 Task: Find connections with filter location Gandu with filter topic #linkedinprofileswith filter profile language English with filter current company Canon India with filter school School of India with filter industry Architecture and Planning with filter service category Web Development with filter keywords title Payroll Clerk
Action: Mouse moved to (695, 128)
Screenshot: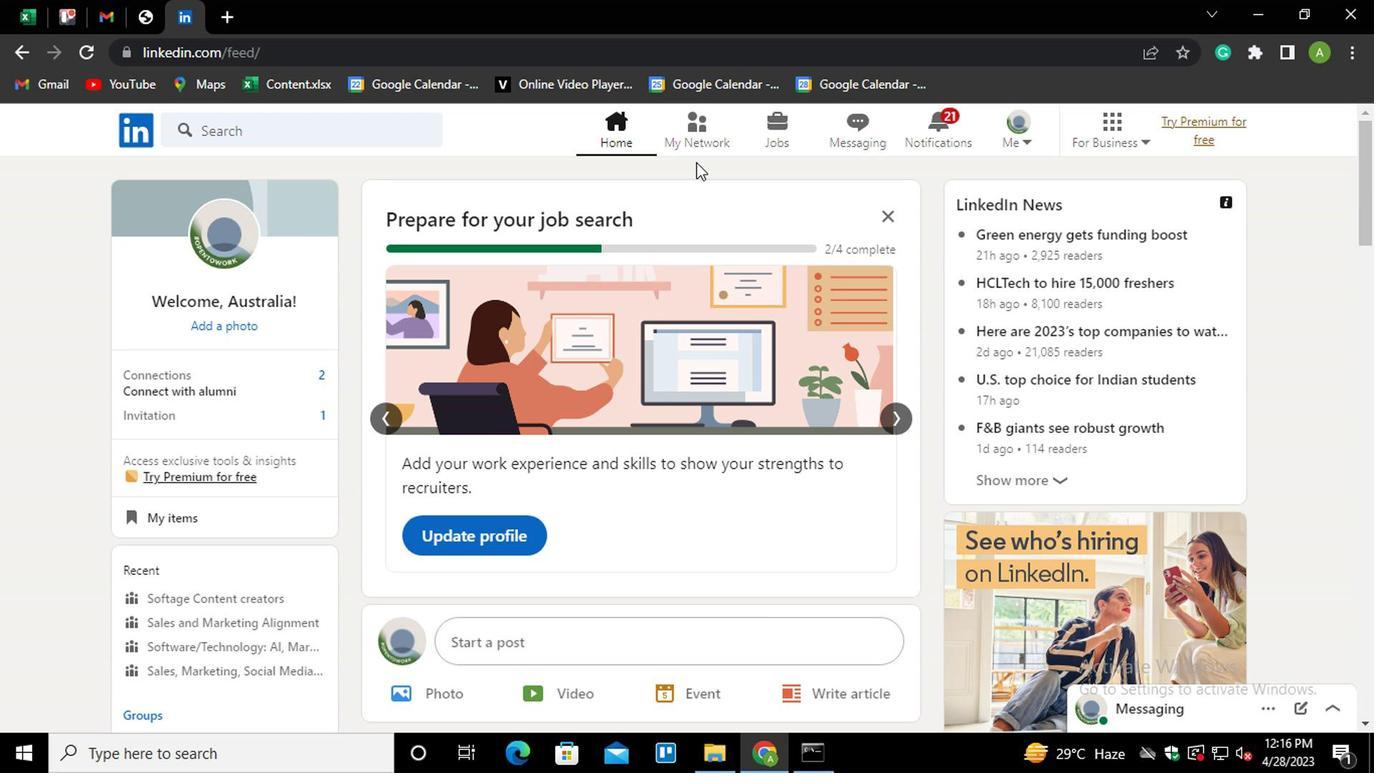 
Action: Mouse pressed left at (695, 128)
Screenshot: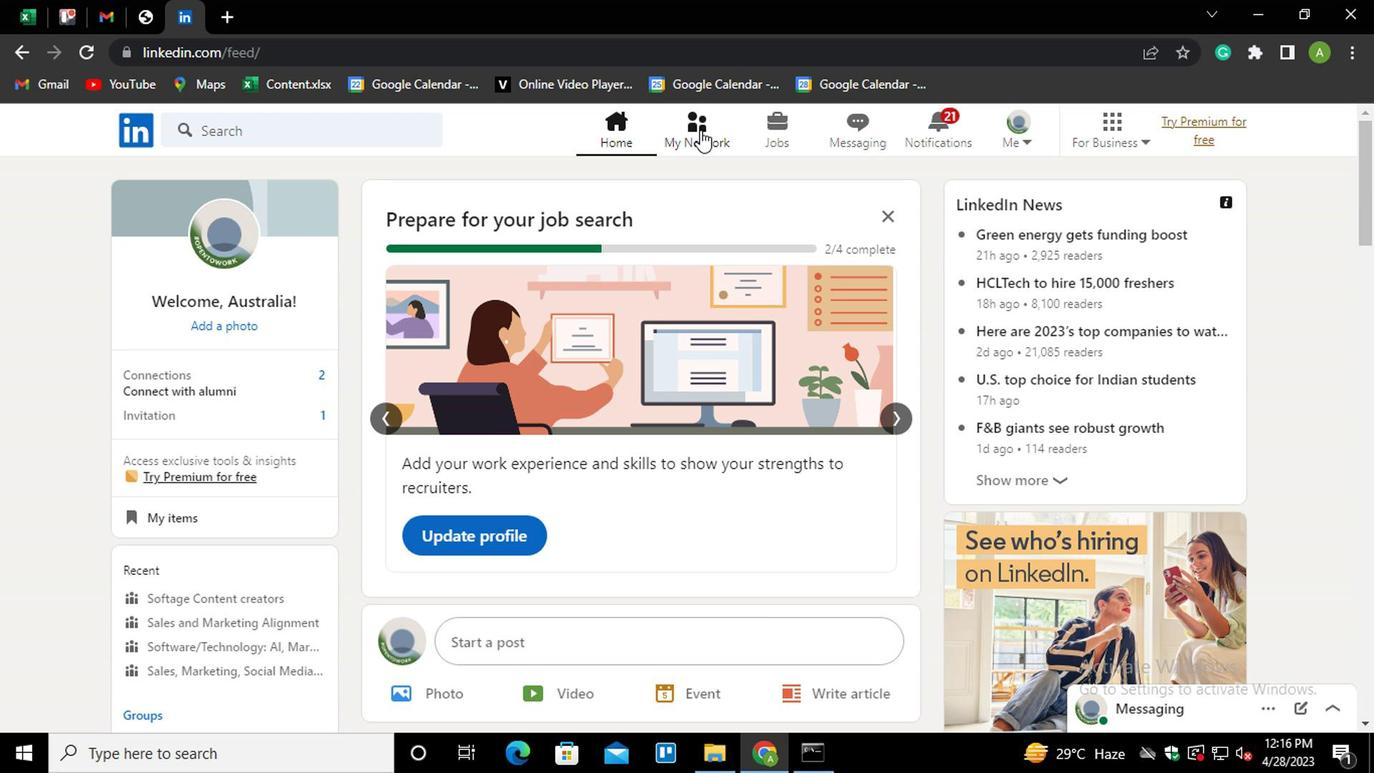
Action: Mouse moved to (204, 232)
Screenshot: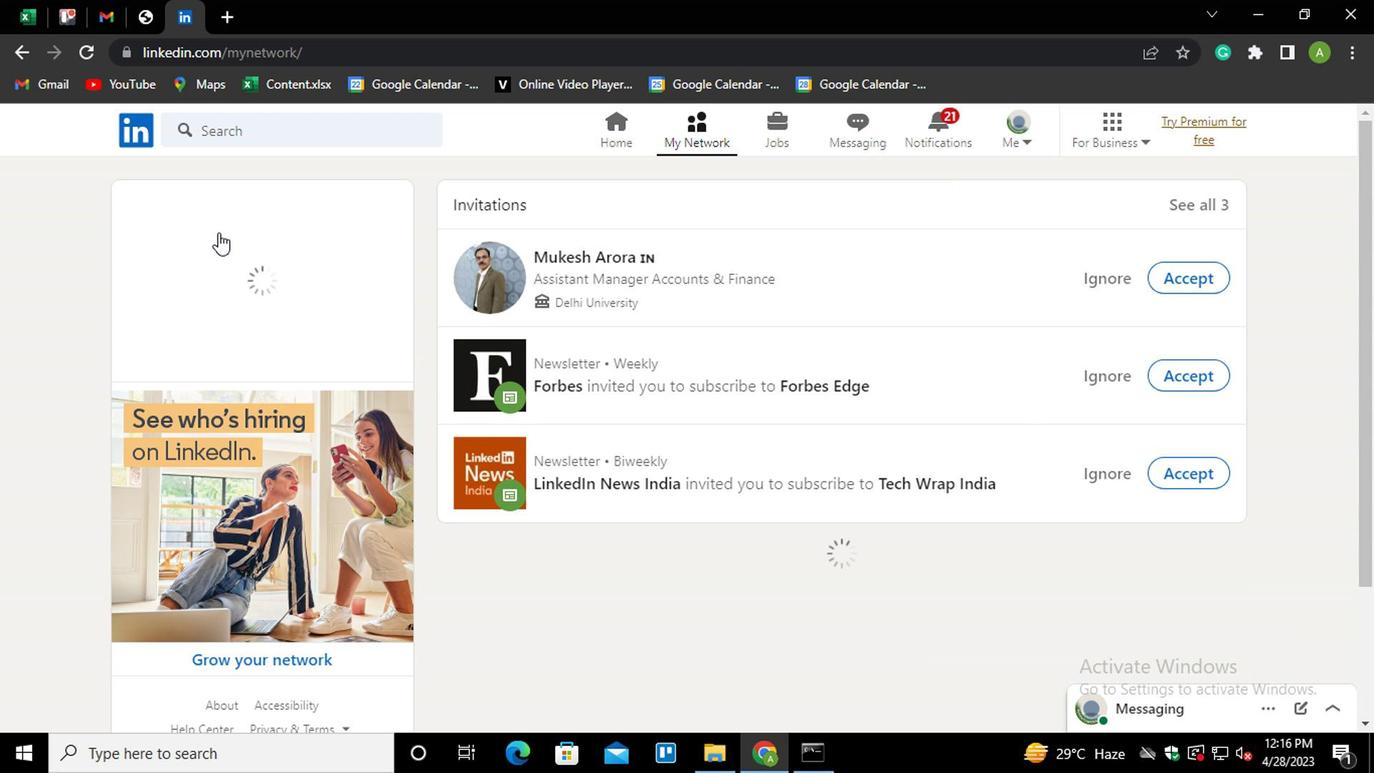 
Action: Mouse pressed left at (204, 232)
Screenshot: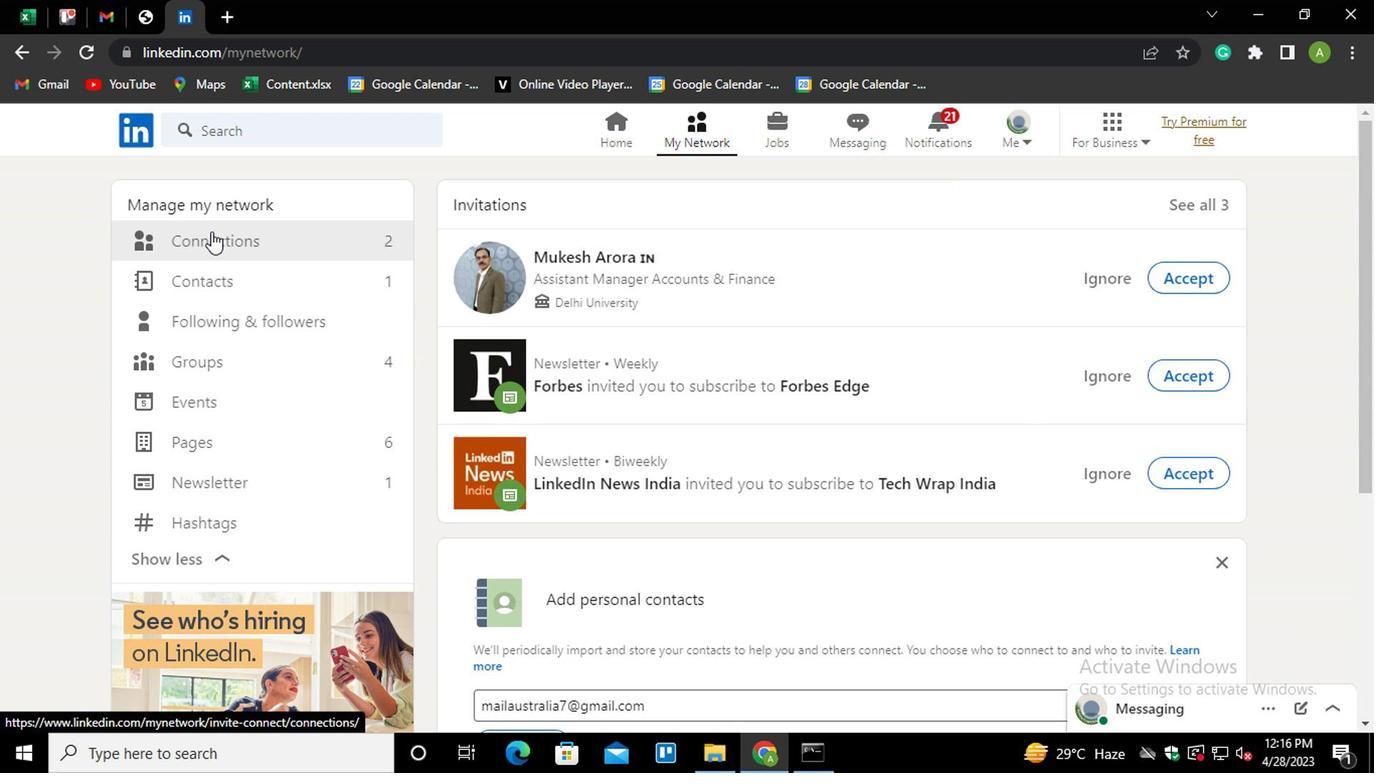 
Action: Mouse moved to (815, 247)
Screenshot: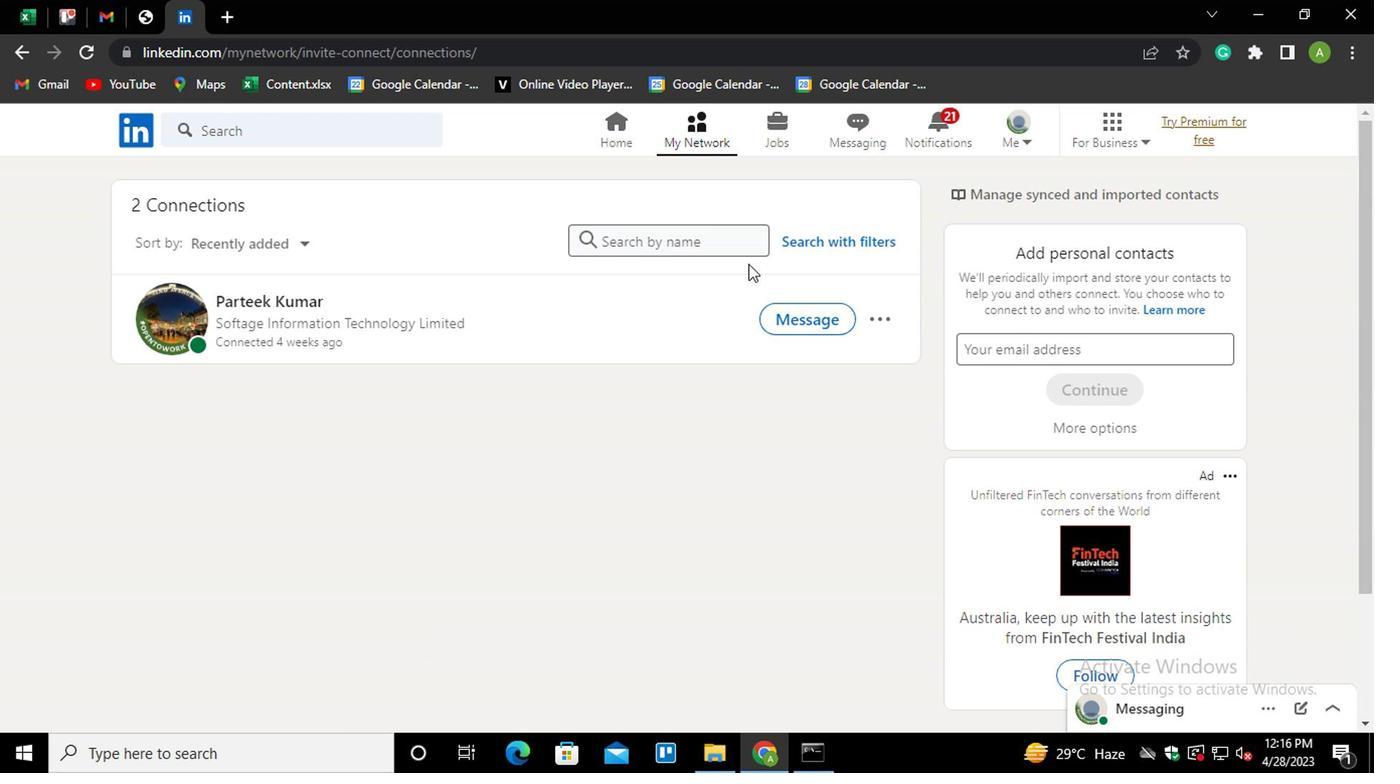 
Action: Mouse pressed left at (815, 247)
Screenshot: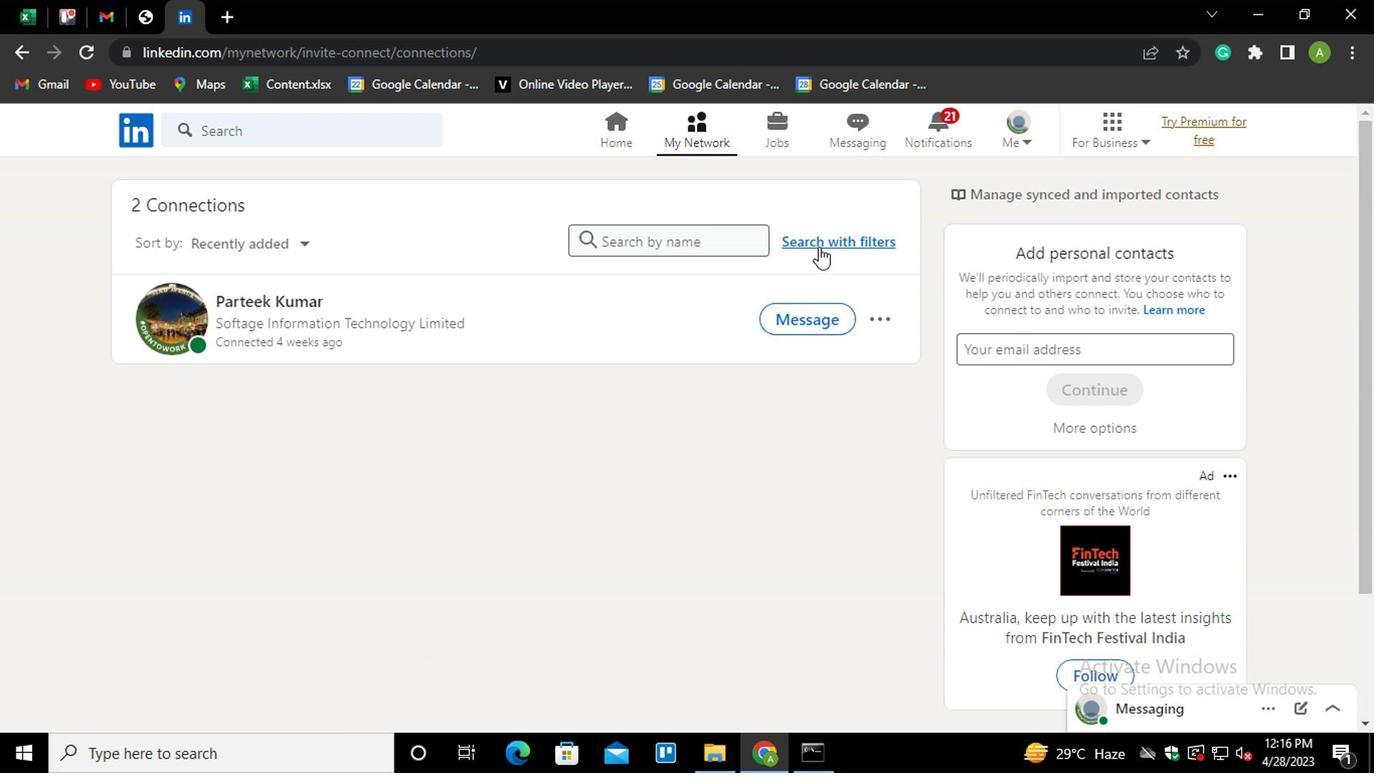 
Action: Mouse moved to (735, 181)
Screenshot: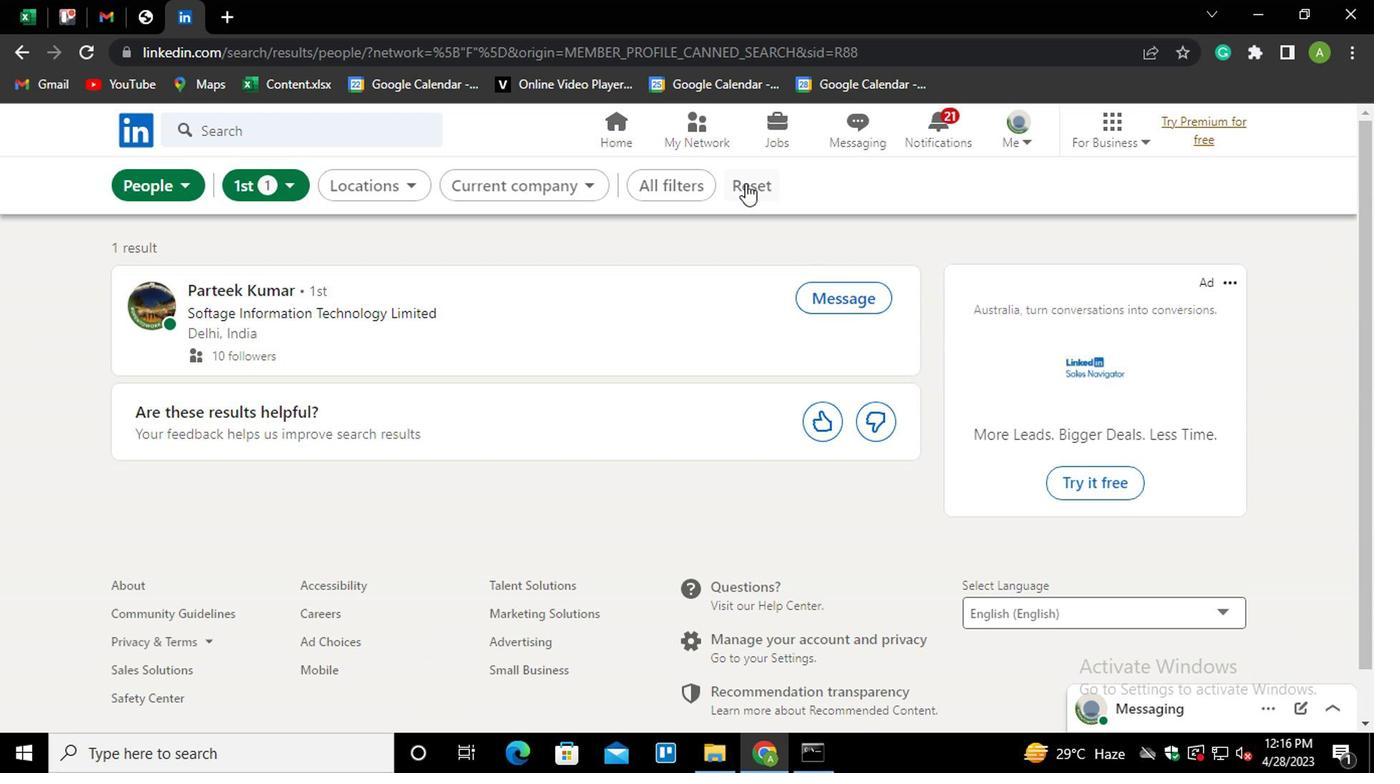 
Action: Mouse pressed left at (735, 181)
Screenshot: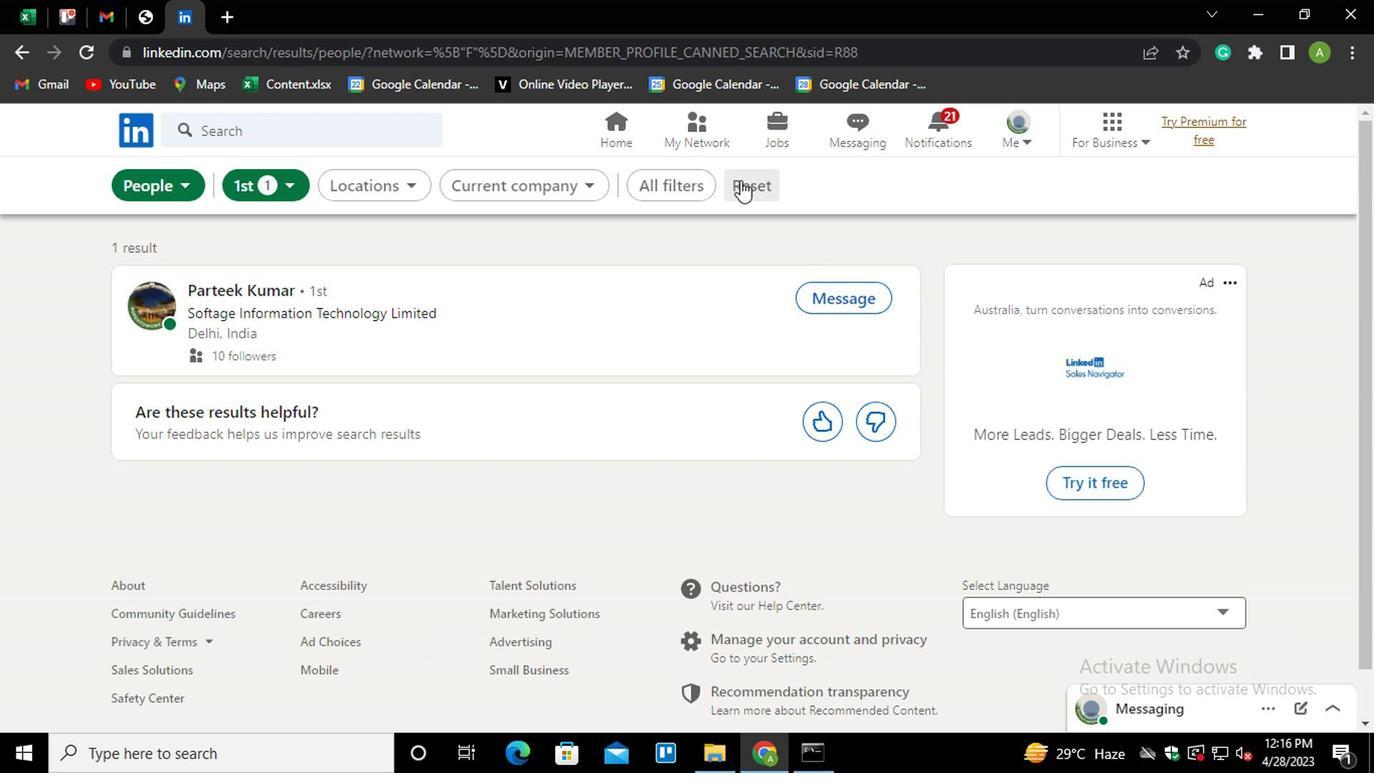 
Action: Mouse moved to (720, 189)
Screenshot: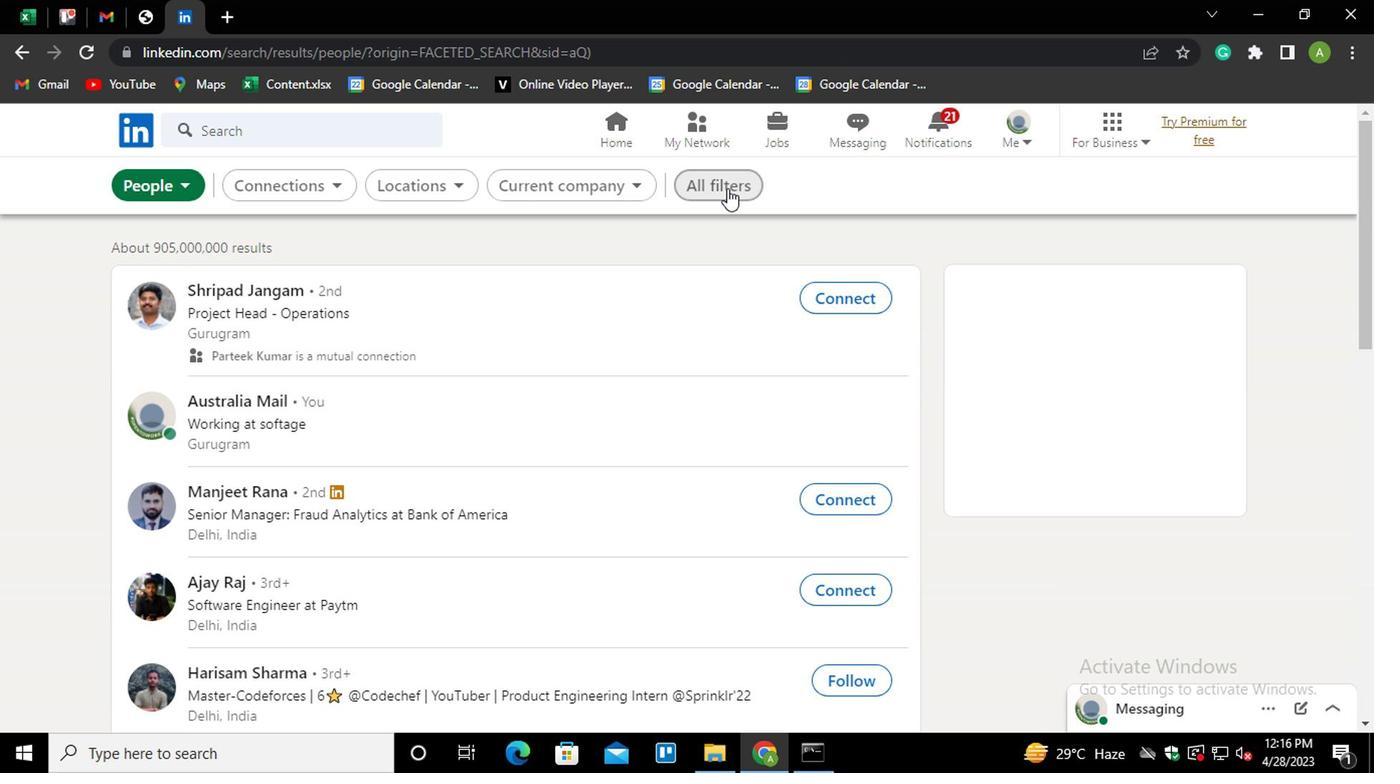 
Action: Mouse pressed left at (720, 189)
Screenshot: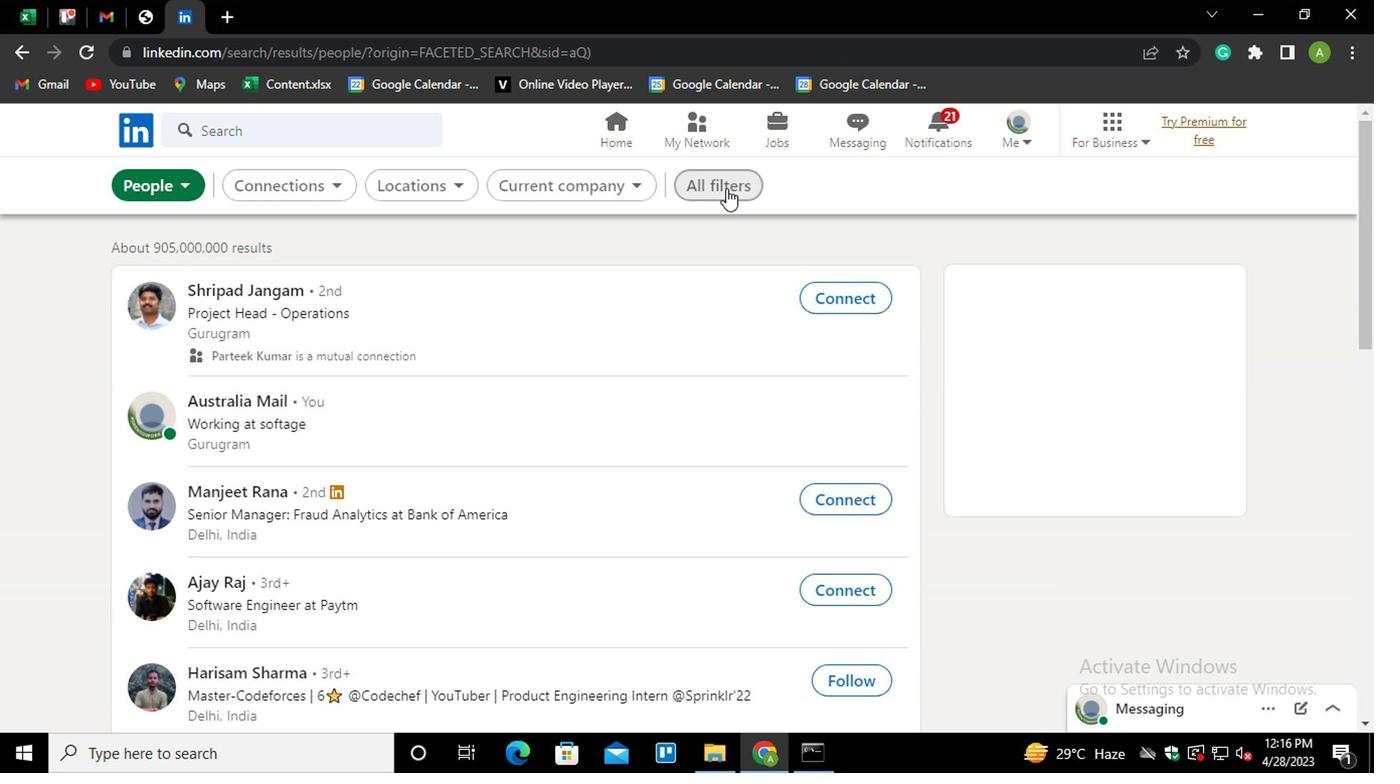 
Action: Mouse moved to (1213, 573)
Screenshot: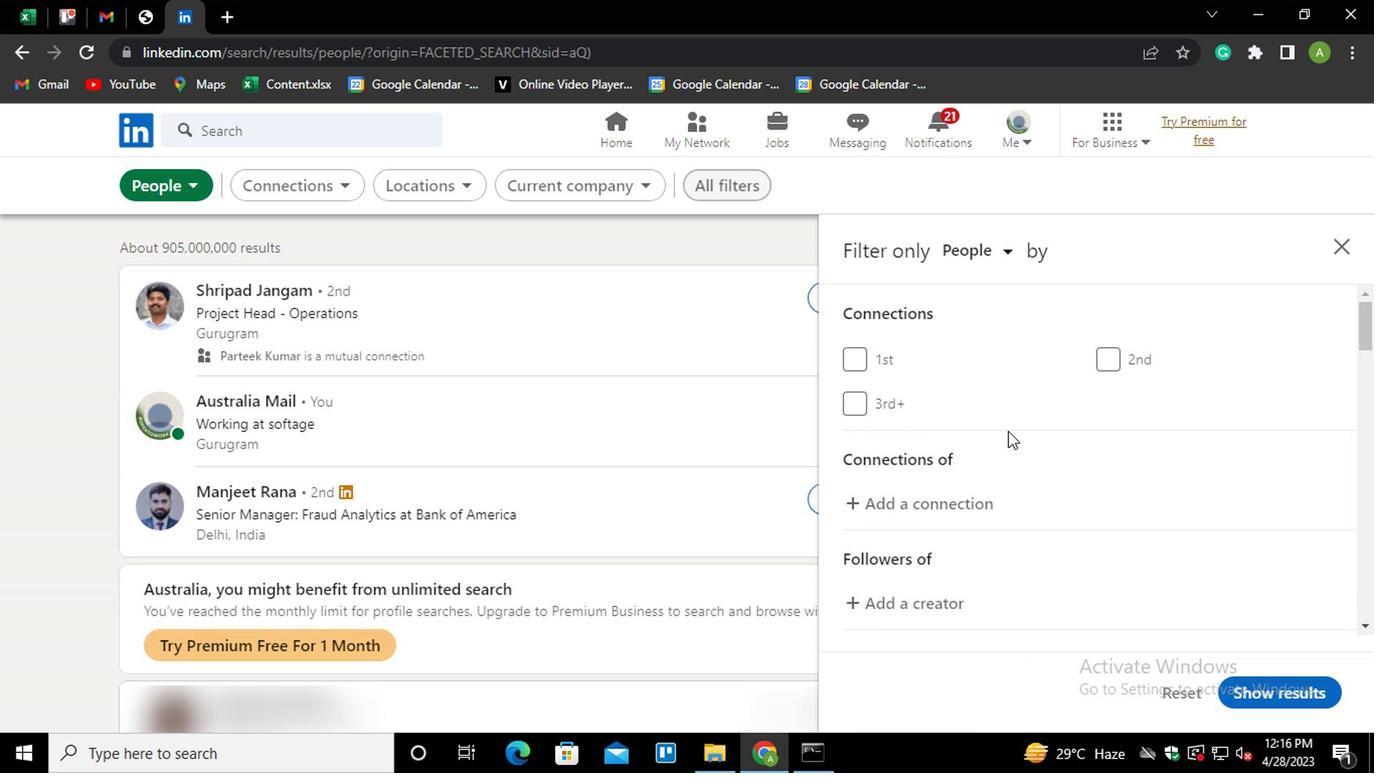
Action: Mouse scrolled (1213, 572) with delta (0, 0)
Screenshot: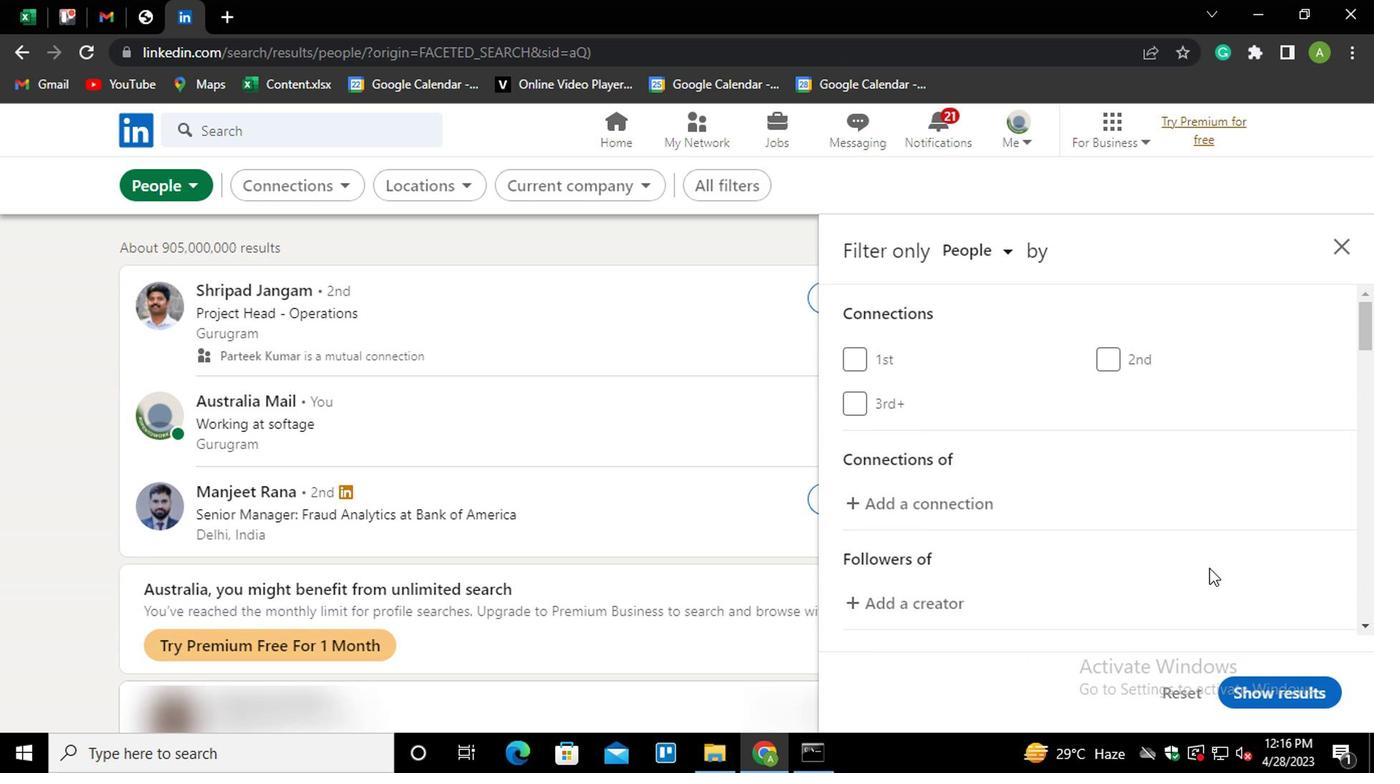 
Action: Mouse scrolled (1213, 572) with delta (0, 0)
Screenshot: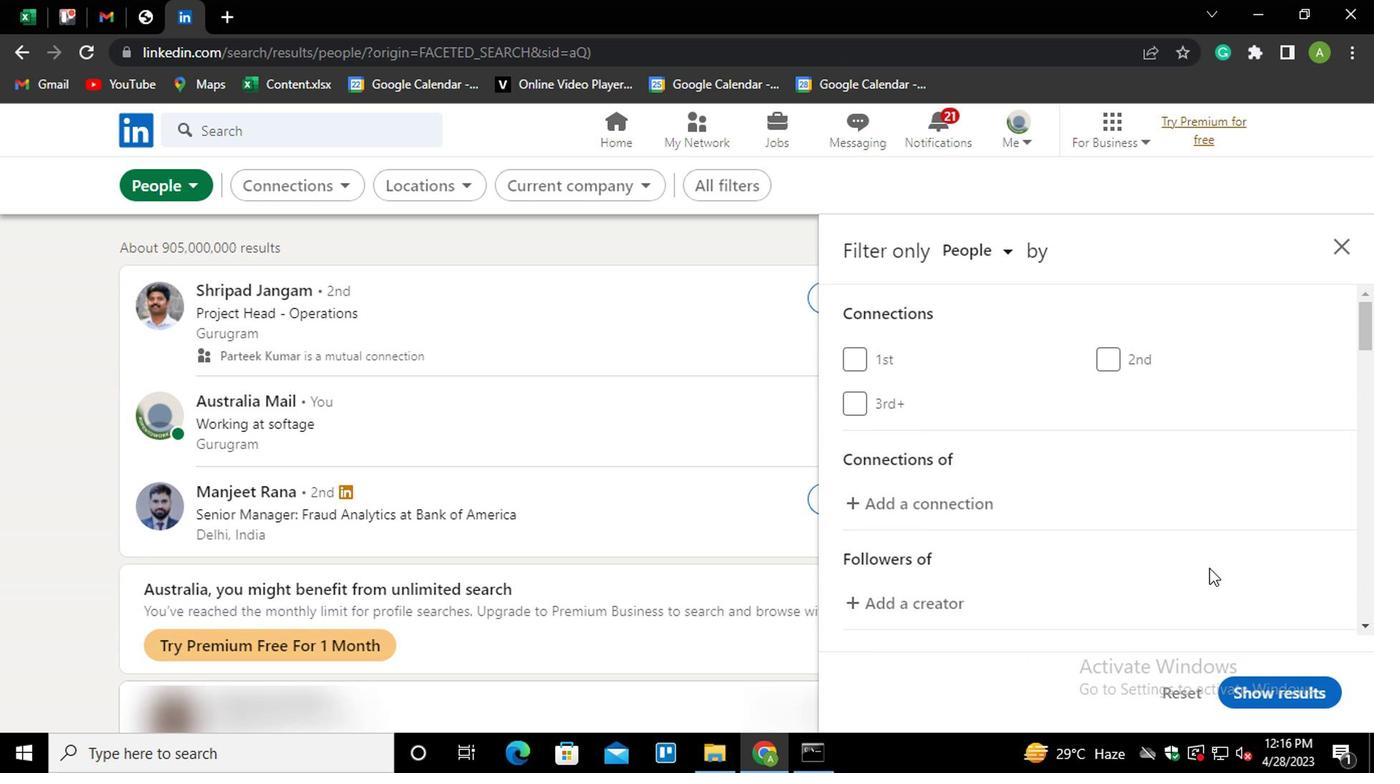 
Action: Mouse scrolled (1213, 572) with delta (0, 0)
Screenshot: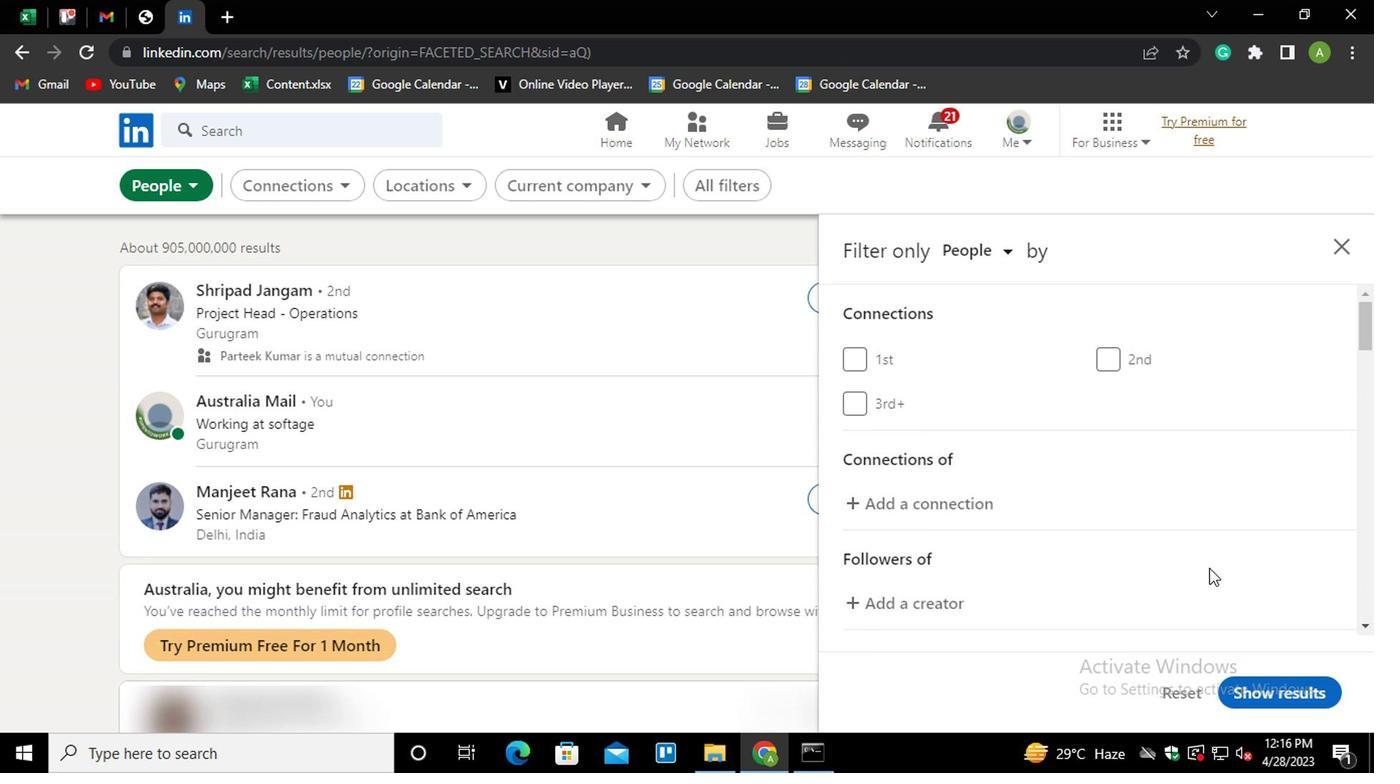 
Action: Mouse moved to (1142, 501)
Screenshot: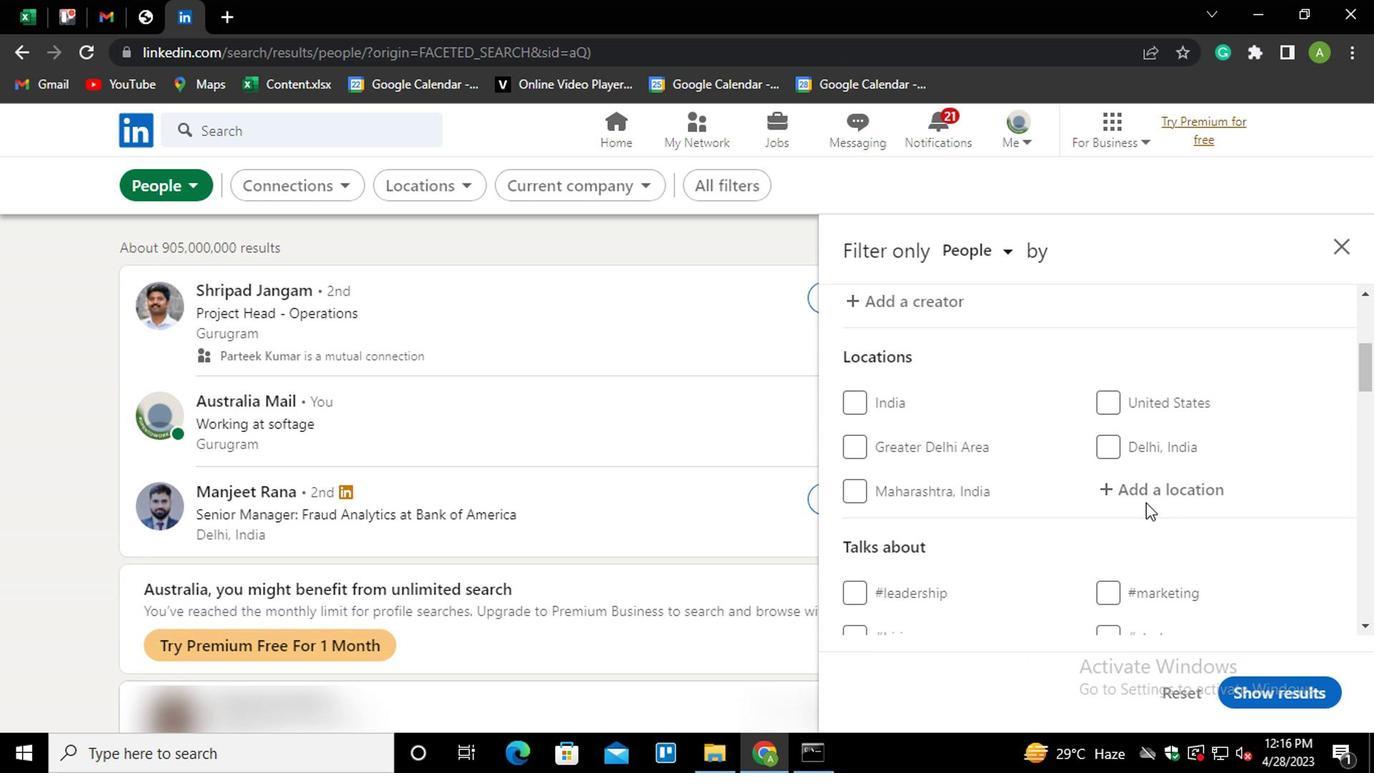 
Action: Mouse pressed left at (1142, 501)
Screenshot: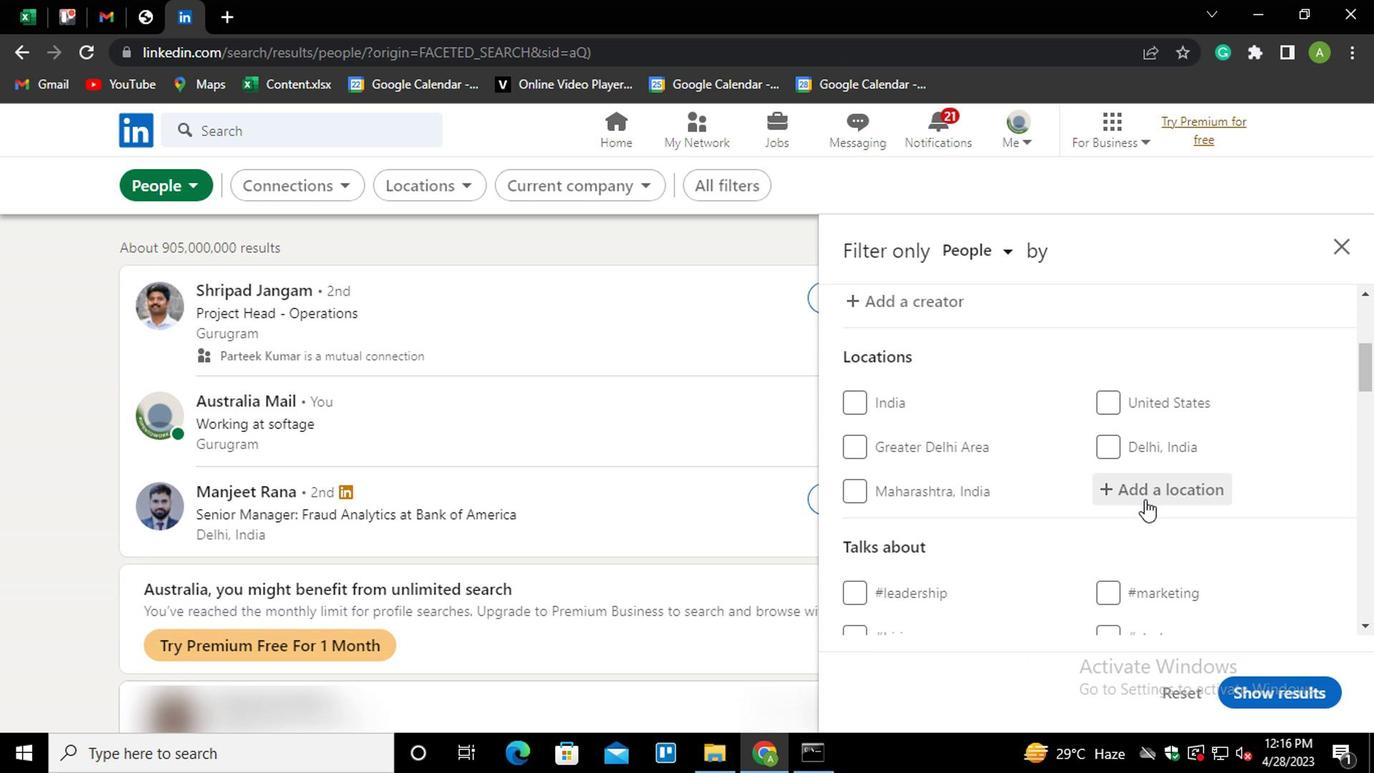 
Action: Mouse moved to (1149, 488)
Screenshot: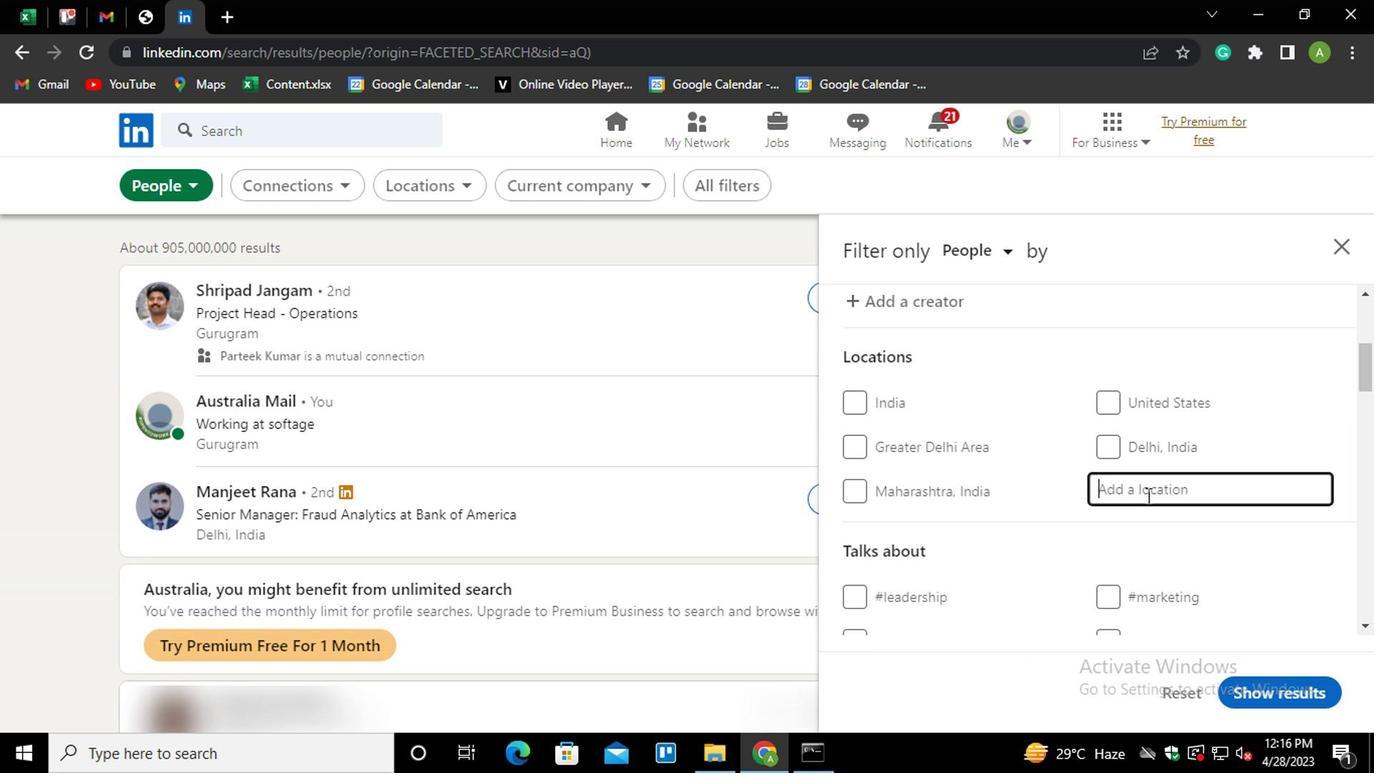 
Action: Mouse pressed left at (1149, 488)
Screenshot: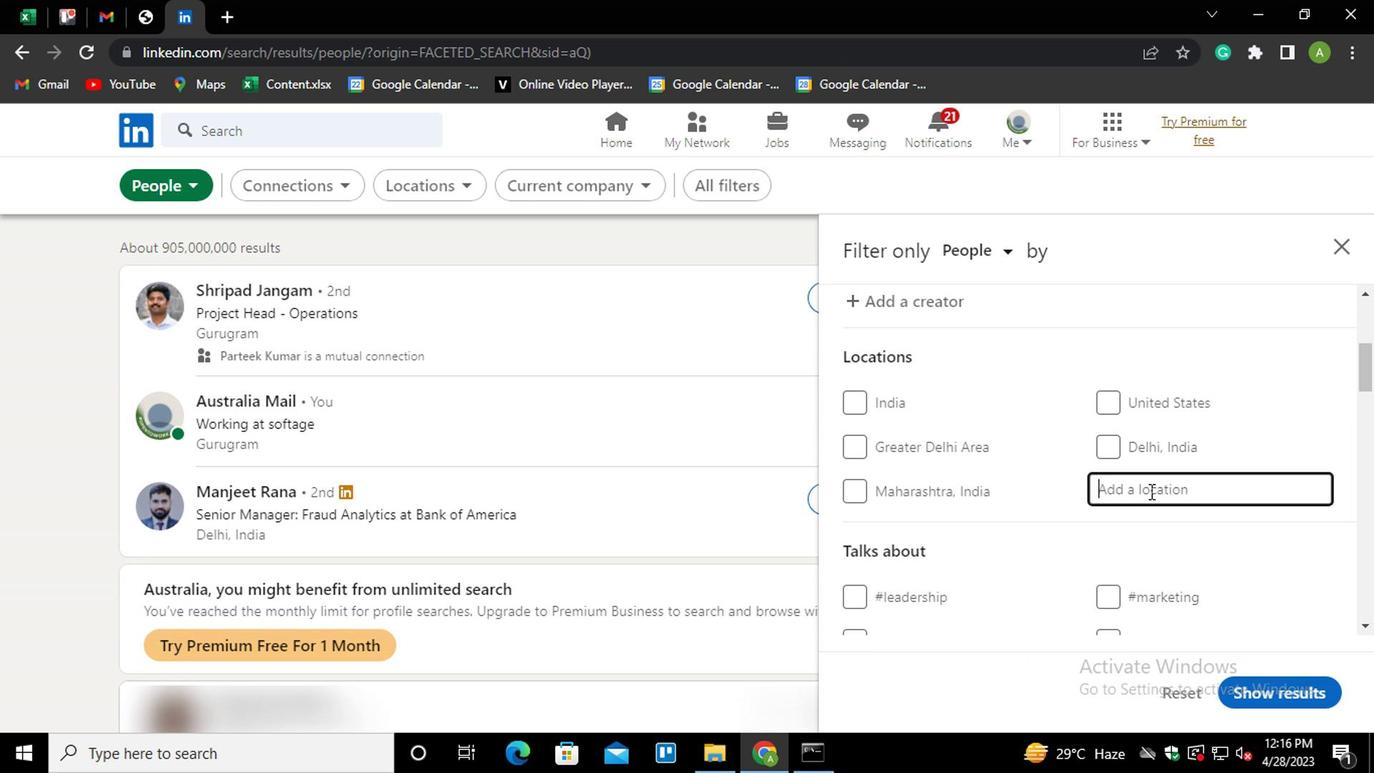 
Action: Key pressed <Key.shift>G
Screenshot: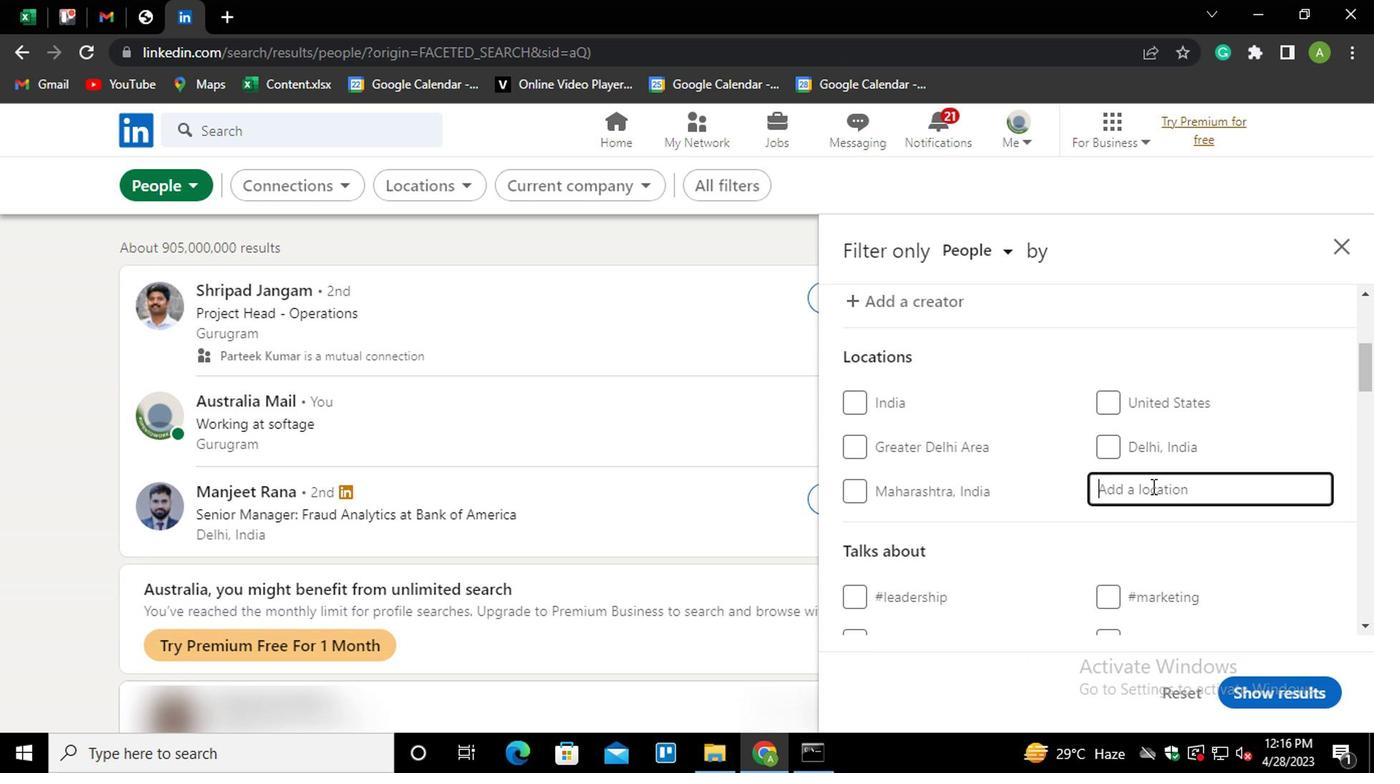 
Action: Mouse moved to (1147, 488)
Screenshot: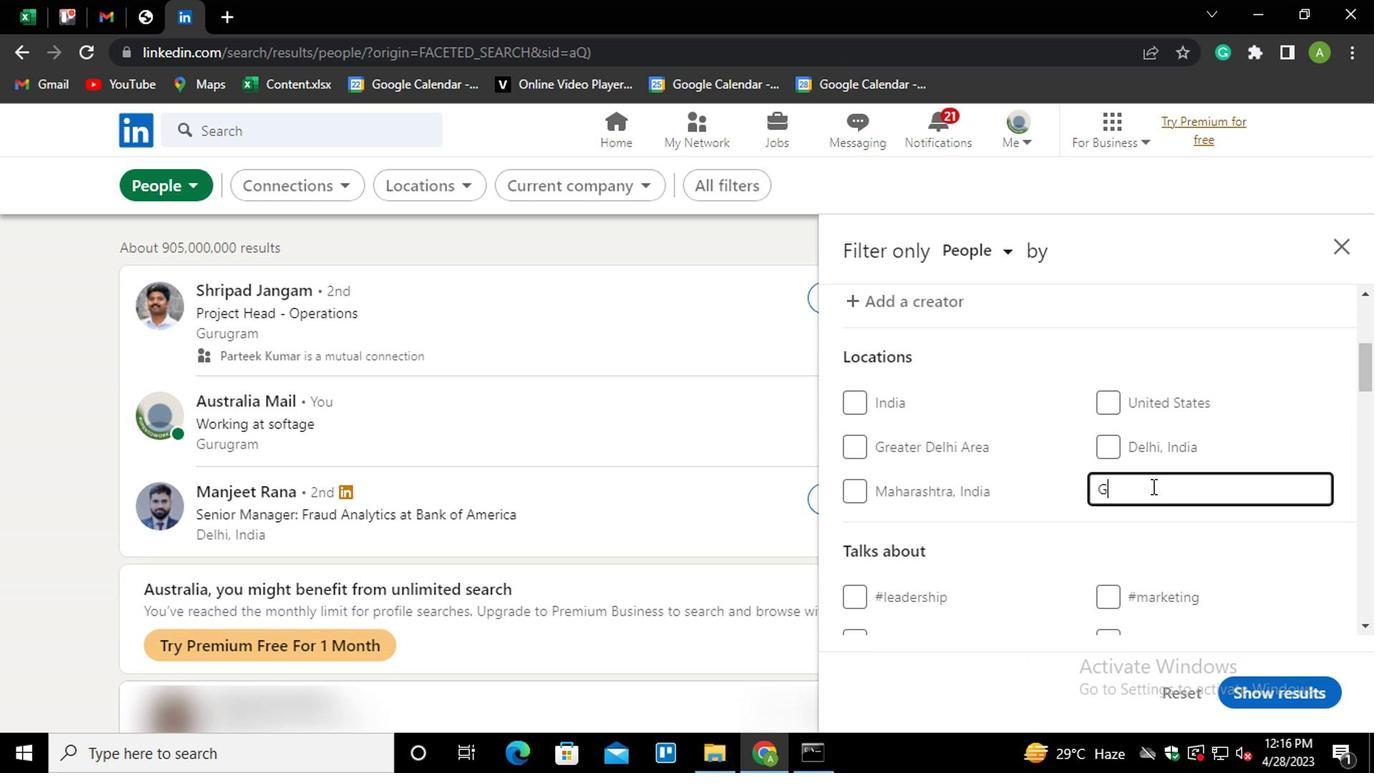 
Action: Key pressed ANDU<Key.down><Key.enter>
Screenshot: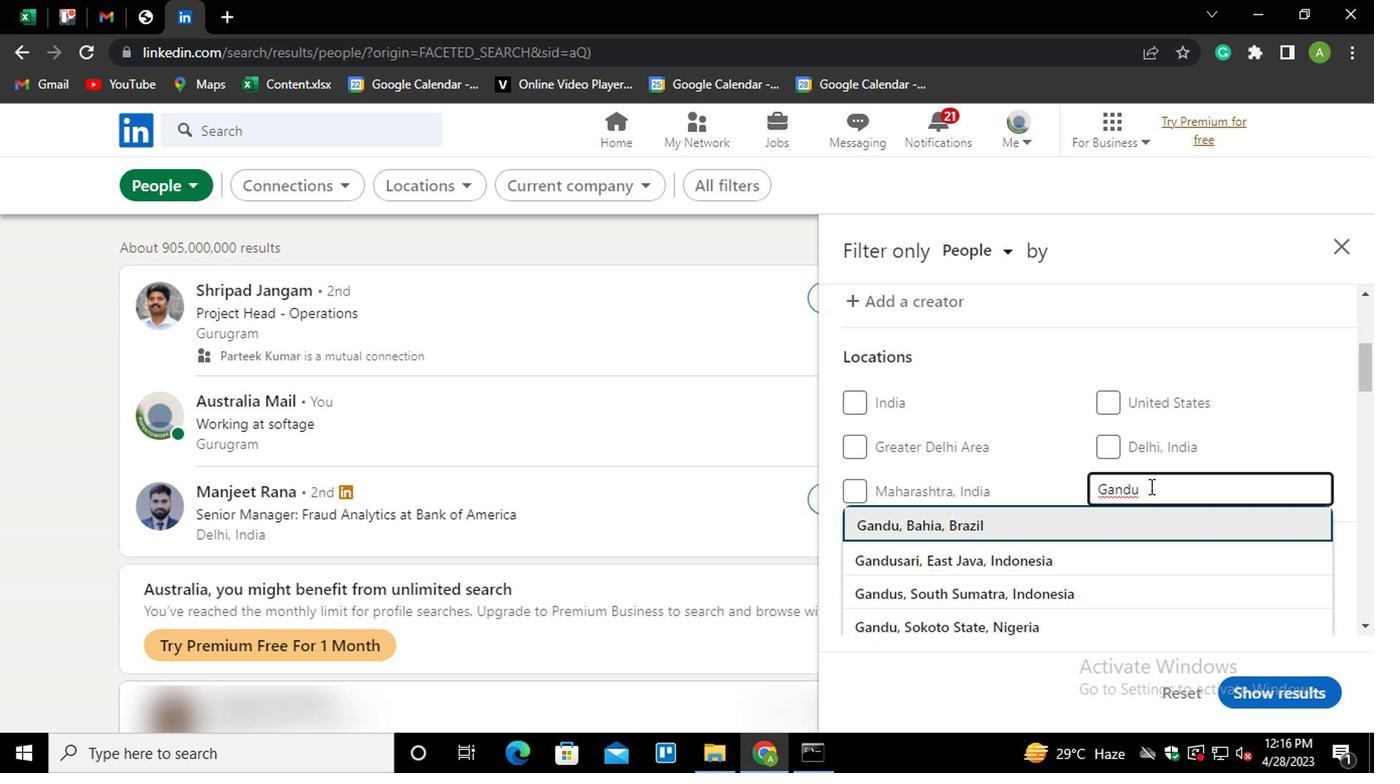 
Action: Mouse moved to (1147, 488)
Screenshot: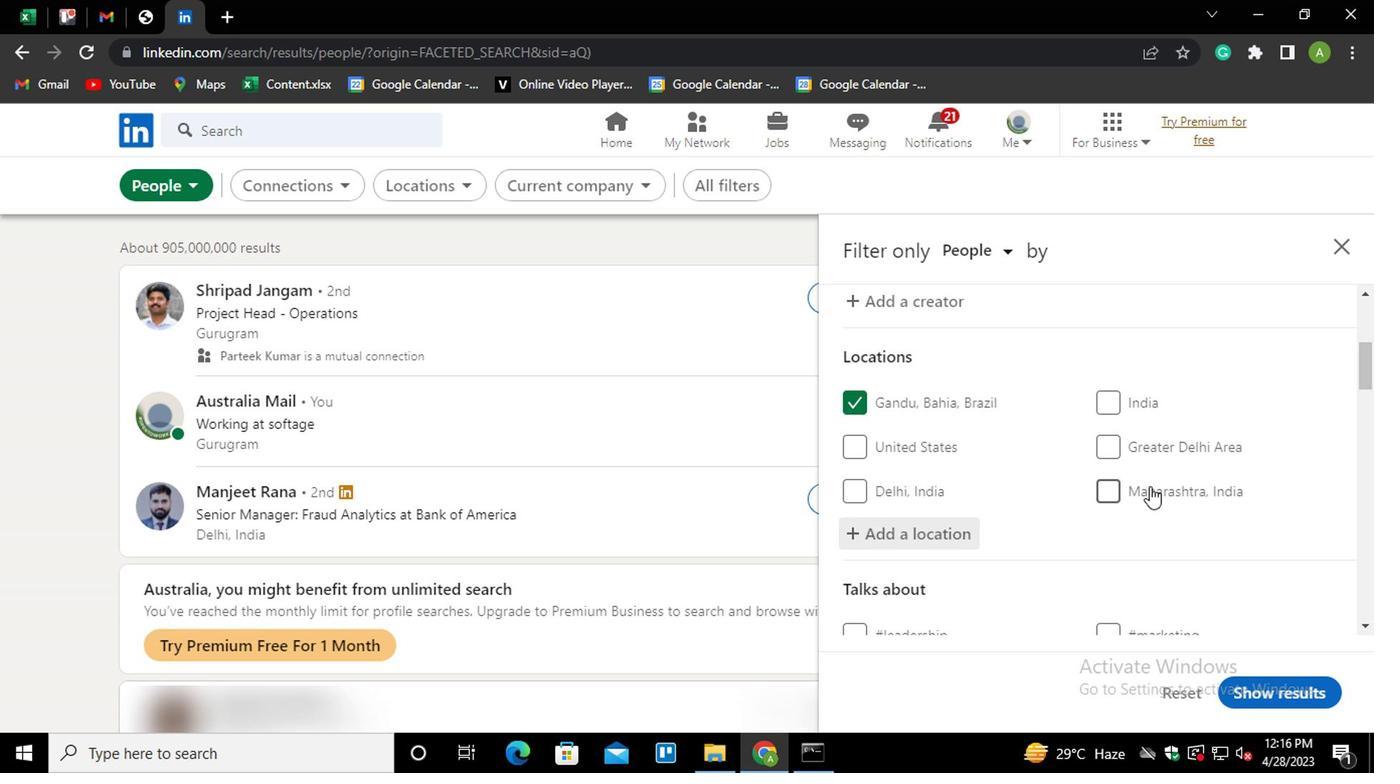 
Action: Mouse scrolled (1147, 486) with delta (0, -1)
Screenshot: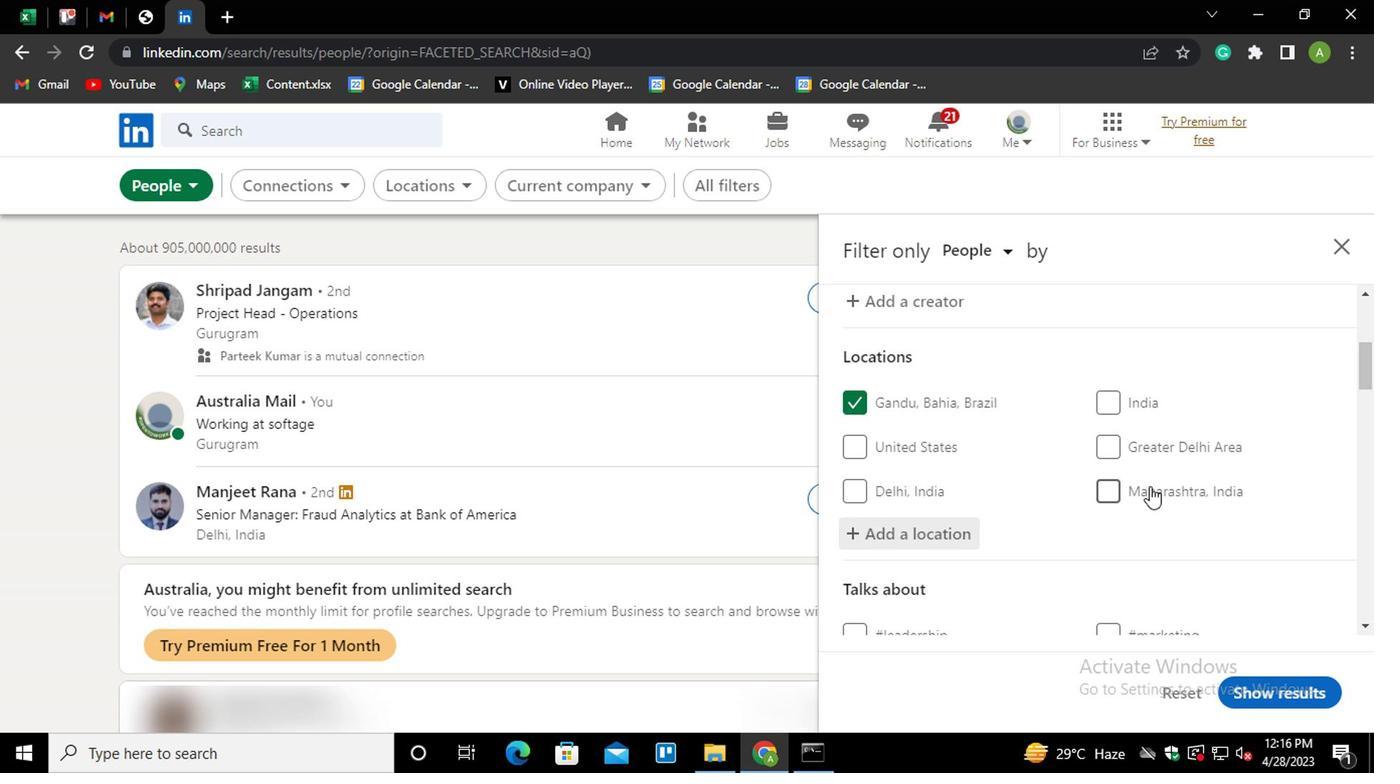 
Action: Mouse scrolled (1147, 486) with delta (0, -1)
Screenshot: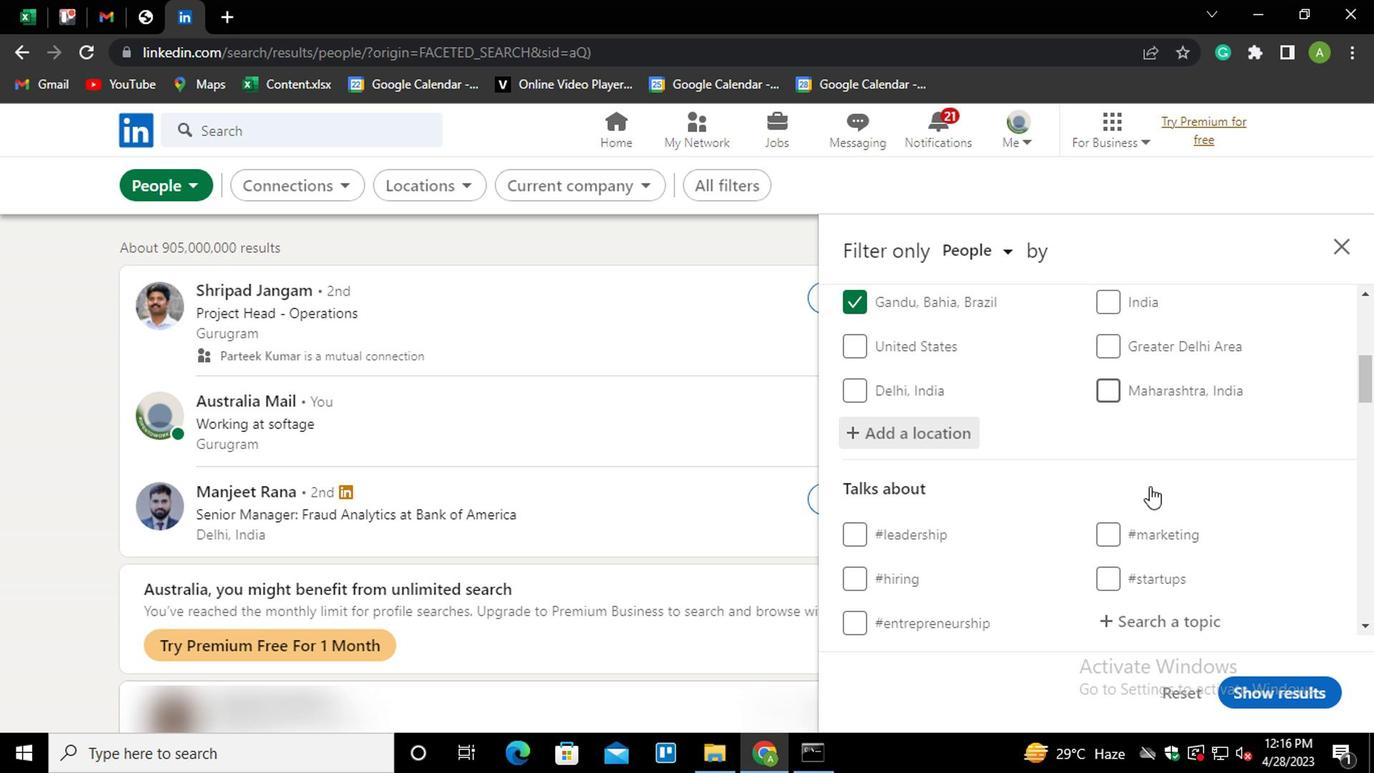 
Action: Mouse moved to (1142, 516)
Screenshot: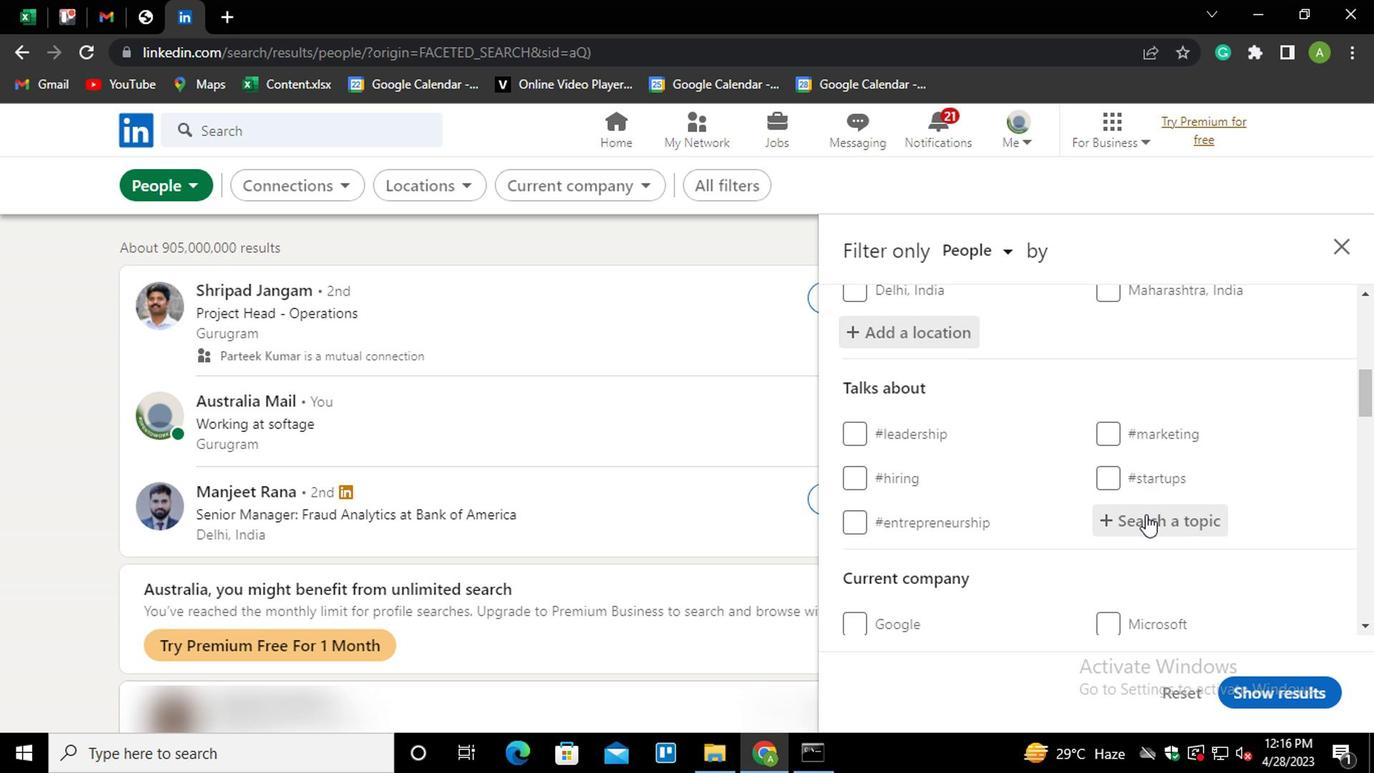 
Action: Mouse pressed left at (1142, 516)
Screenshot: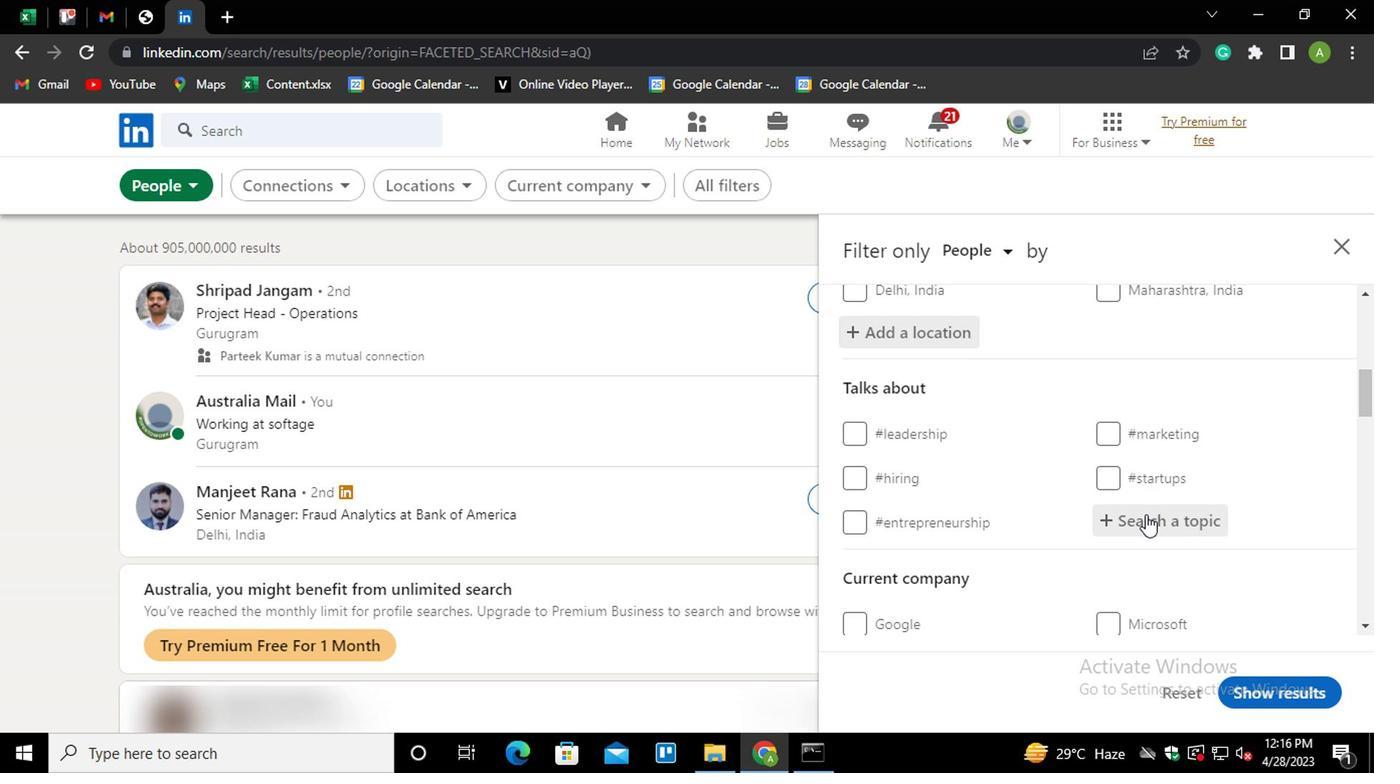 
Action: Key pressed LINKD<Key.backspace>EDINPROFILE<Key.down><Key.down><Key.enter>
Screenshot: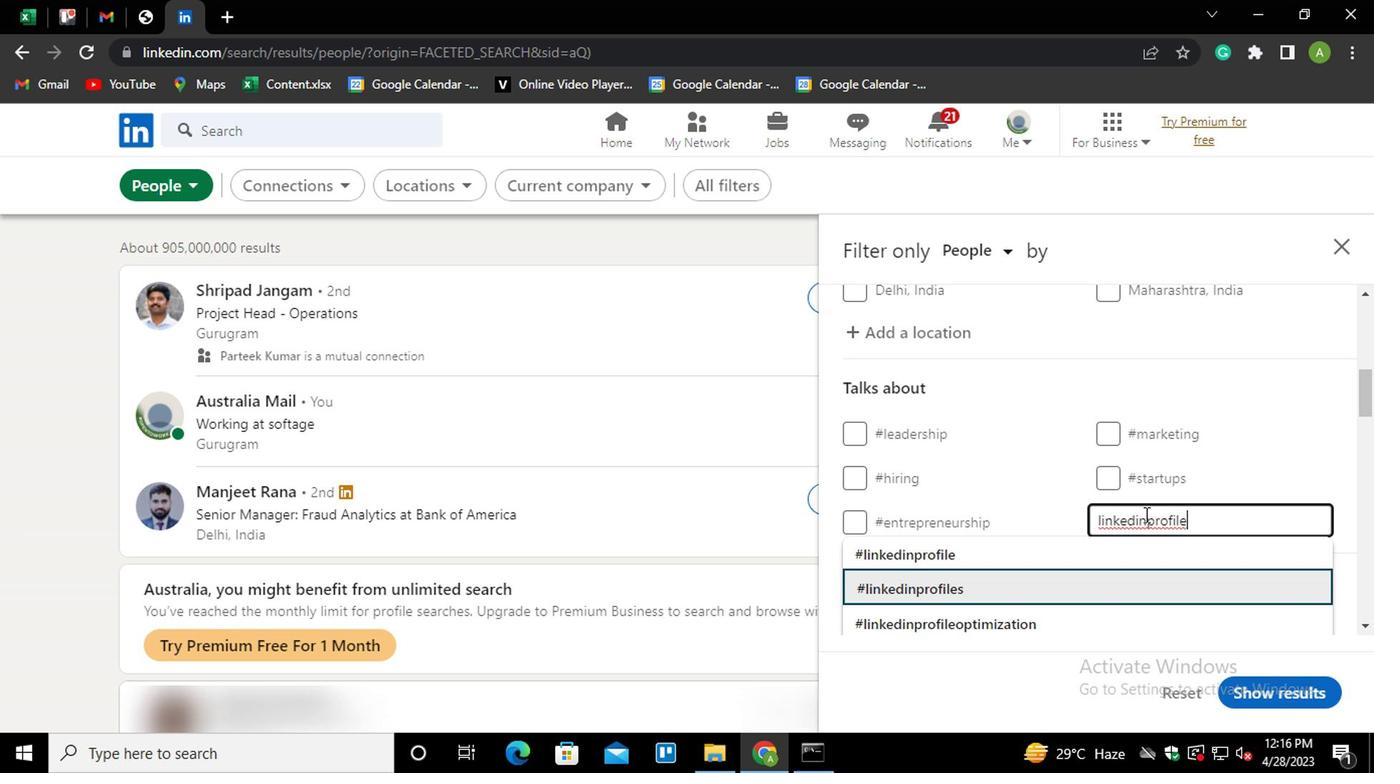 
Action: Mouse scrolled (1142, 515) with delta (0, 0)
Screenshot: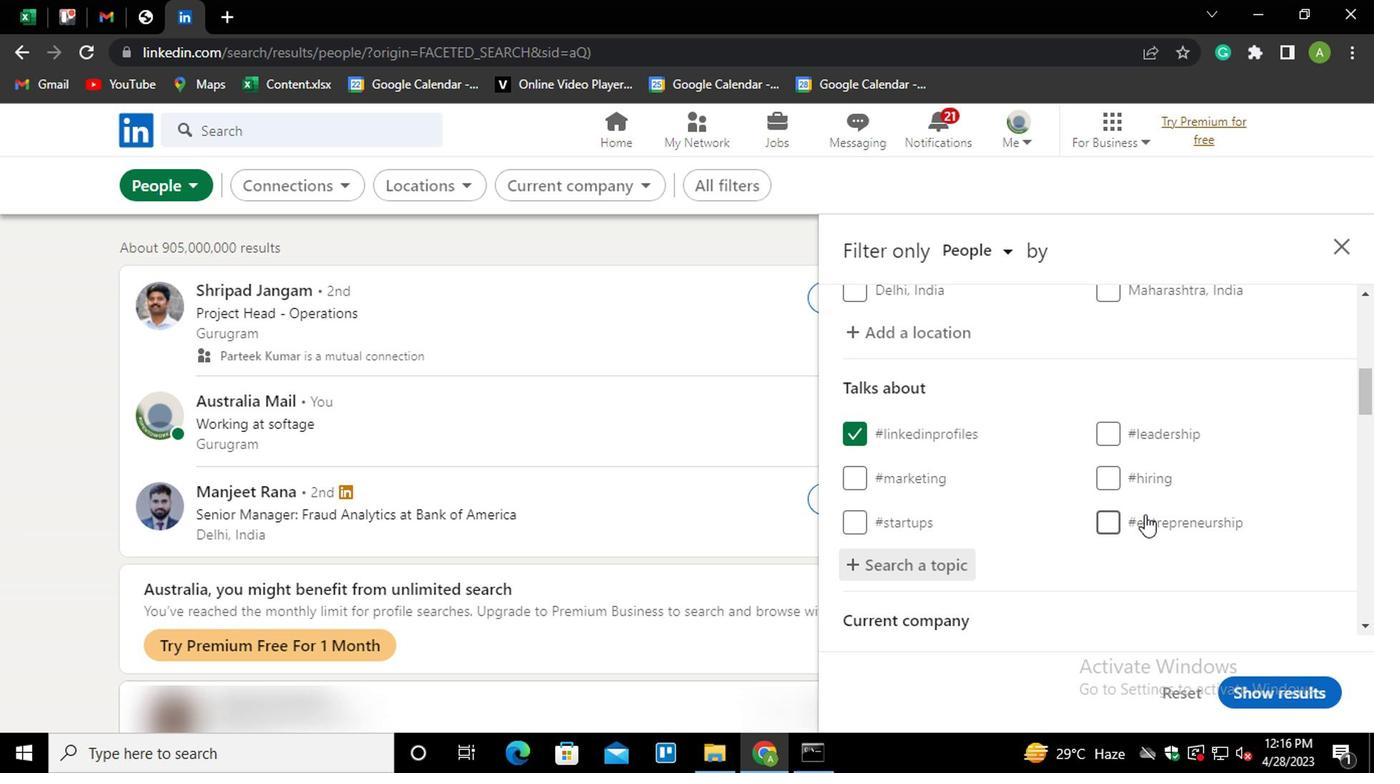 
Action: Mouse scrolled (1142, 515) with delta (0, 0)
Screenshot: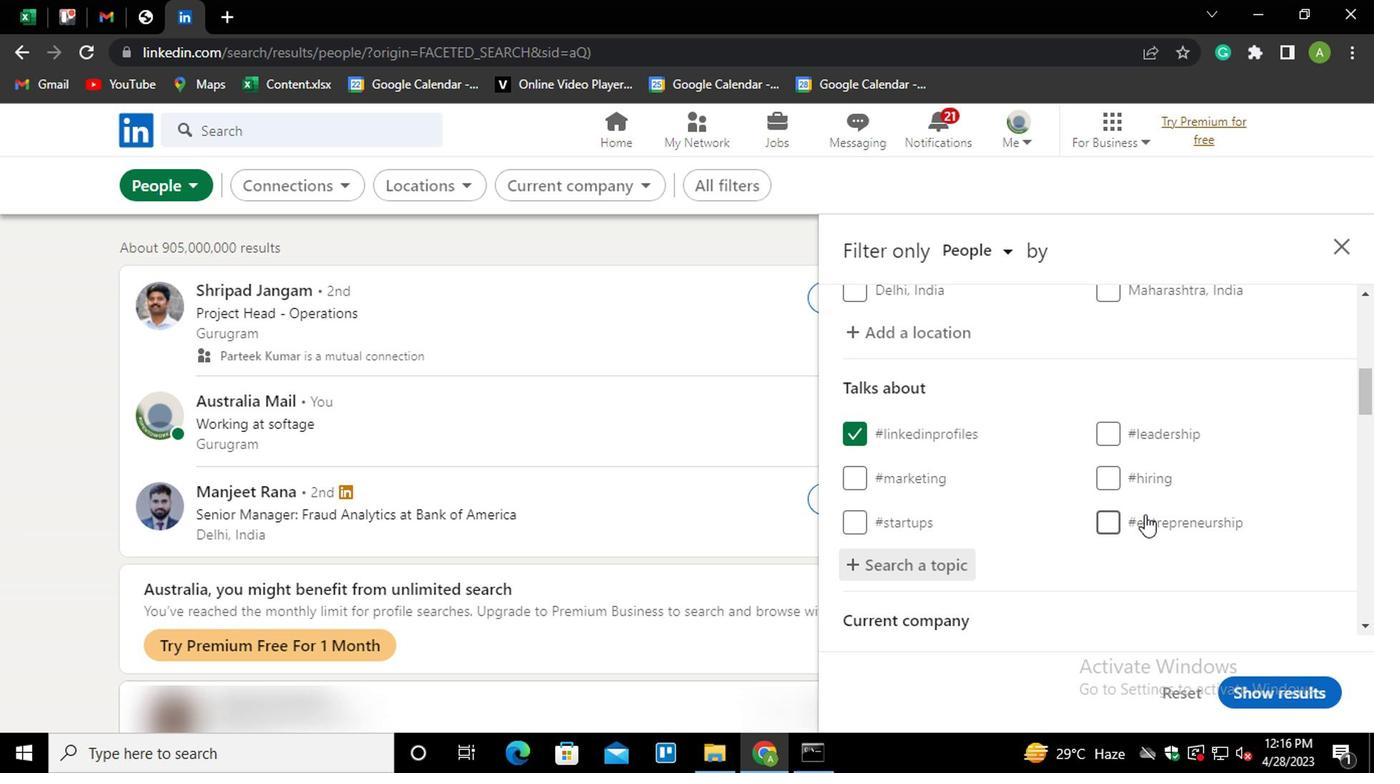 
Action: Mouse scrolled (1142, 515) with delta (0, 0)
Screenshot: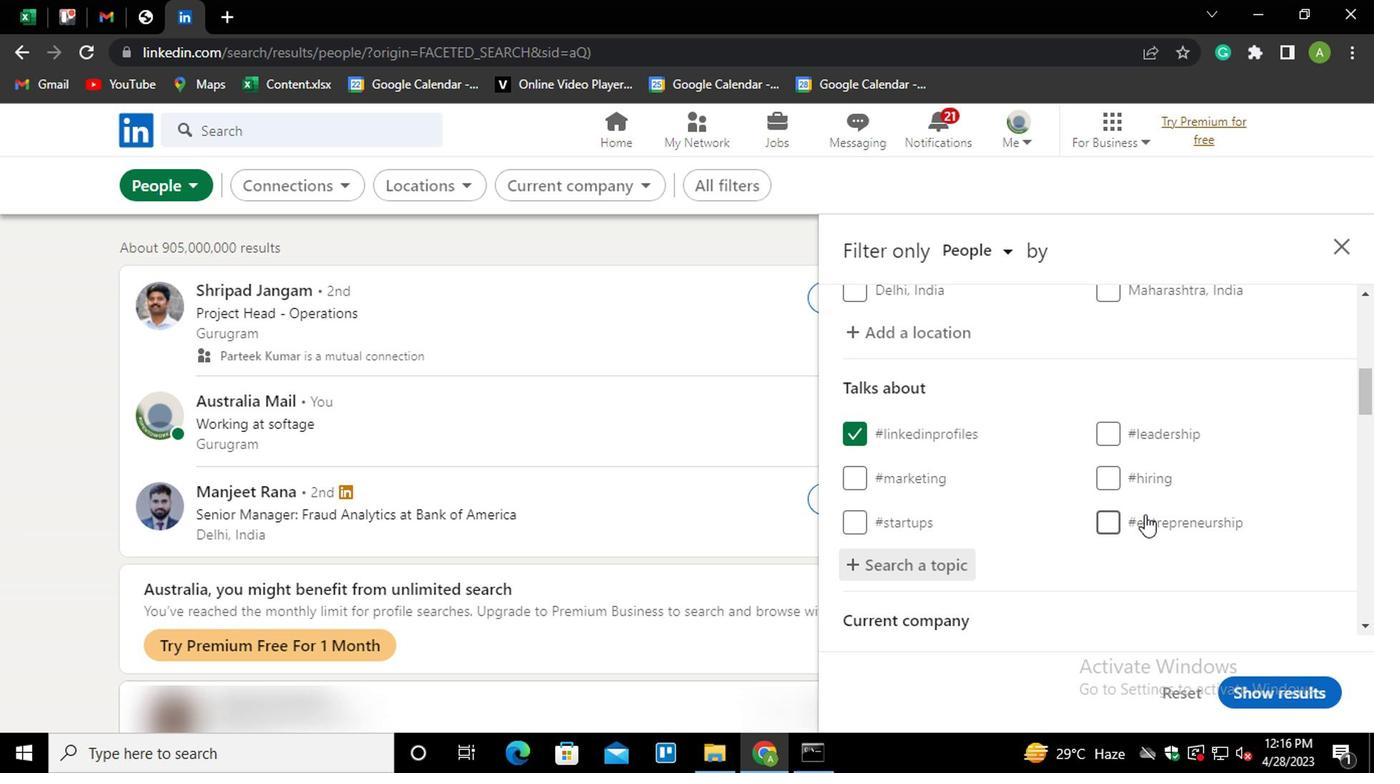 
Action: Mouse scrolled (1142, 515) with delta (0, 0)
Screenshot: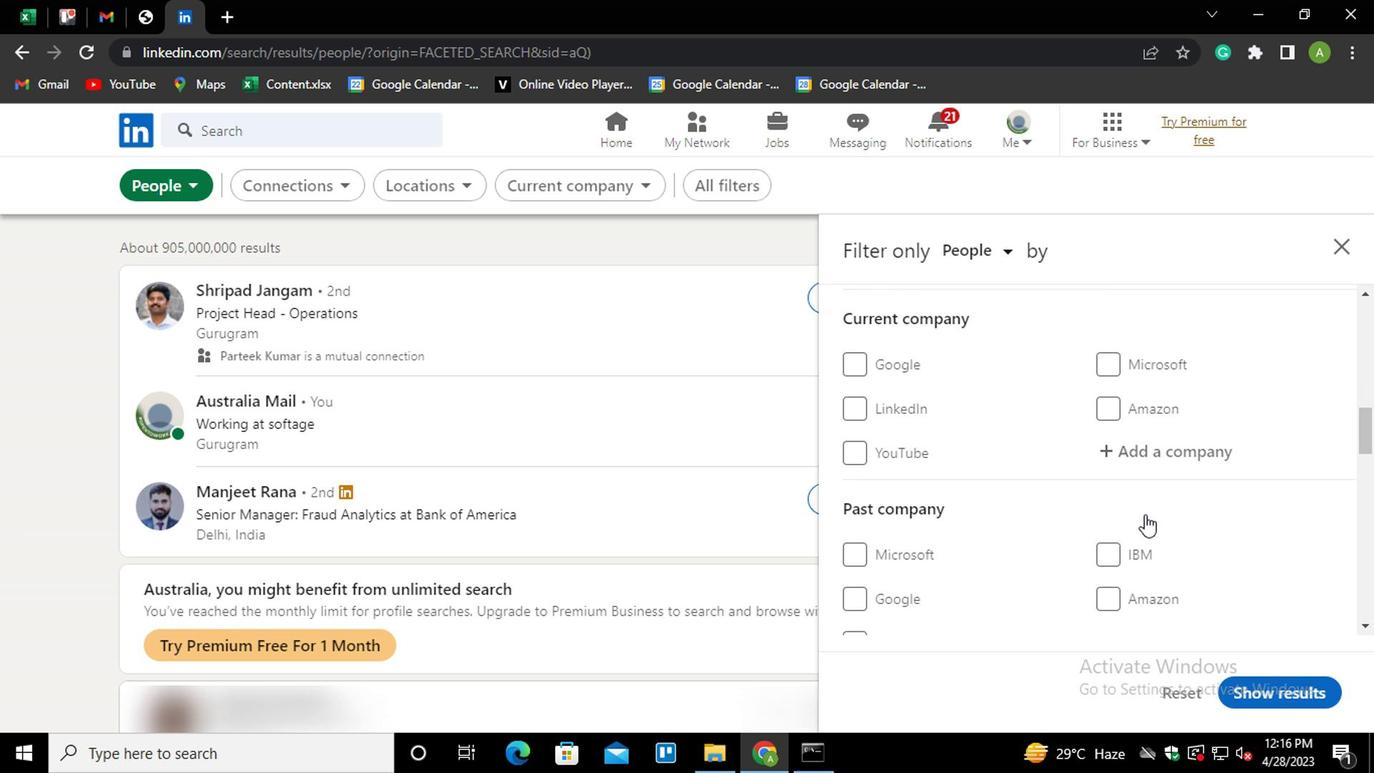 
Action: Mouse scrolled (1142, 515) with delta (0, 0)
Screenshot: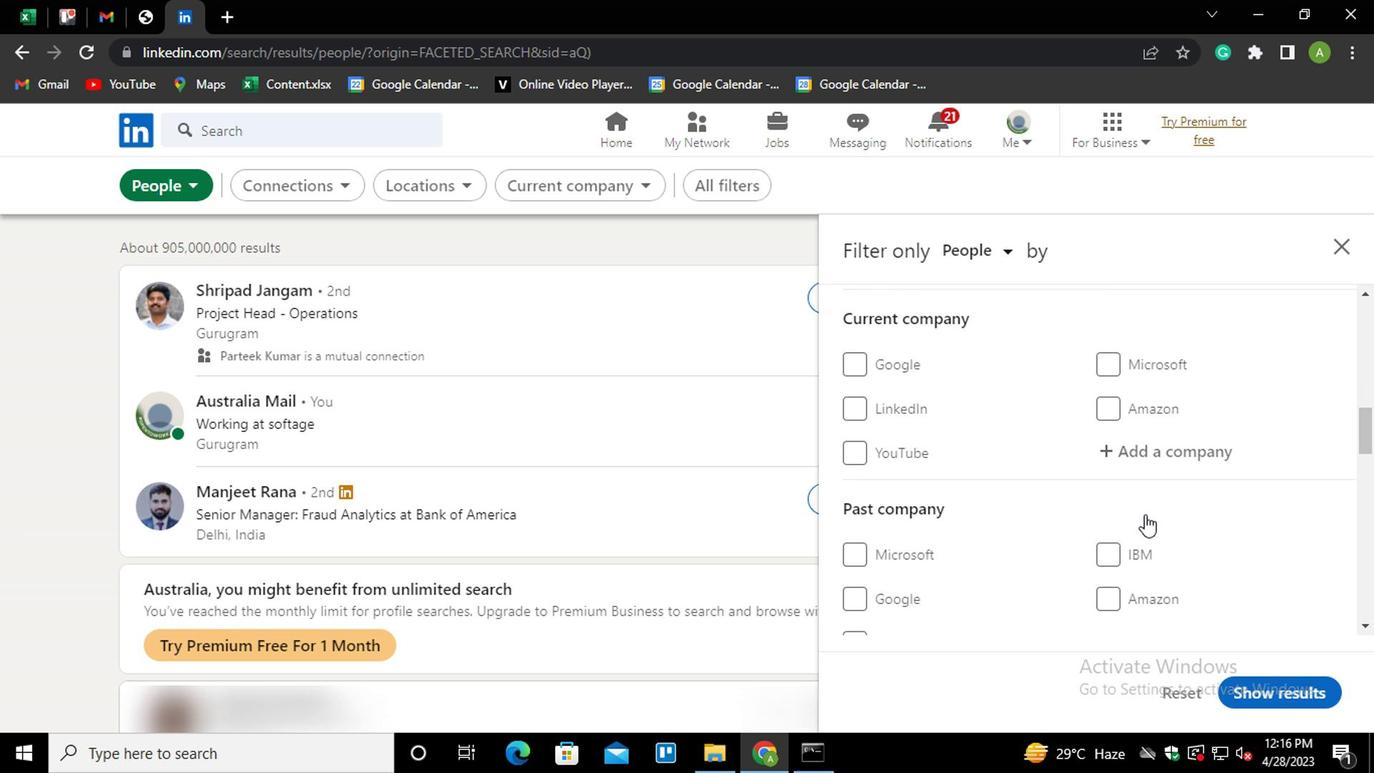 
Action: Mouse scrolled (1142, 515) with delta (0, 0)
Screenshot: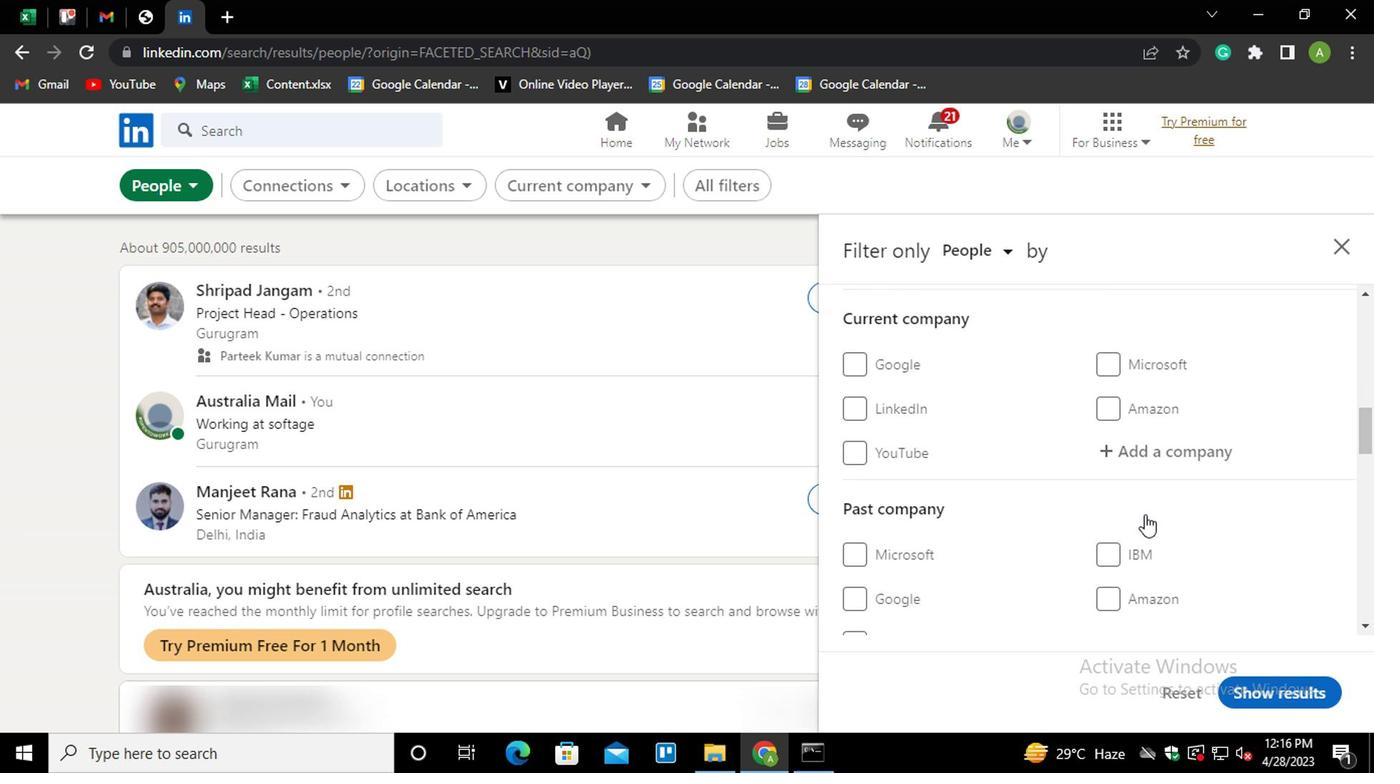 
Action: Mouse scrolled (1142, 515) with delta (0, 0)
Screenshot: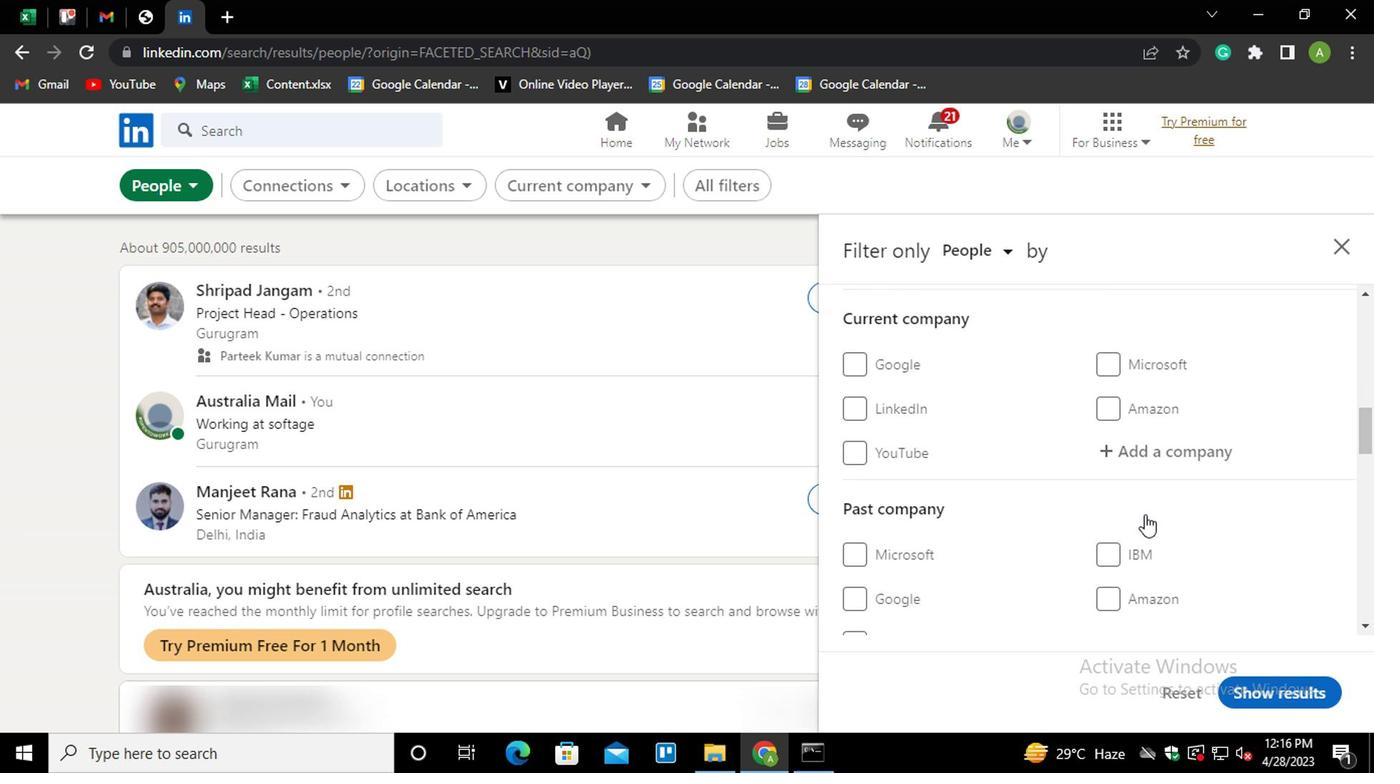 
Action: Mouse scrolled (1142, 515) with delta (0, 0)
Screenshot: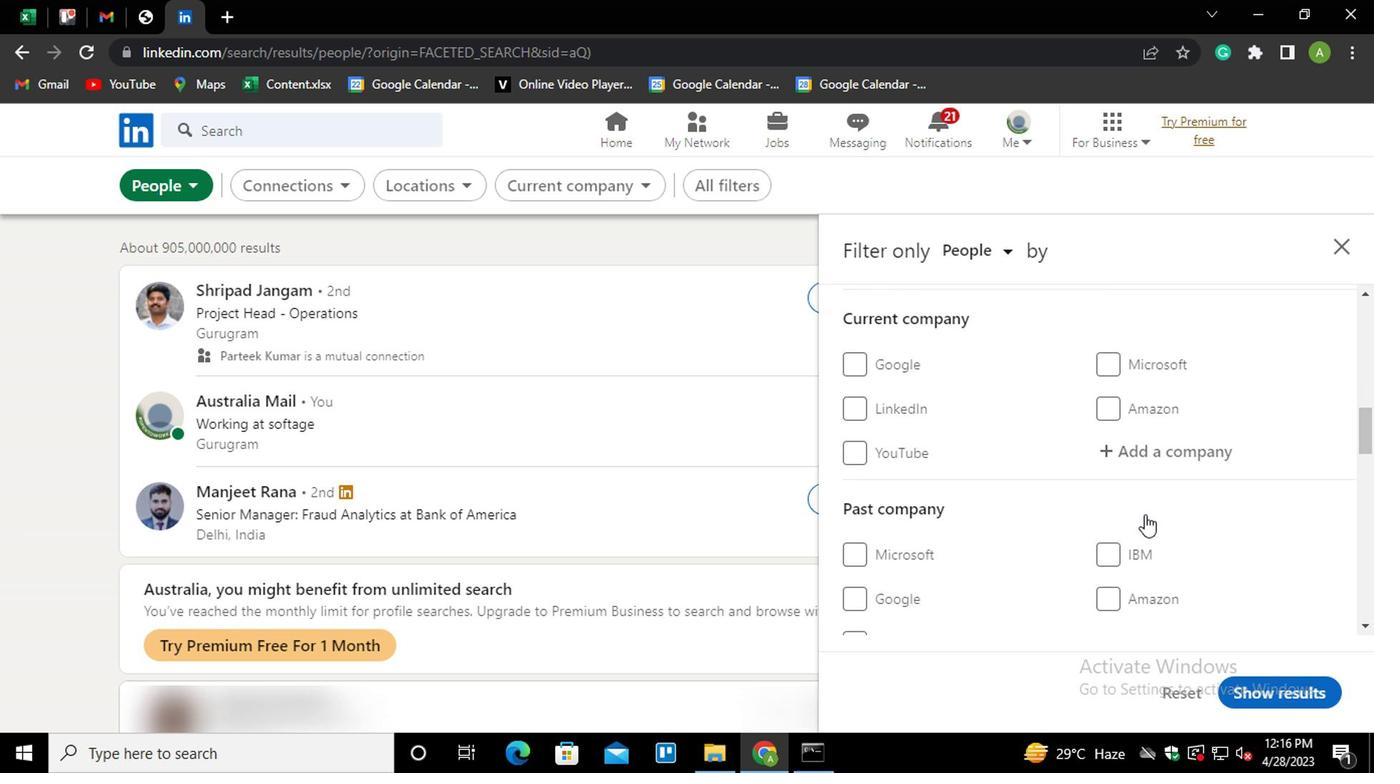 
Action: Mouse scrolled (1142, 515) with delta (0, 0)
Screenshot: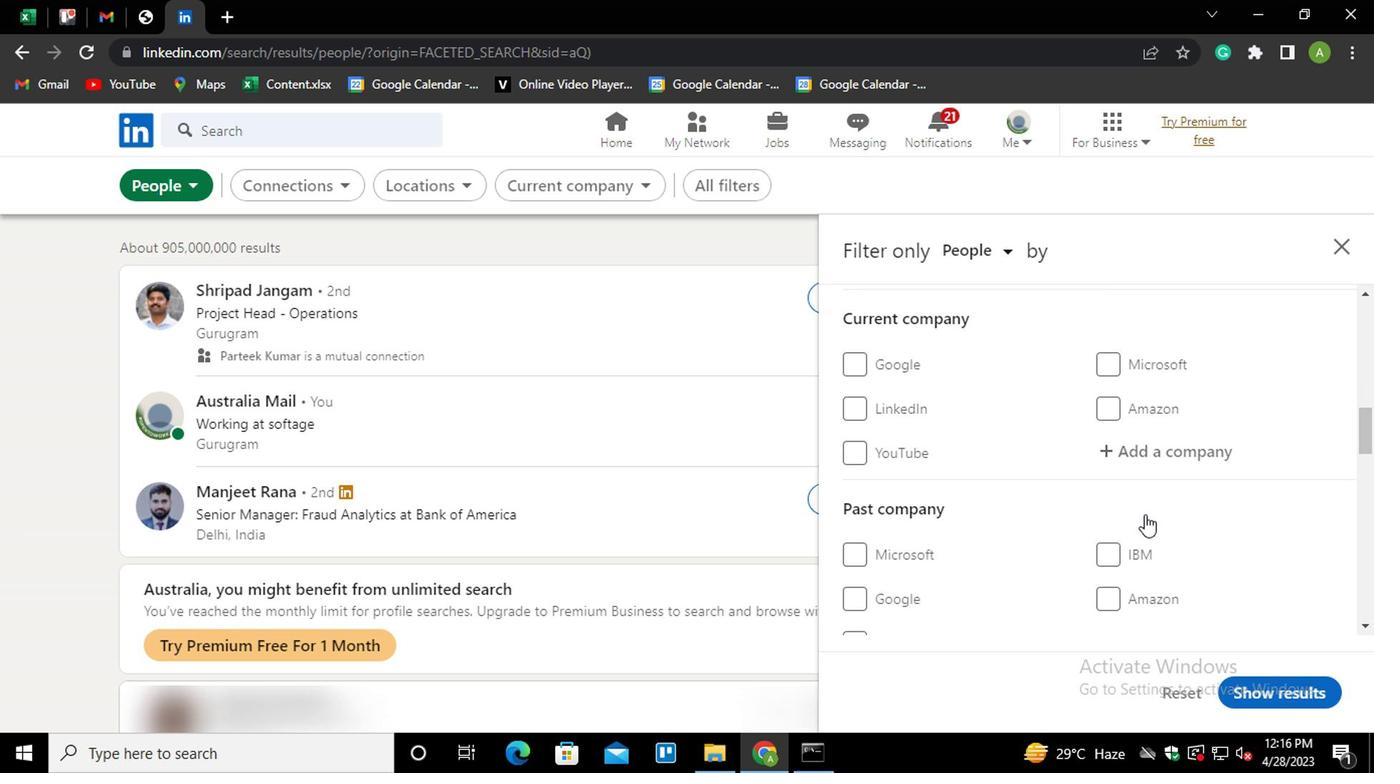 
Action: Mouse scrolled (1142, 515) with delta (0, 0)
Screenshot: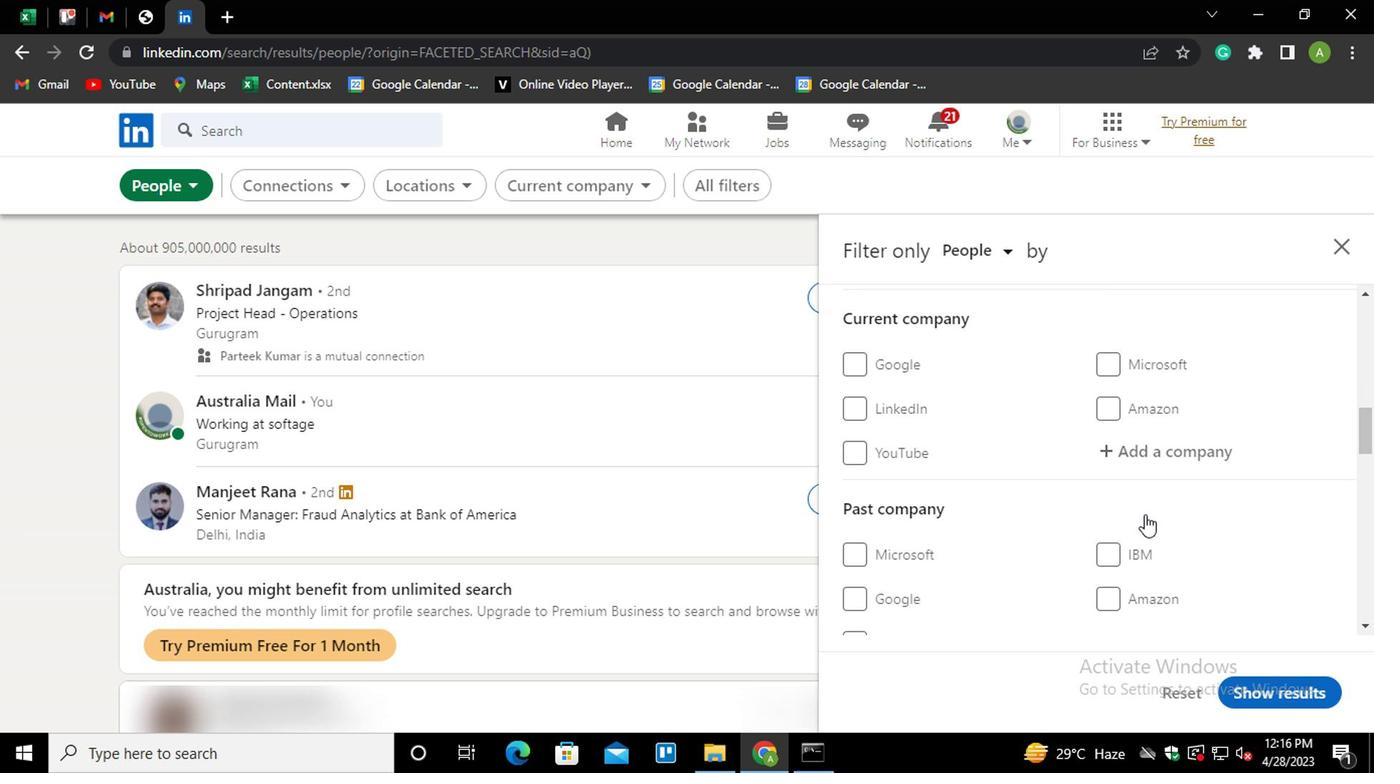 
Action: Mouse scrolled (1142, 515) with delta (0, 0)
Screenshot: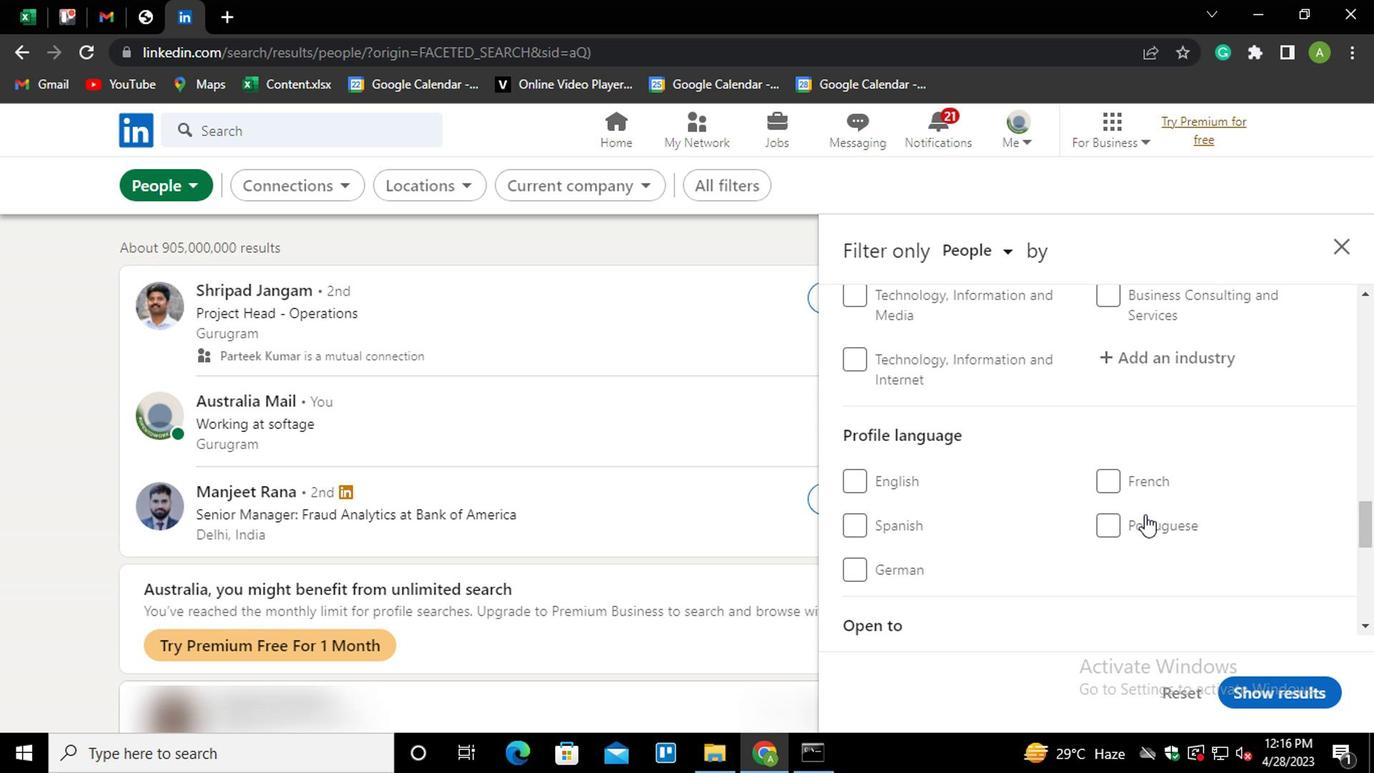 
Action: Mouse scrolled (1142, 515) with delta (0, 0)
Screenshot: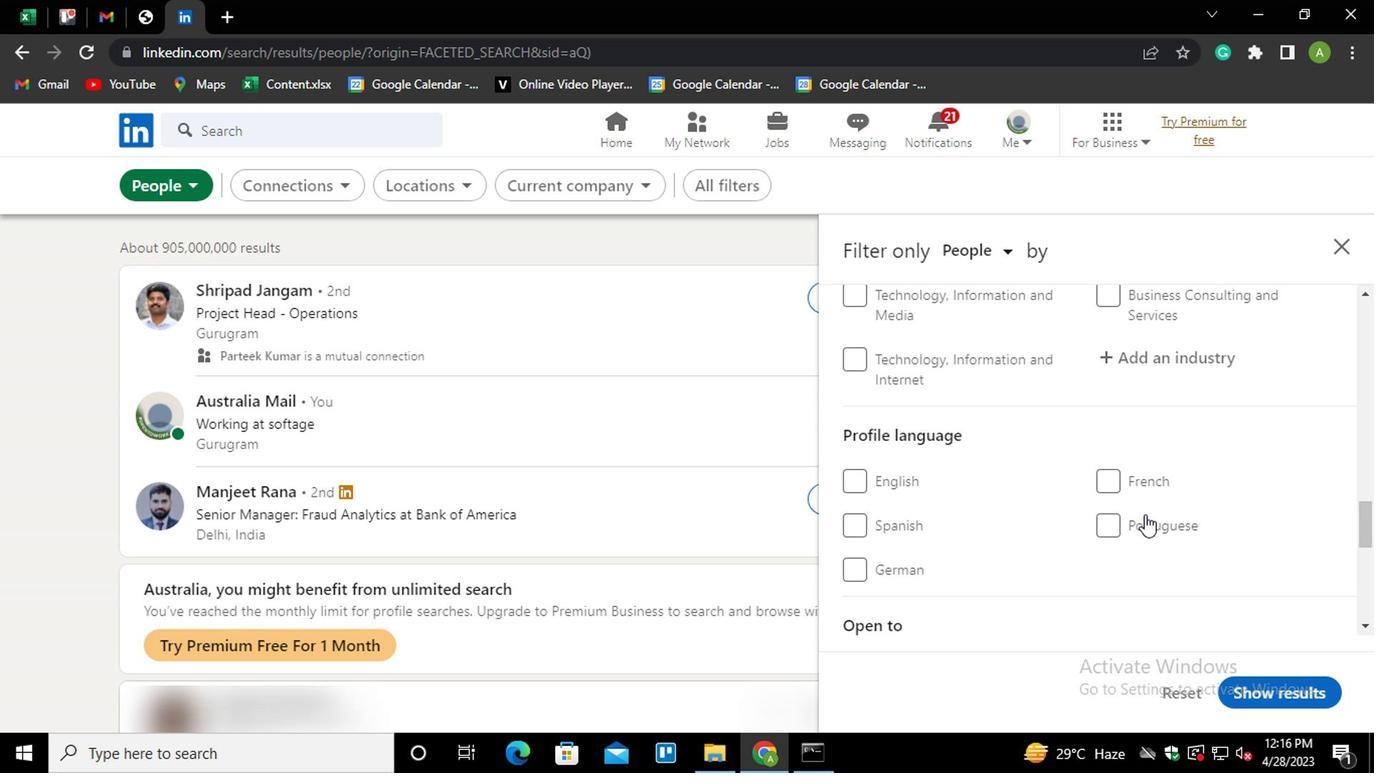 
Action: Mouse scrolled (1142, 515) with delta (0, 0)
Screenshot: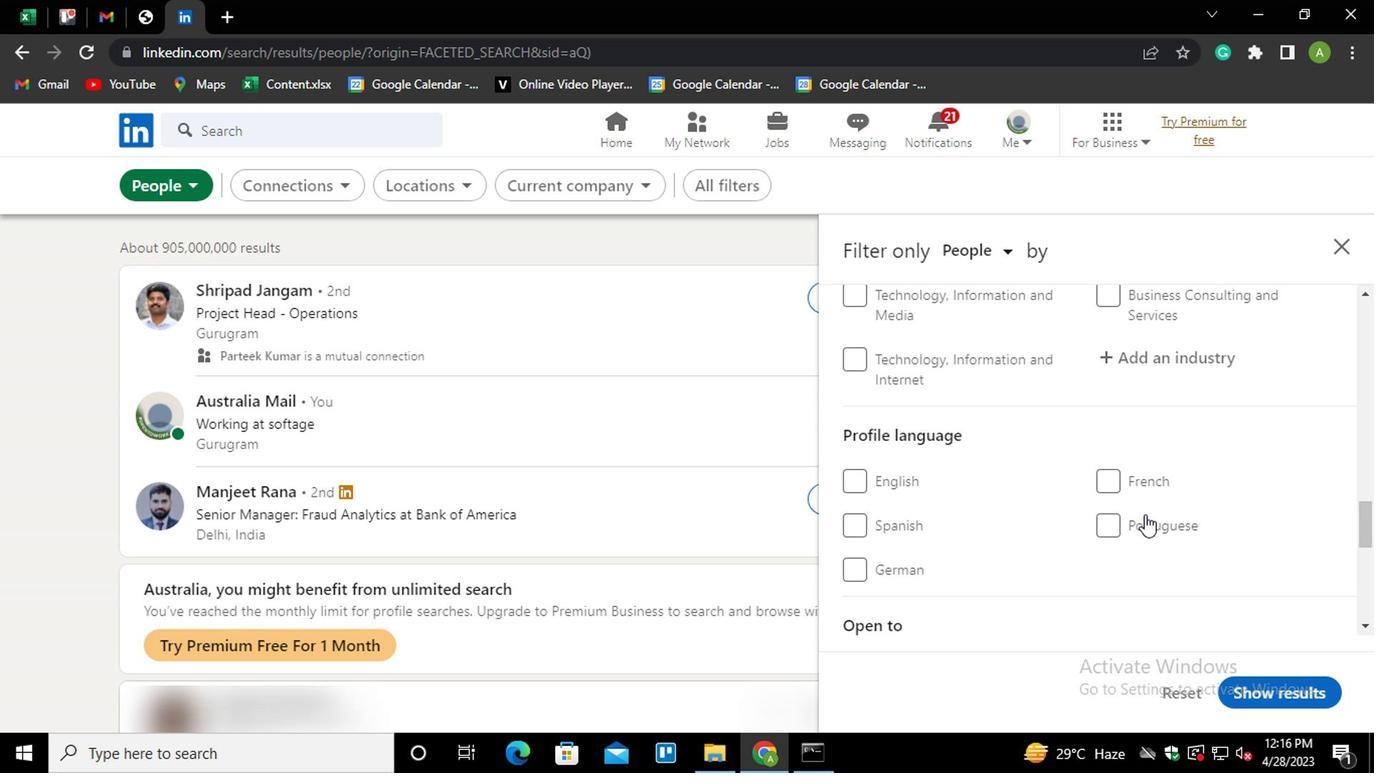 
Action: Mouse scrolled (1142, 516) with delta (0, 0)
Screenshot: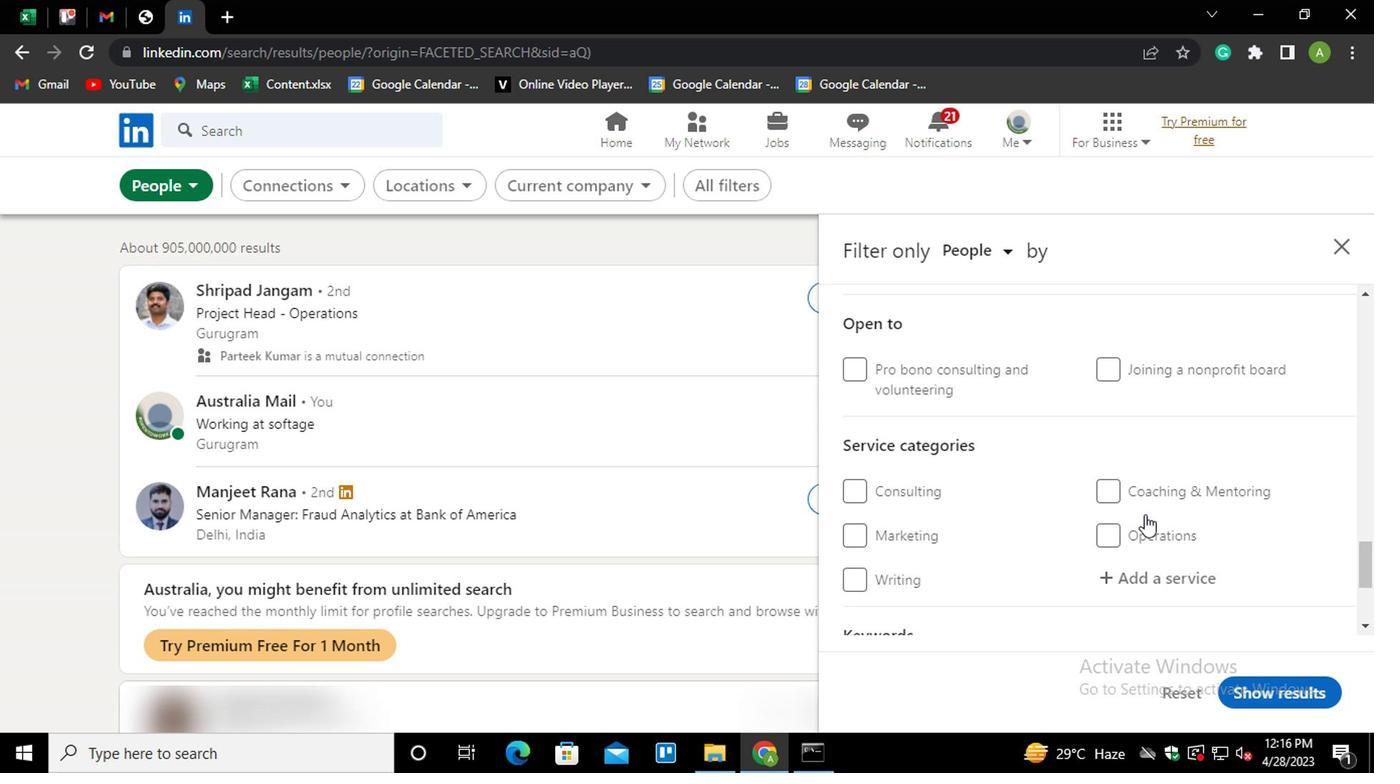 
Action: Mouse scrolled (1142, 516) with delta (0, 0)
Screenshot: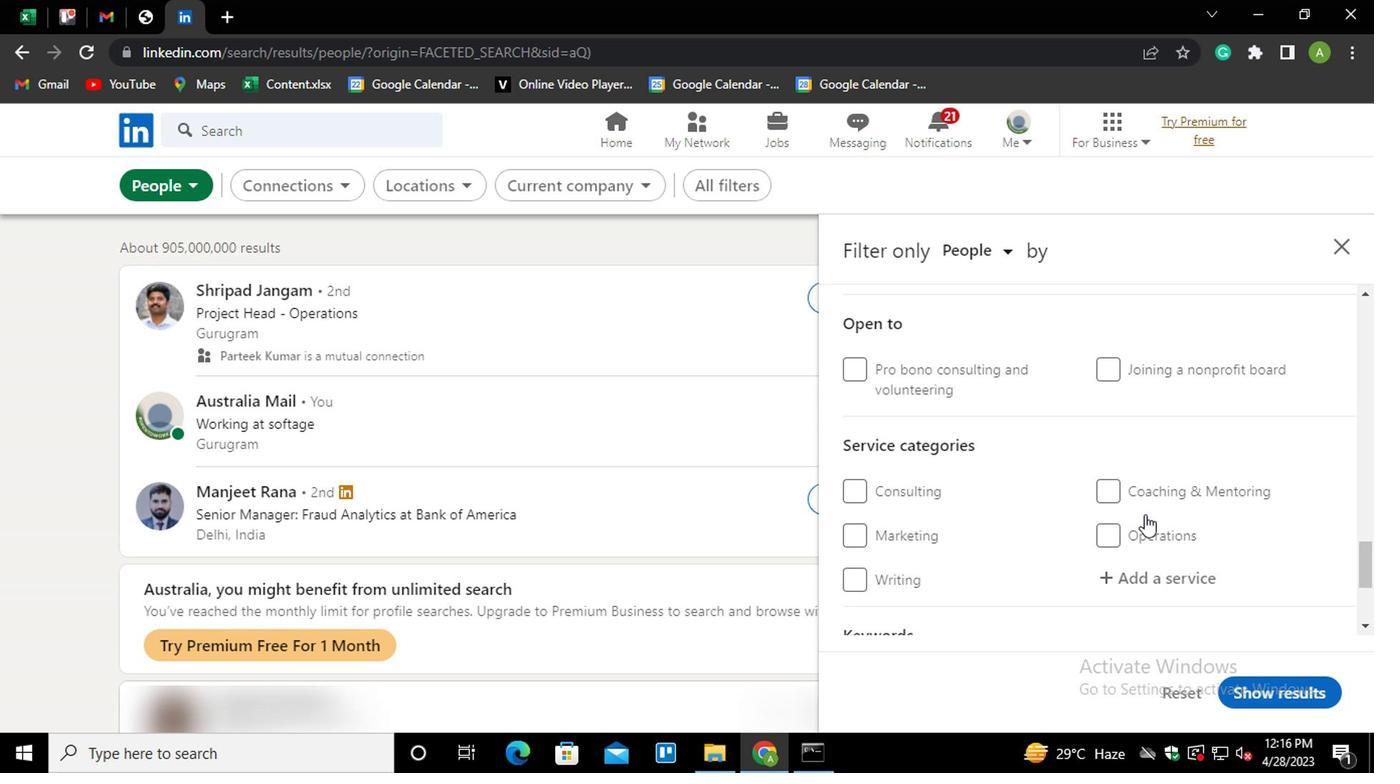 
Action: Mouse scrolled (1142, 516) with delta (0, 0)
Screenshot: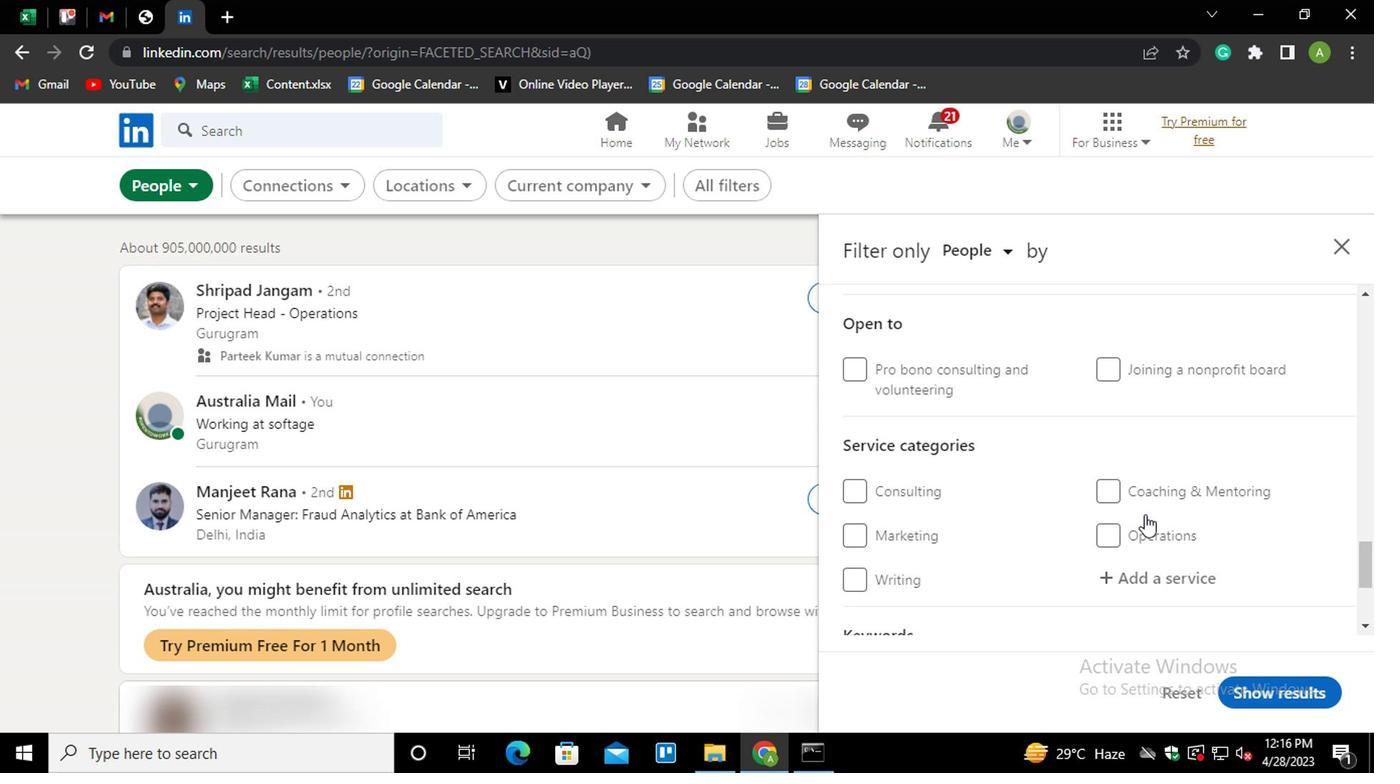 
Action: Mouse moved to (850, 481)
Screenshot: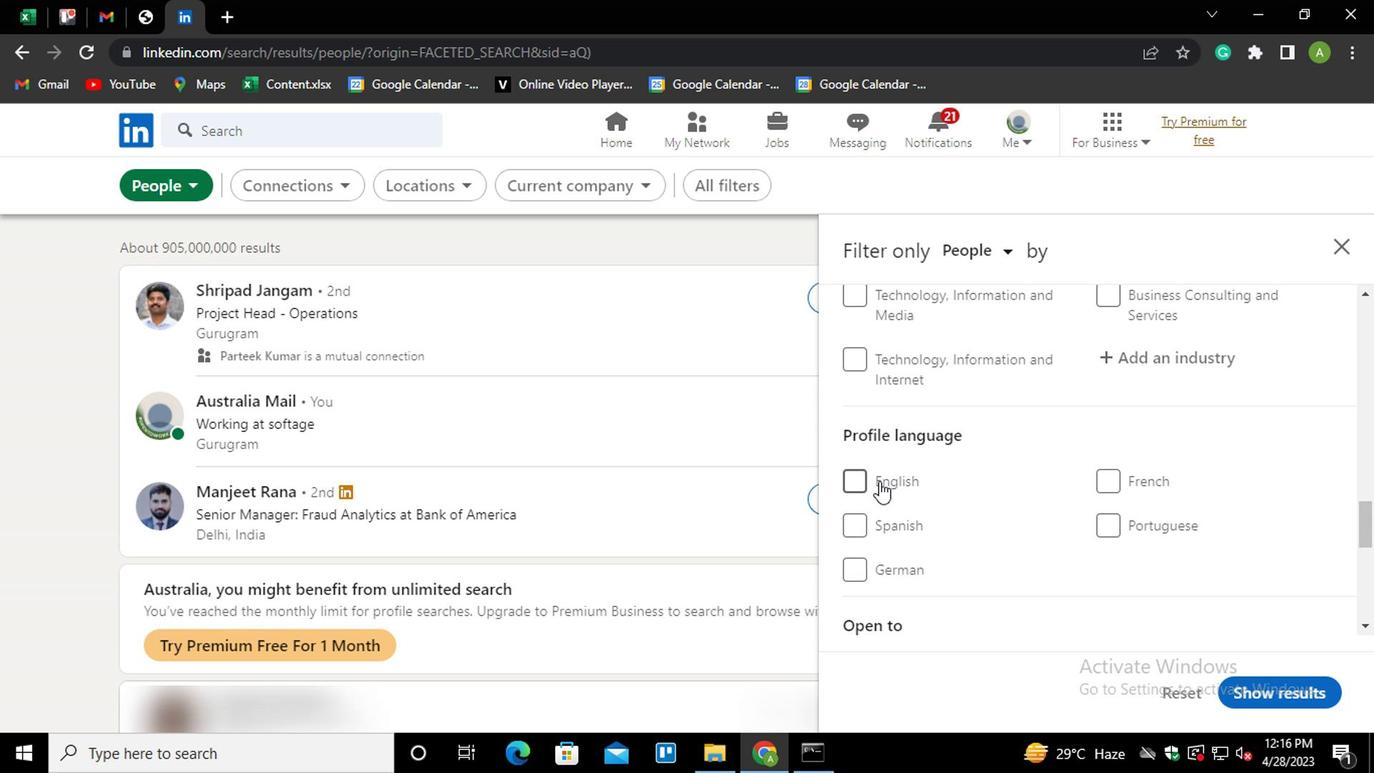 
Action: Mouse pressed left at (850, 481)
Screenshot: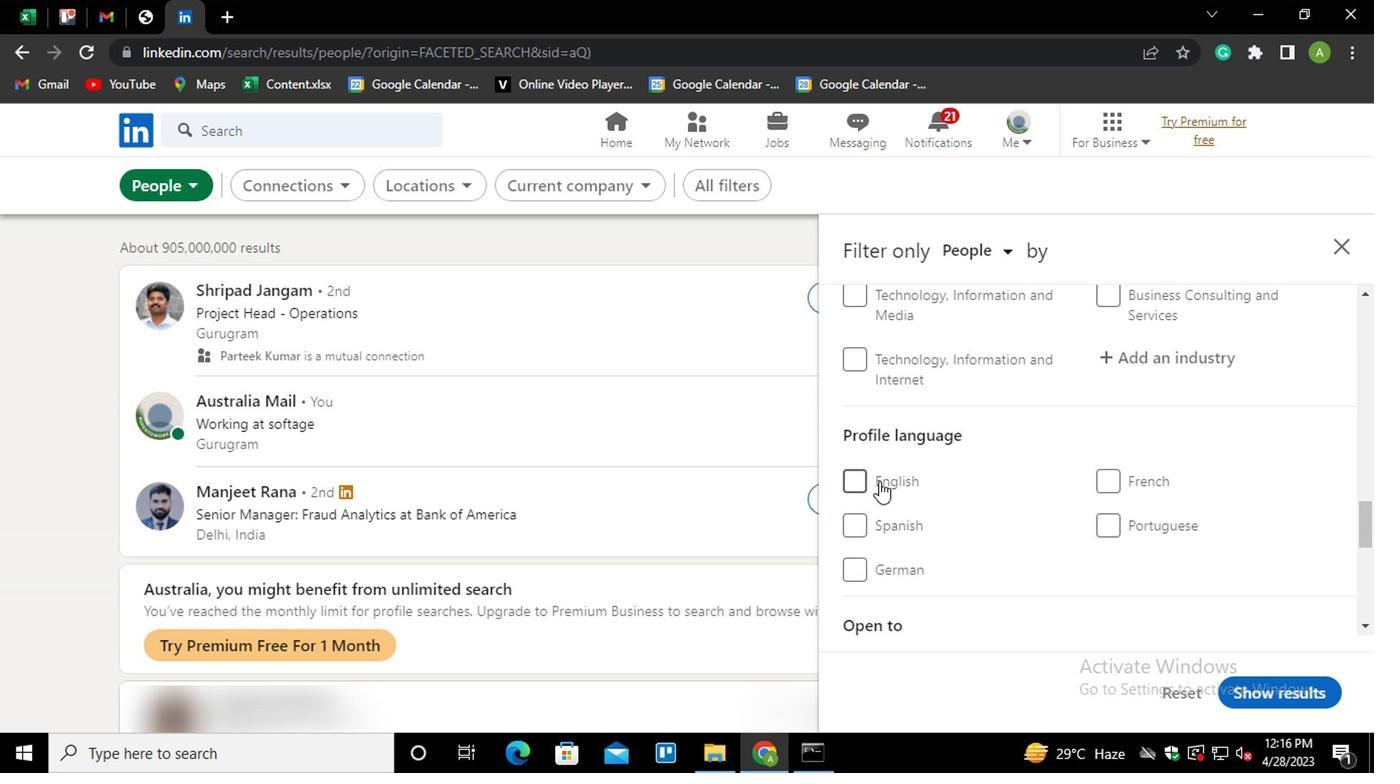 
Action: Mouse moved to (947, 511)
Screenshot: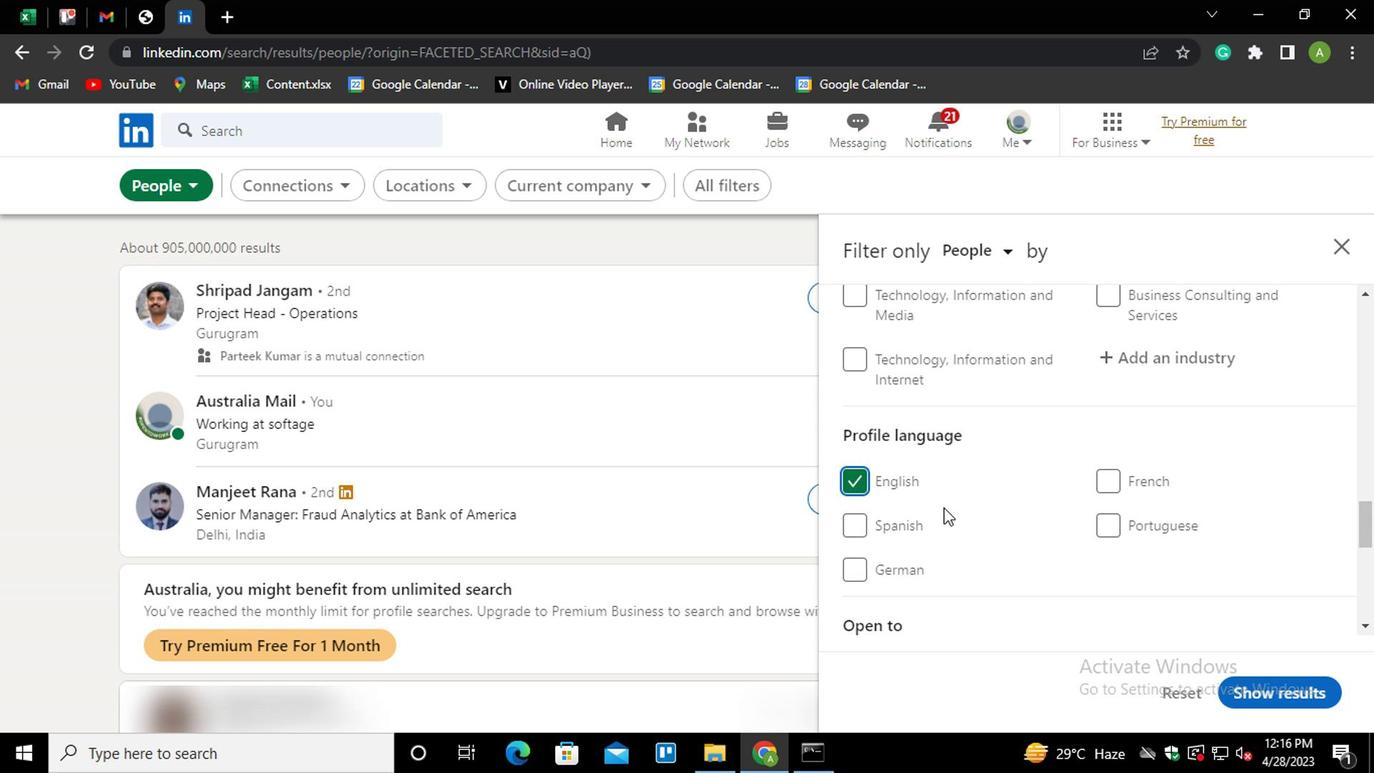 
Action: Mouse scrolled (947, 511) with delta (0, 0)
Screenshot: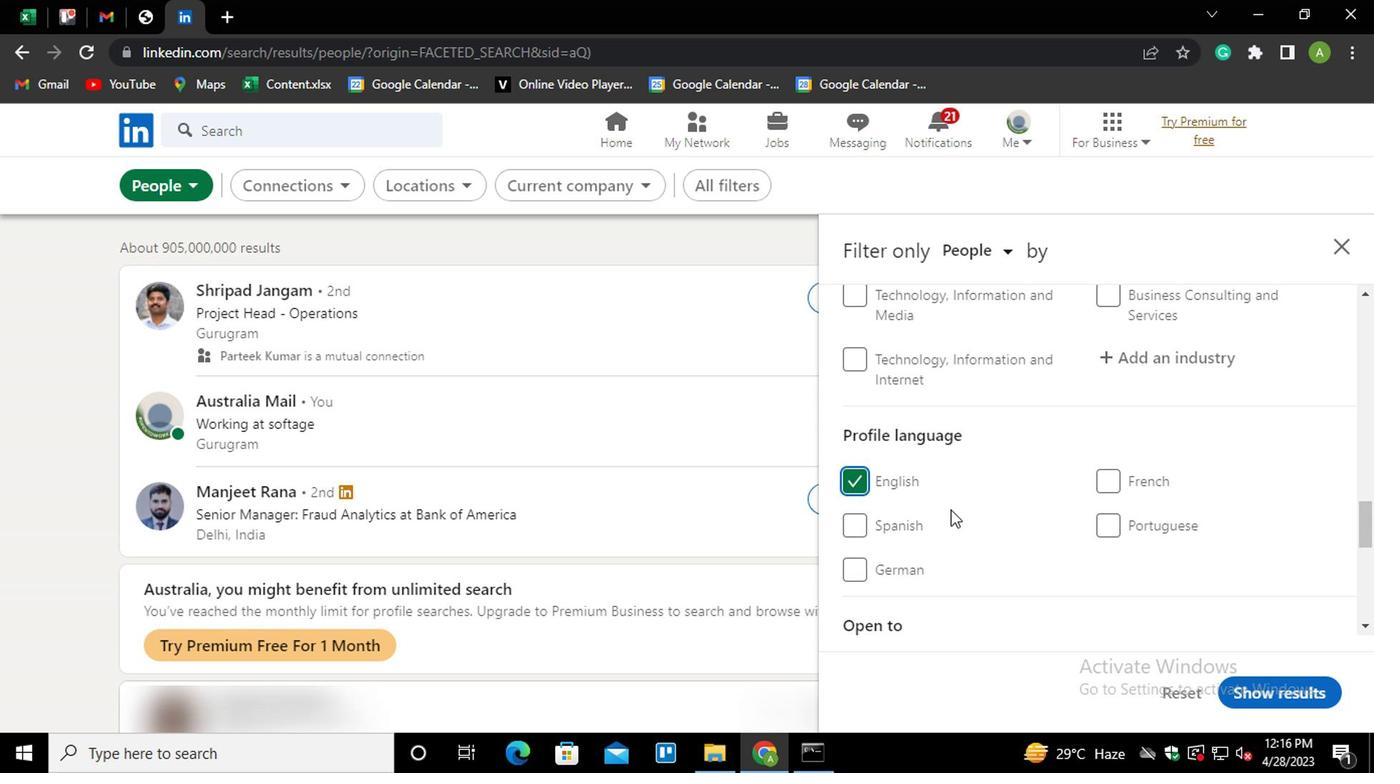 
Action: Mouse scrolled (947, 511) with delta (0, 0)
Screenshot: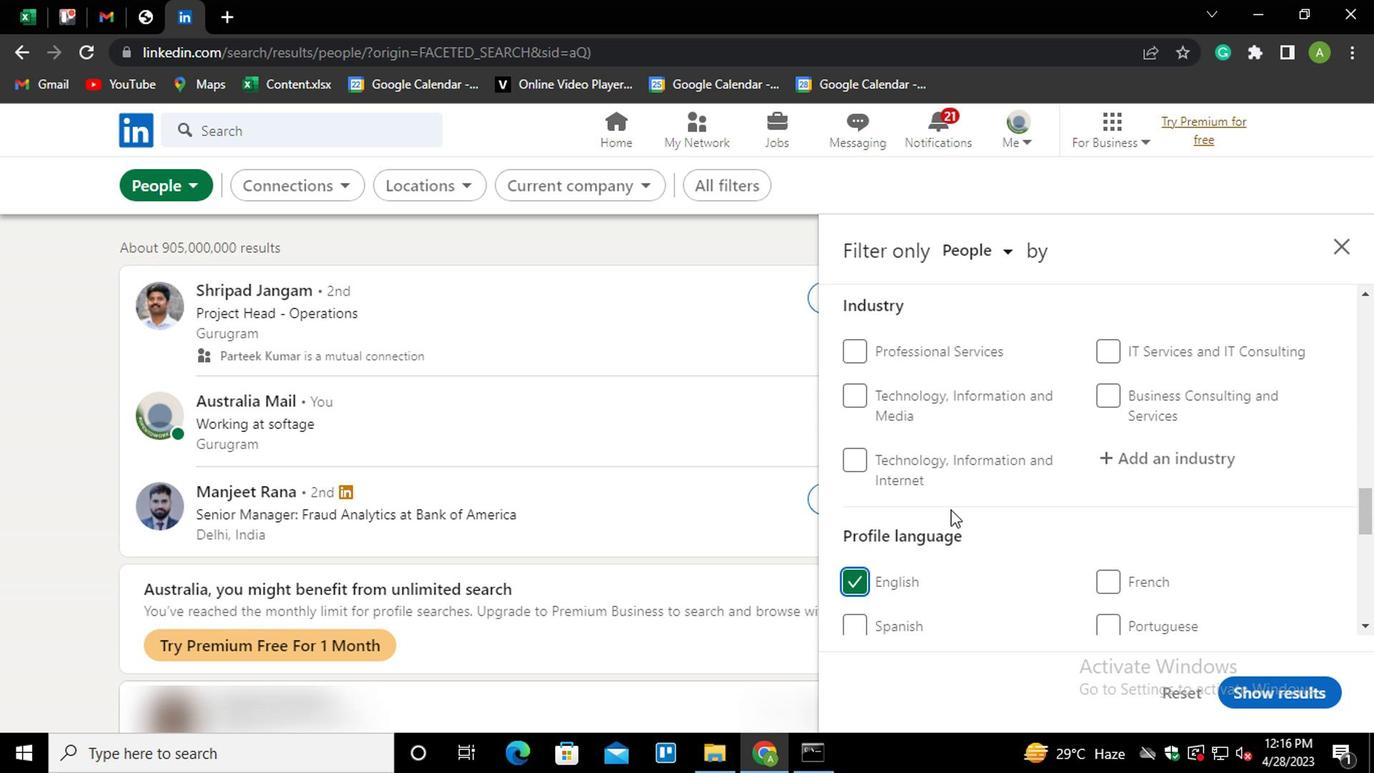 
Action: Mouse scrolled (947, 511) with delta (0, 0)
Screenshot: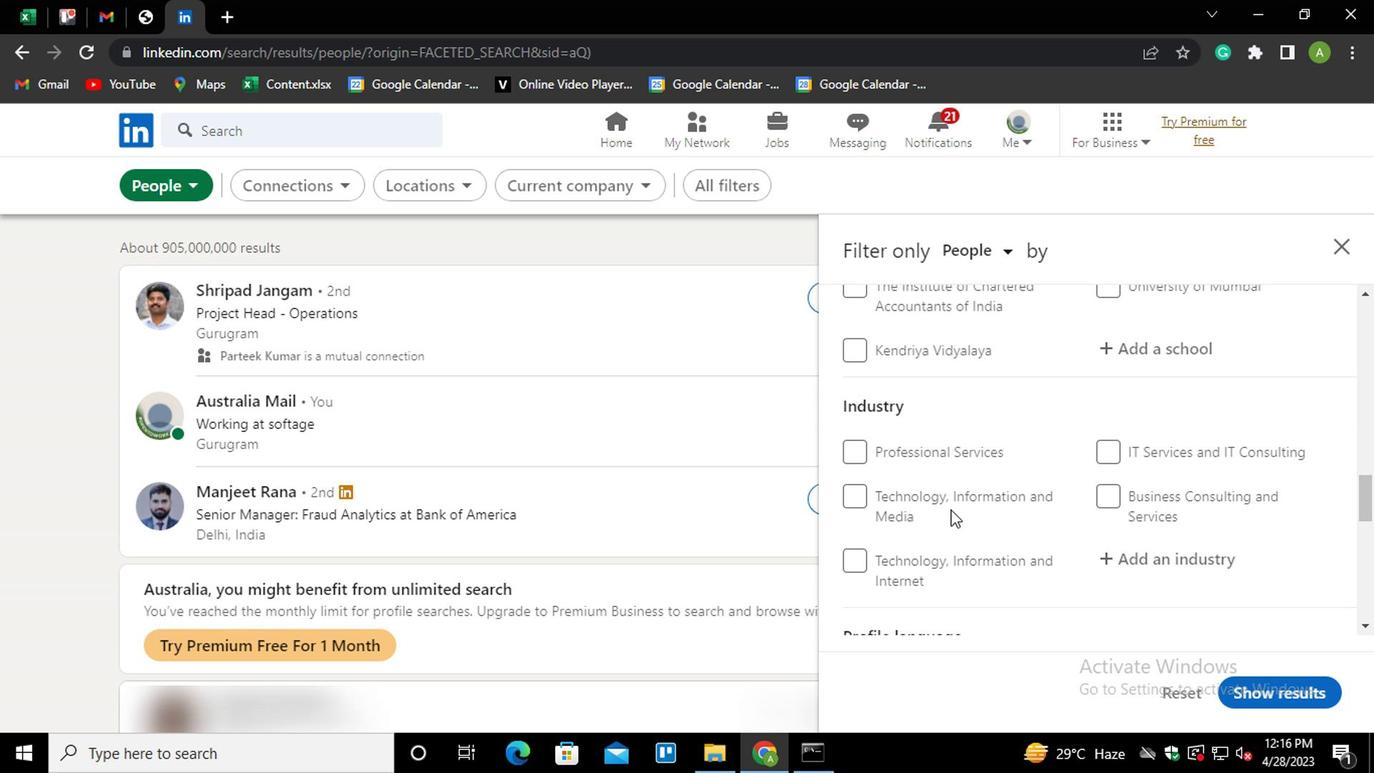 
Action: Mouse scrolled (947, 511) with delta (0, 0)
Screenshot: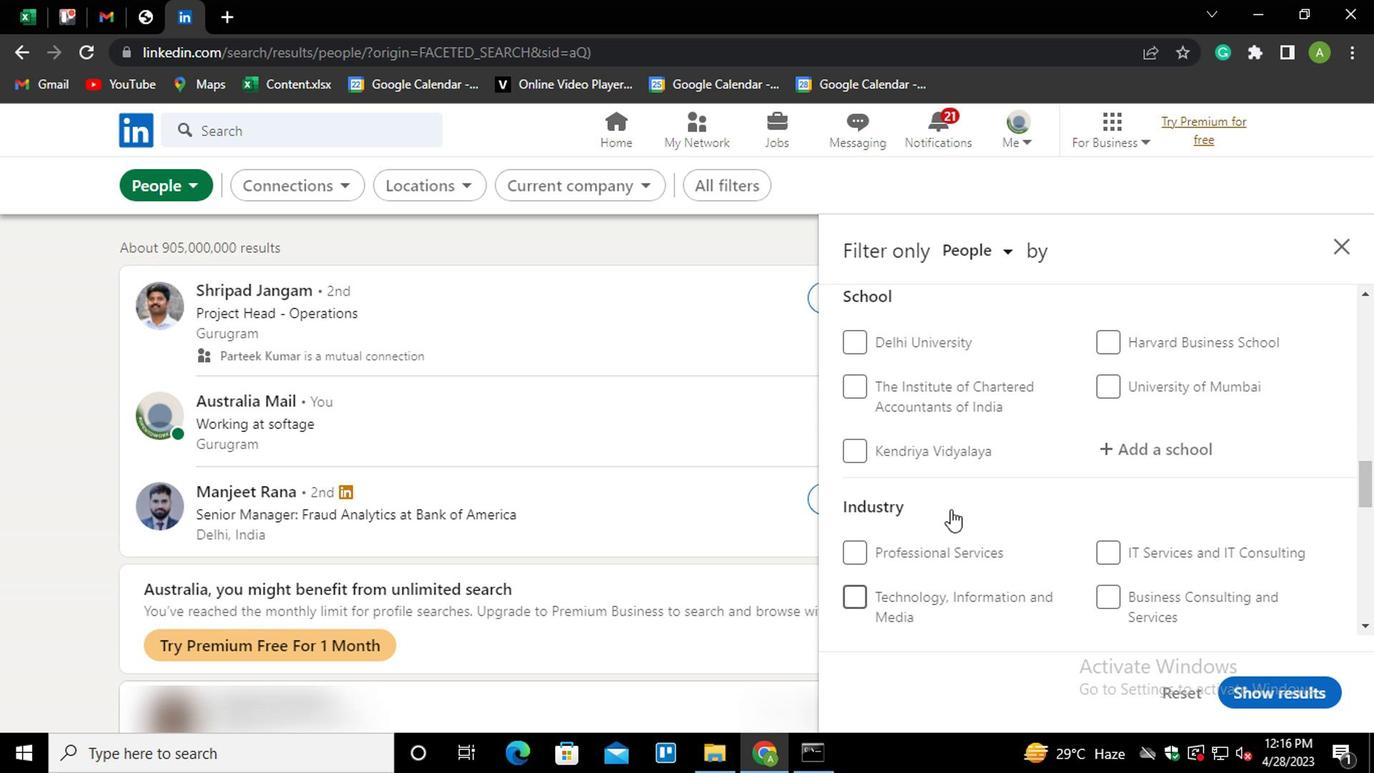 
Action: Mouse scrolled (947, 511) with delta (0, 0)
Screenshot: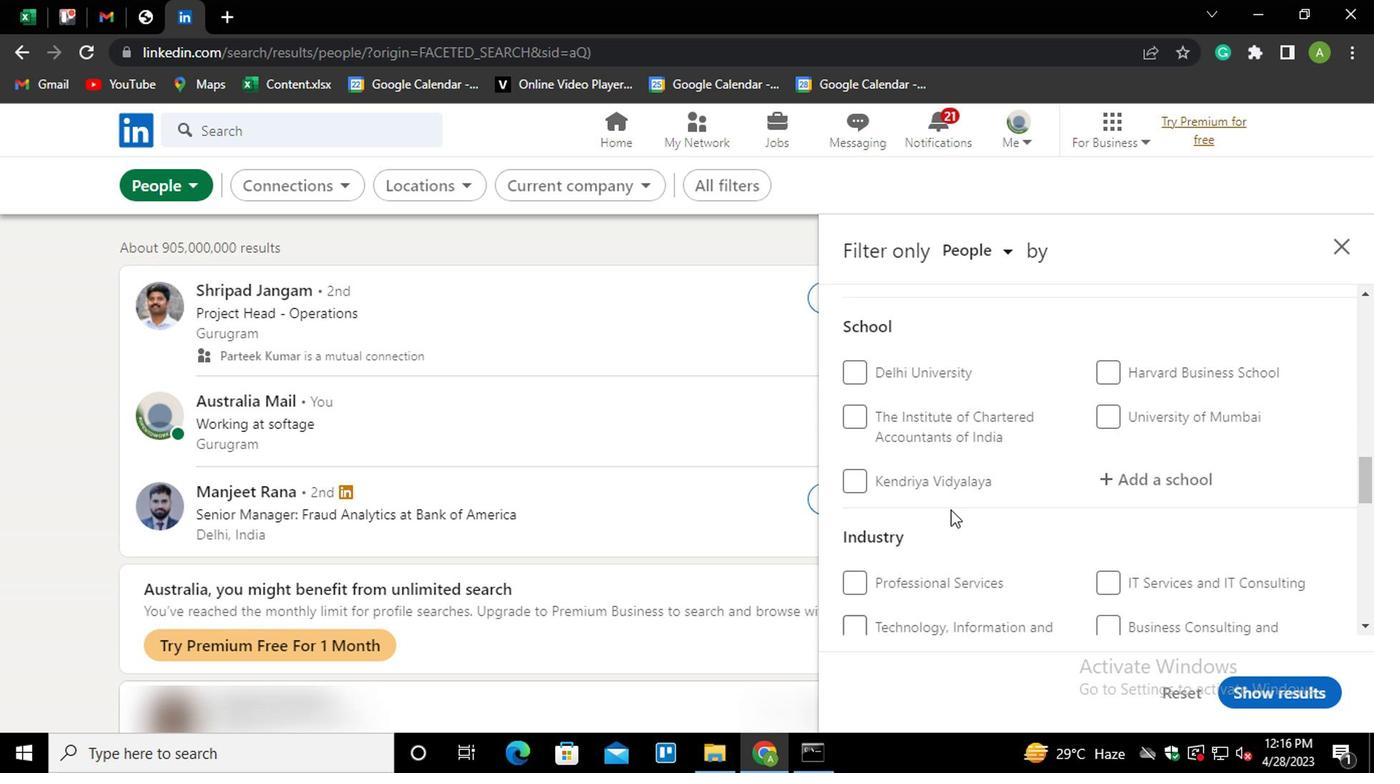 
Action: Mouse scrolled (947, 511) with delta (0, 0)
Screenshot: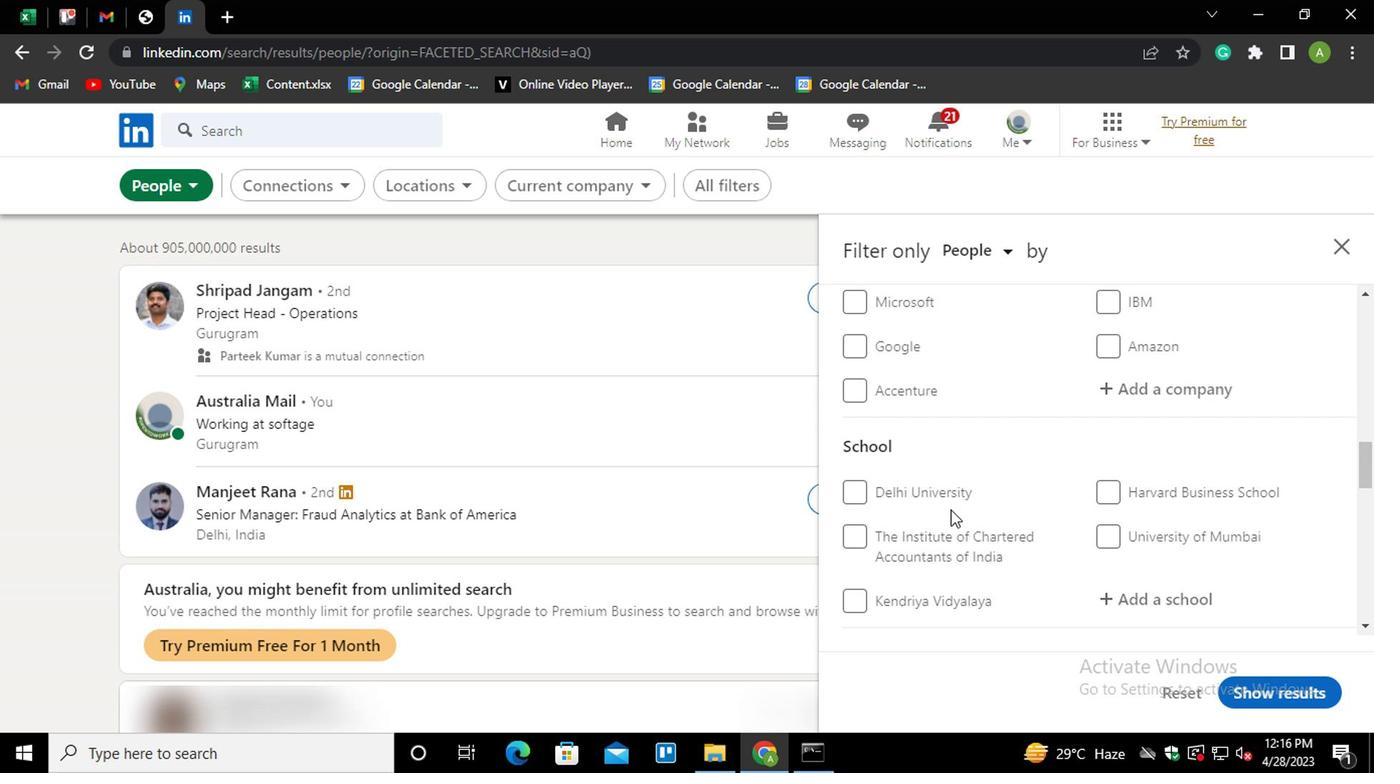 
Action: Mouse scrolled (947, 511) with delta (0, 0)
Screenshot: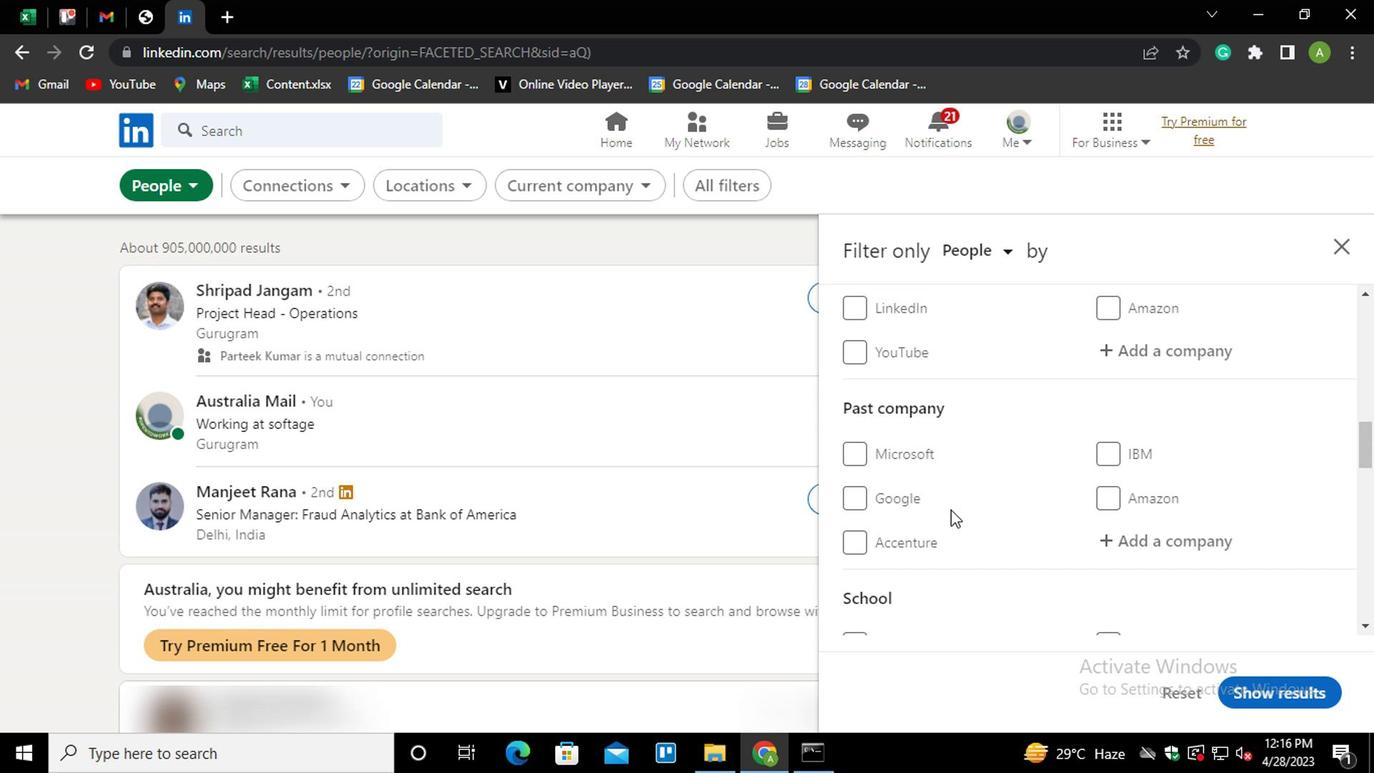 
Action: Mouse moved to (1119, 451)
Screenshot: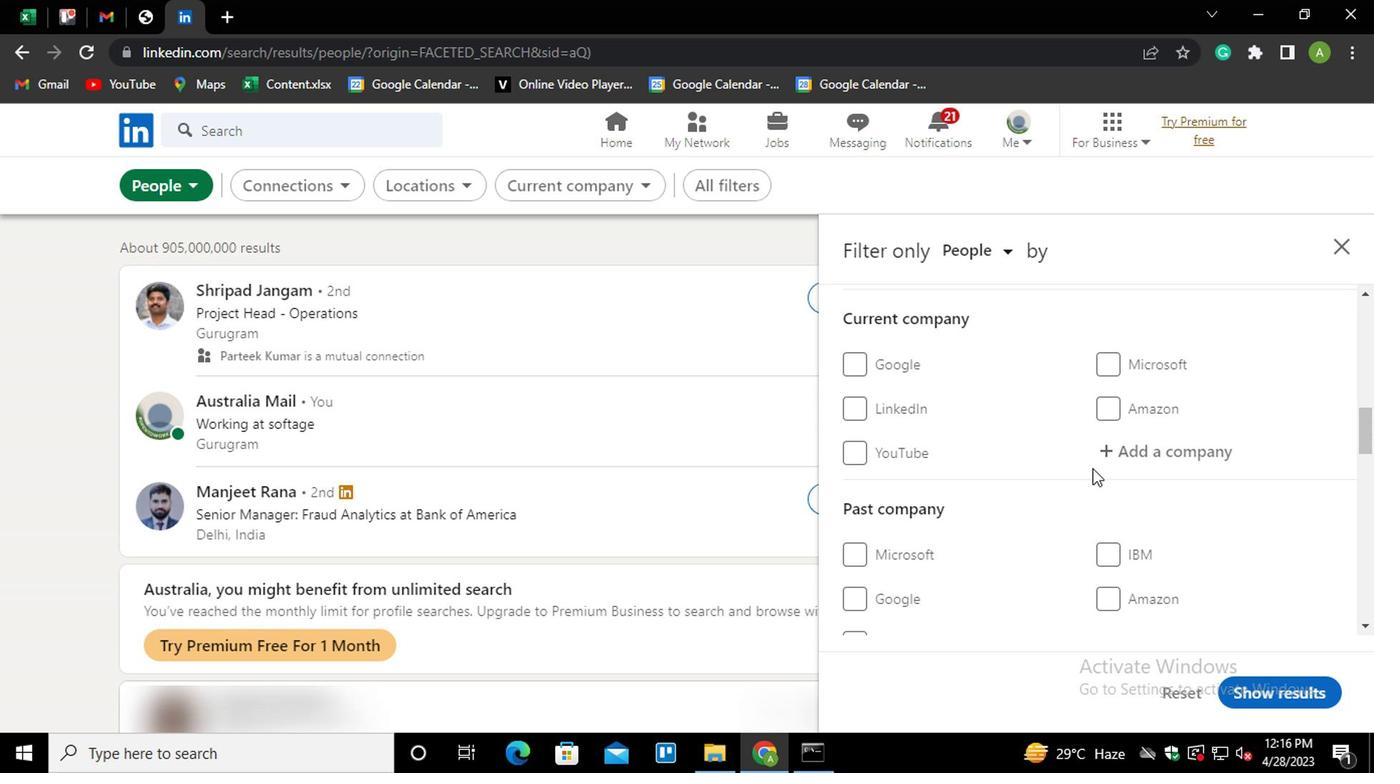 
Action: Mouse pressed left at (1119, 451)
Screenshot: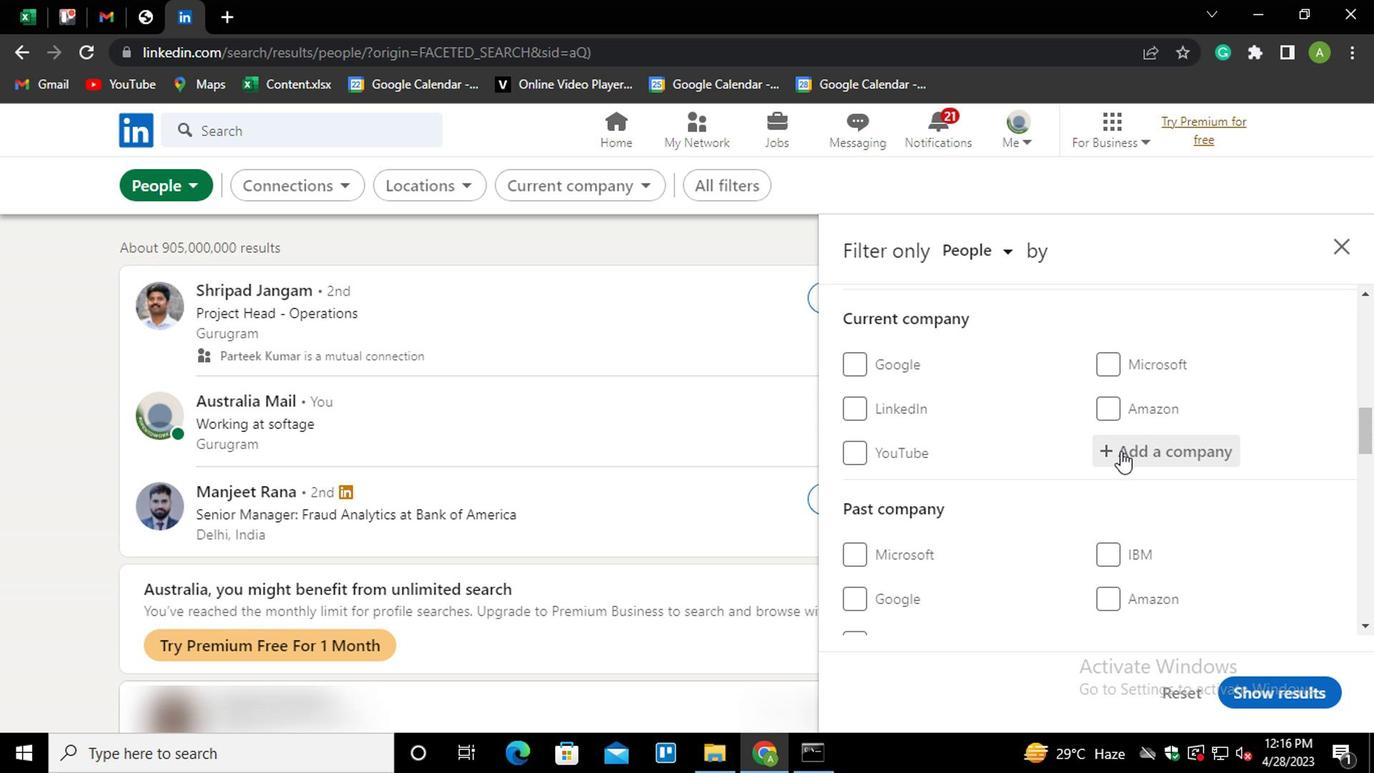 
Action: Key pressed <Key.shift>C
Screenshot: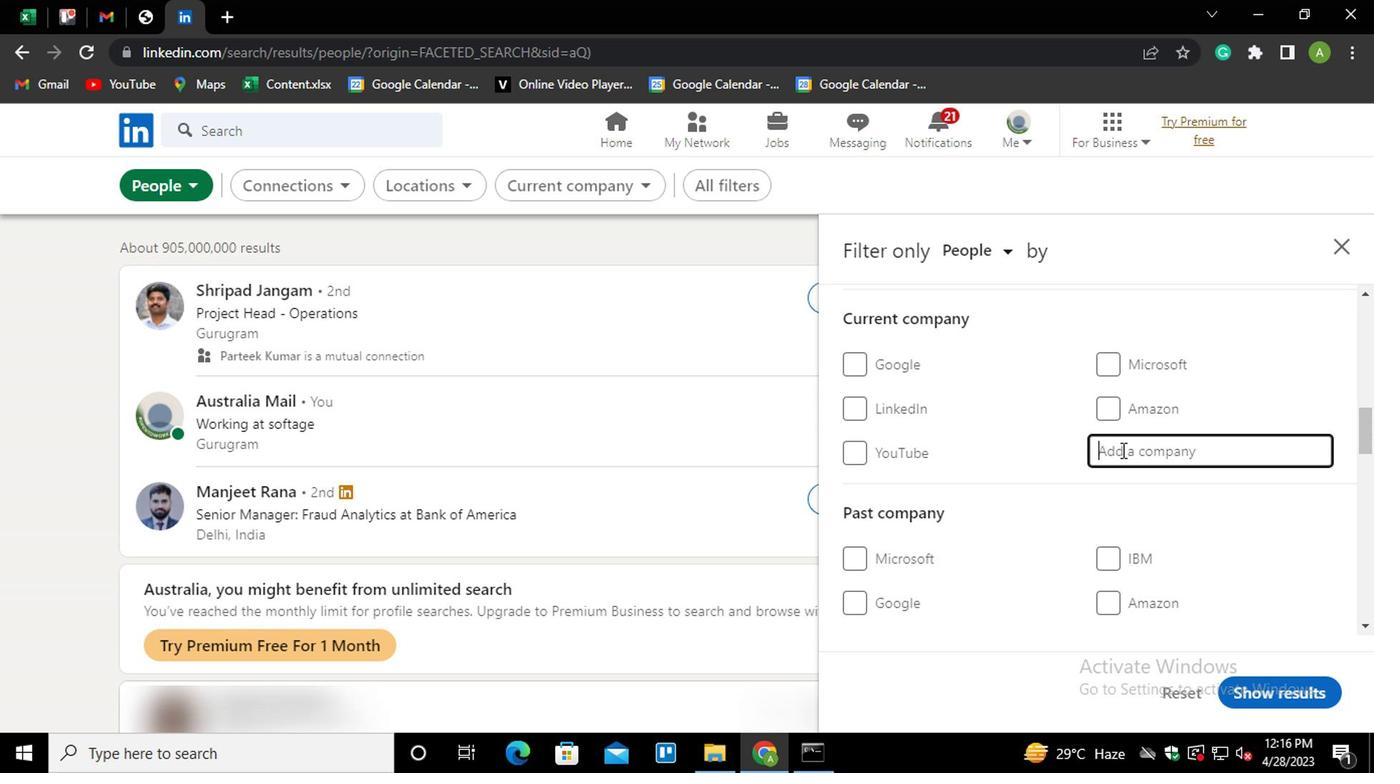 
Action: Mouse moved to (1114, 454)
Screenshot: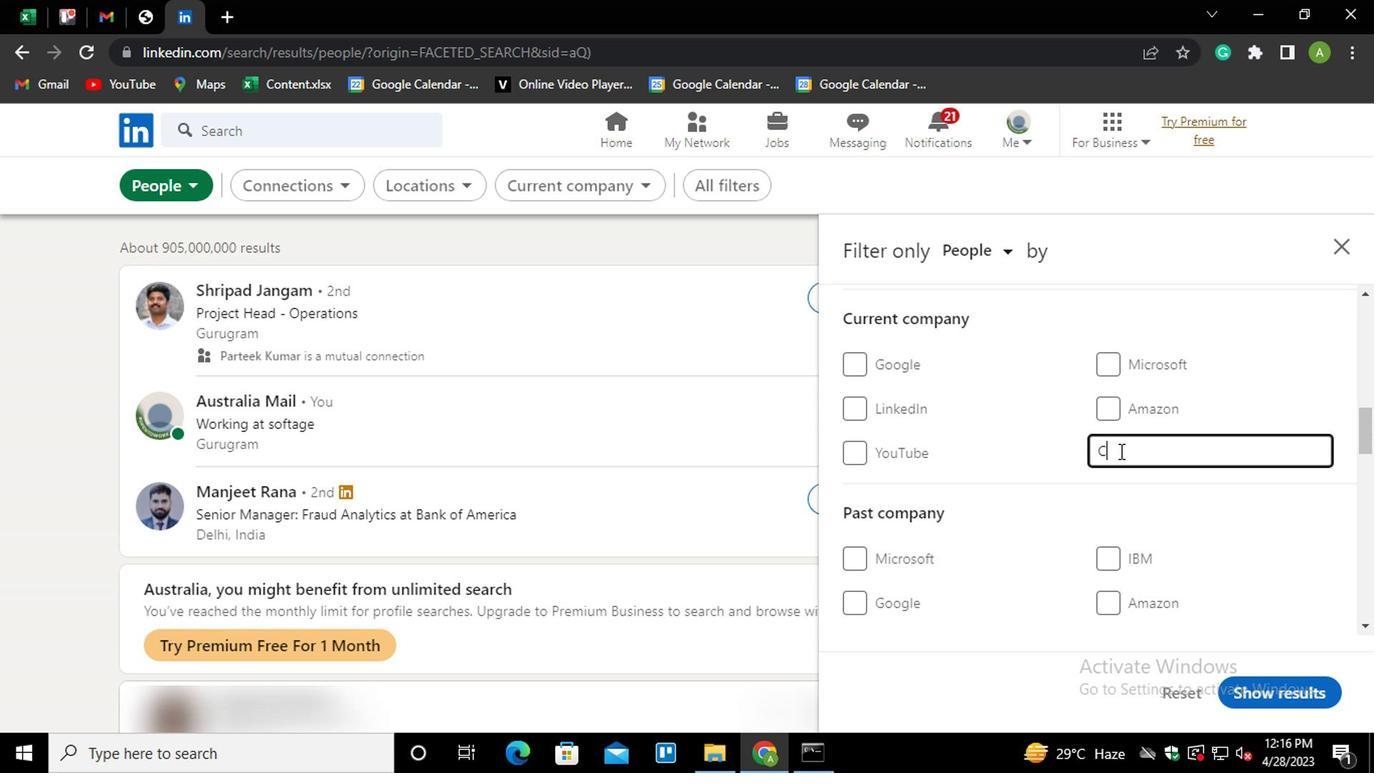 
Action: Key pressed ANNON<Key.space><Key.shift>INDIA<Key.down><Key.down><Key.down><Key.down><Key.down>
Screenshot: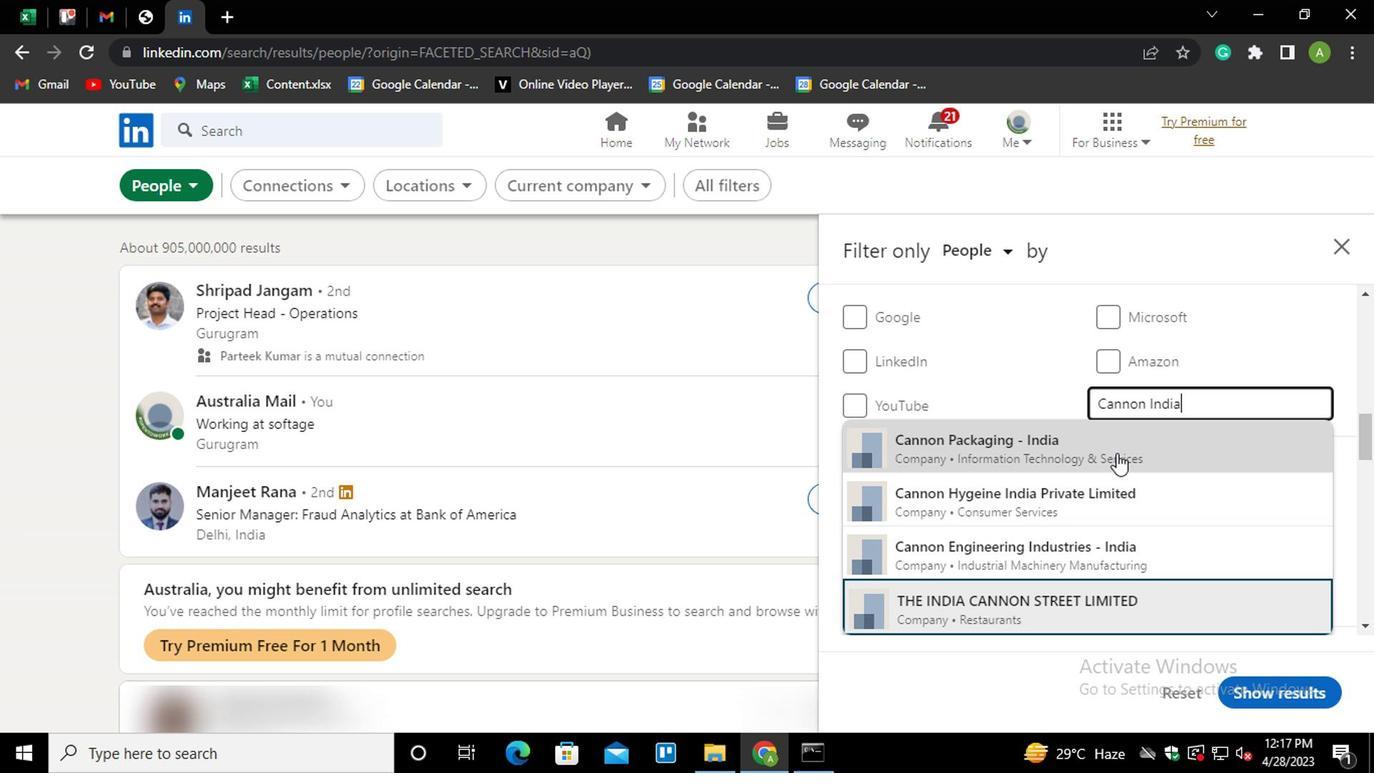 
Action: Mouse moved to (1262, 360)
Screenshot: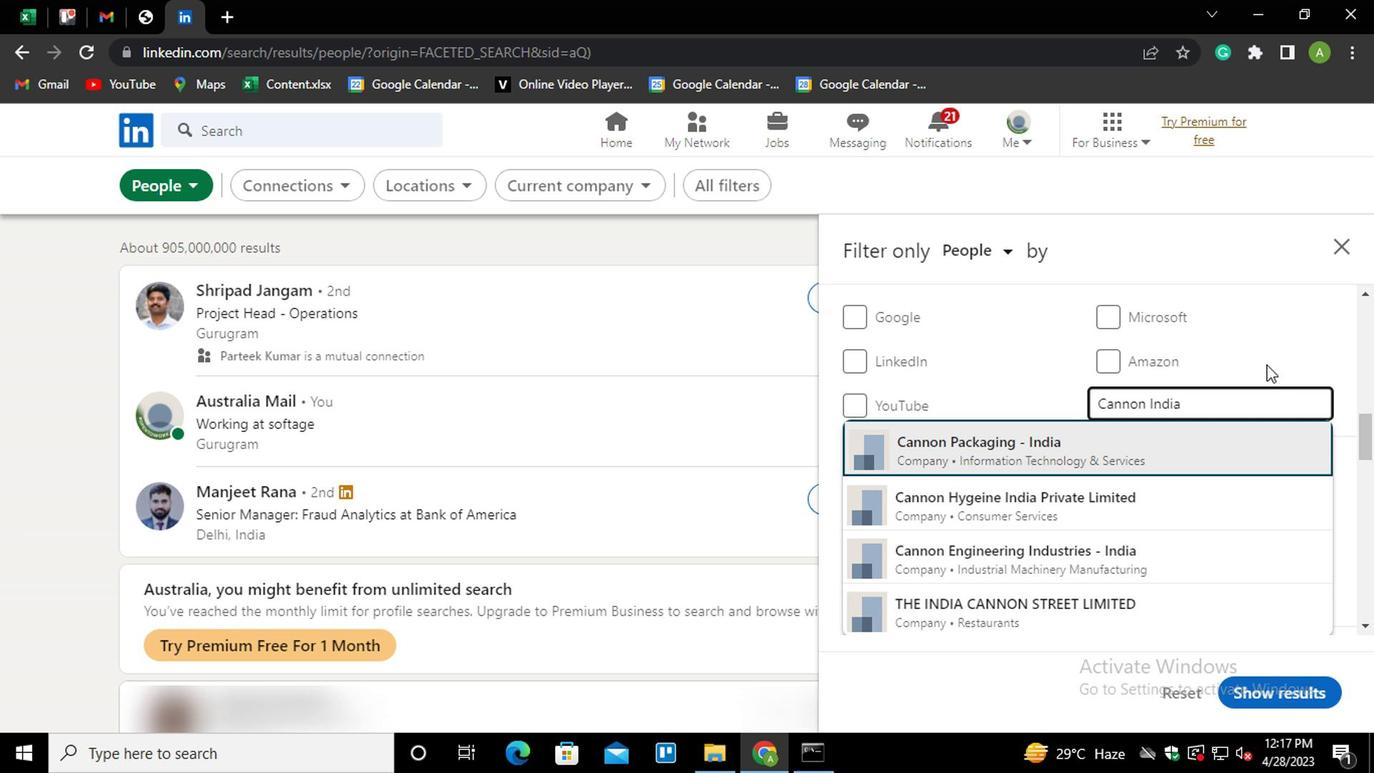 
Action: Mouse pressed left at (1262, 360)
Screenshot: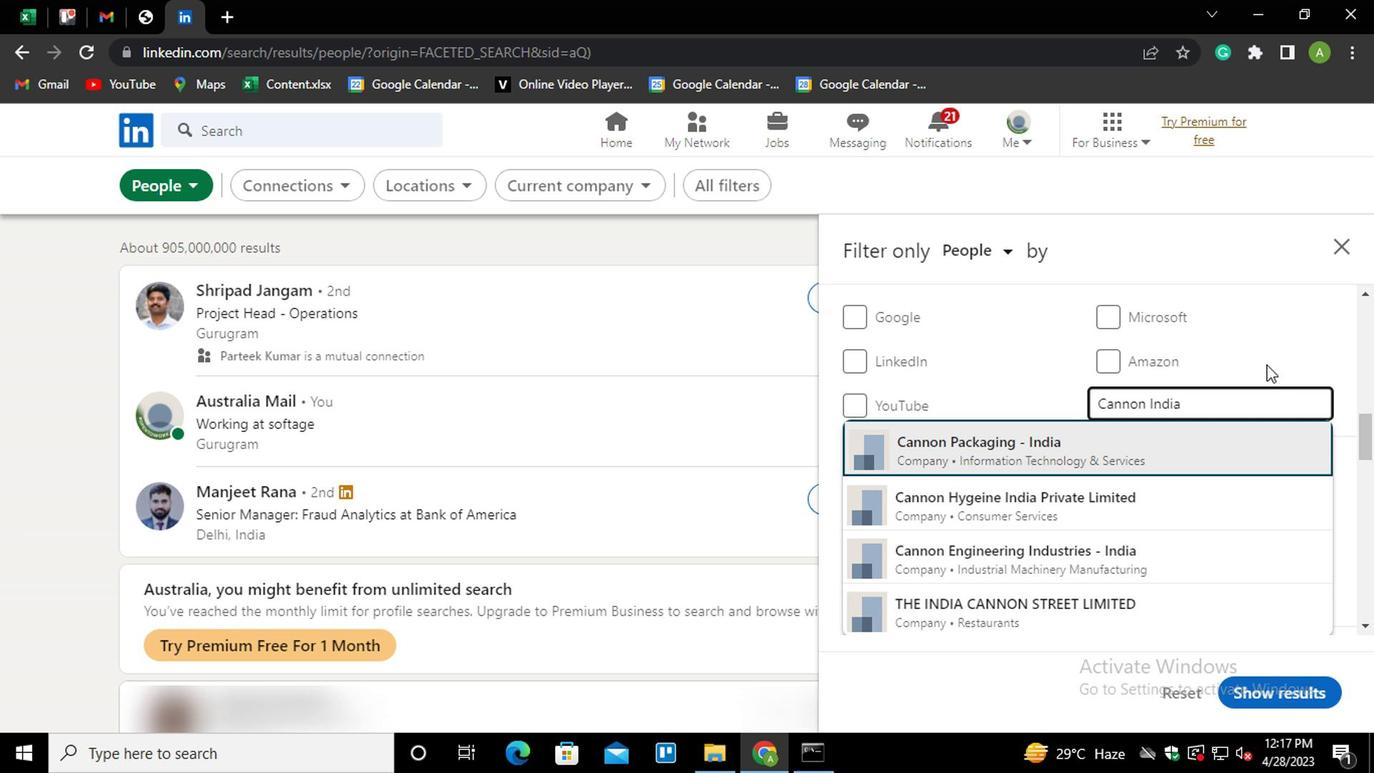 
Action: Mouse moved to (1265, 443)
Screenshot: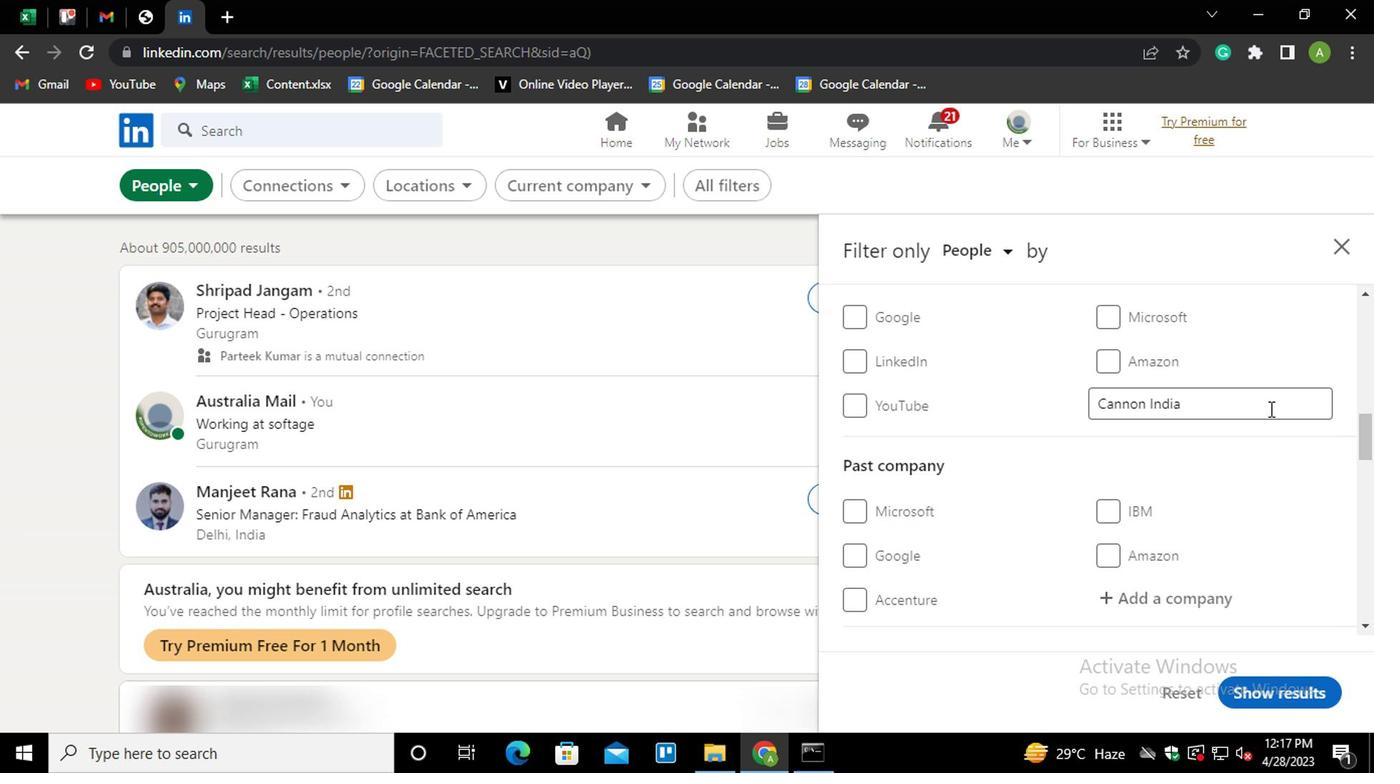 
Action: Mouse scrolled (1265, 442) with delta (0, -1)
Screenshot: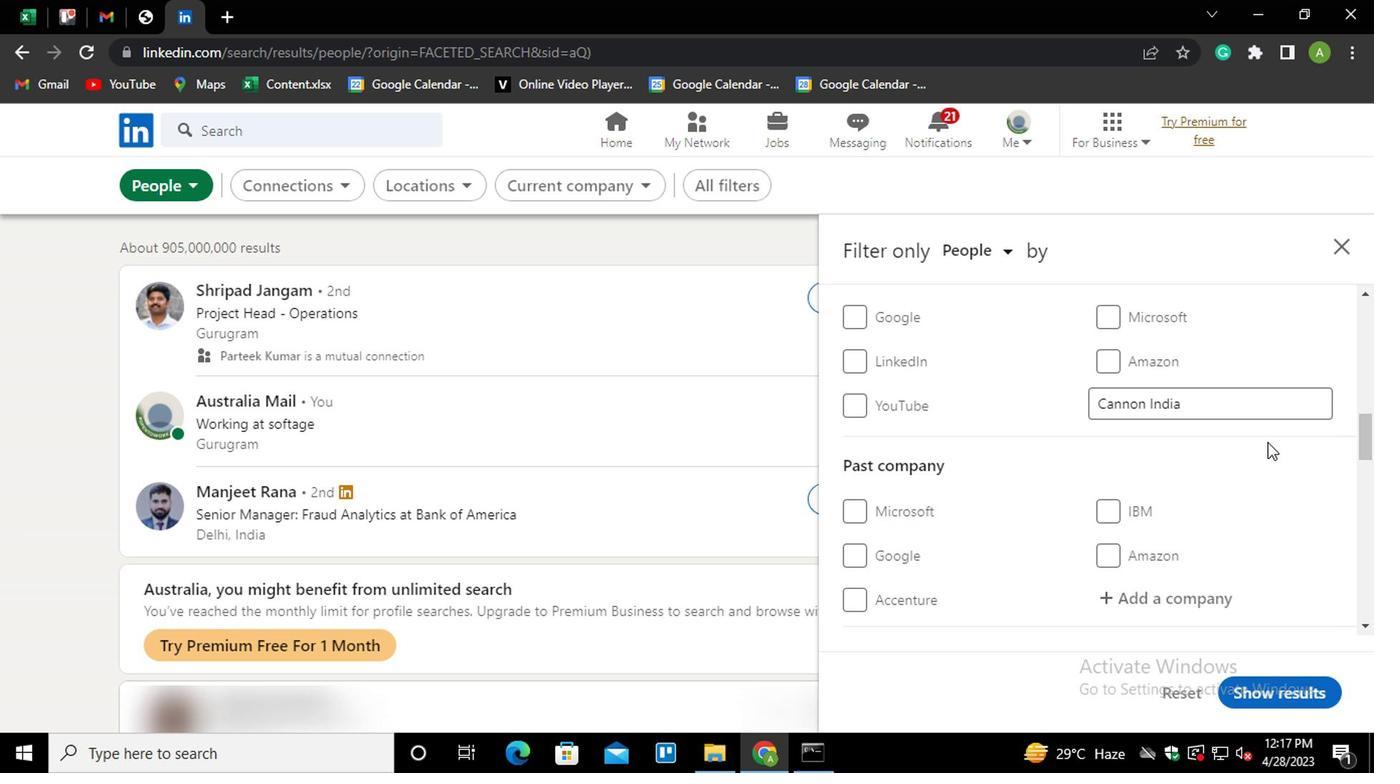 
Action: Mouse scrolled (1265, 442) with delta (0, -1)
Screenshot: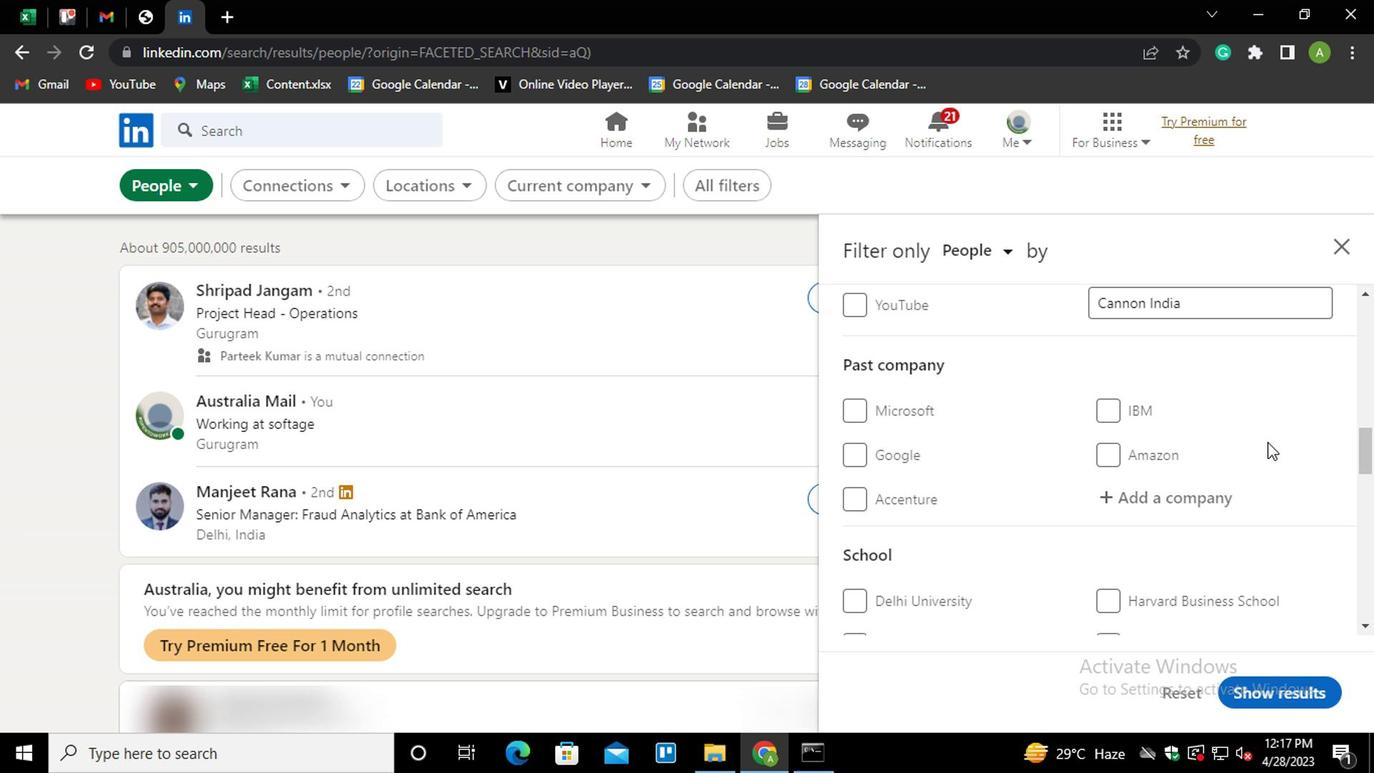 
Action: Mouse scrolled (1265, 442) with delta (0, -1)
Screenshot: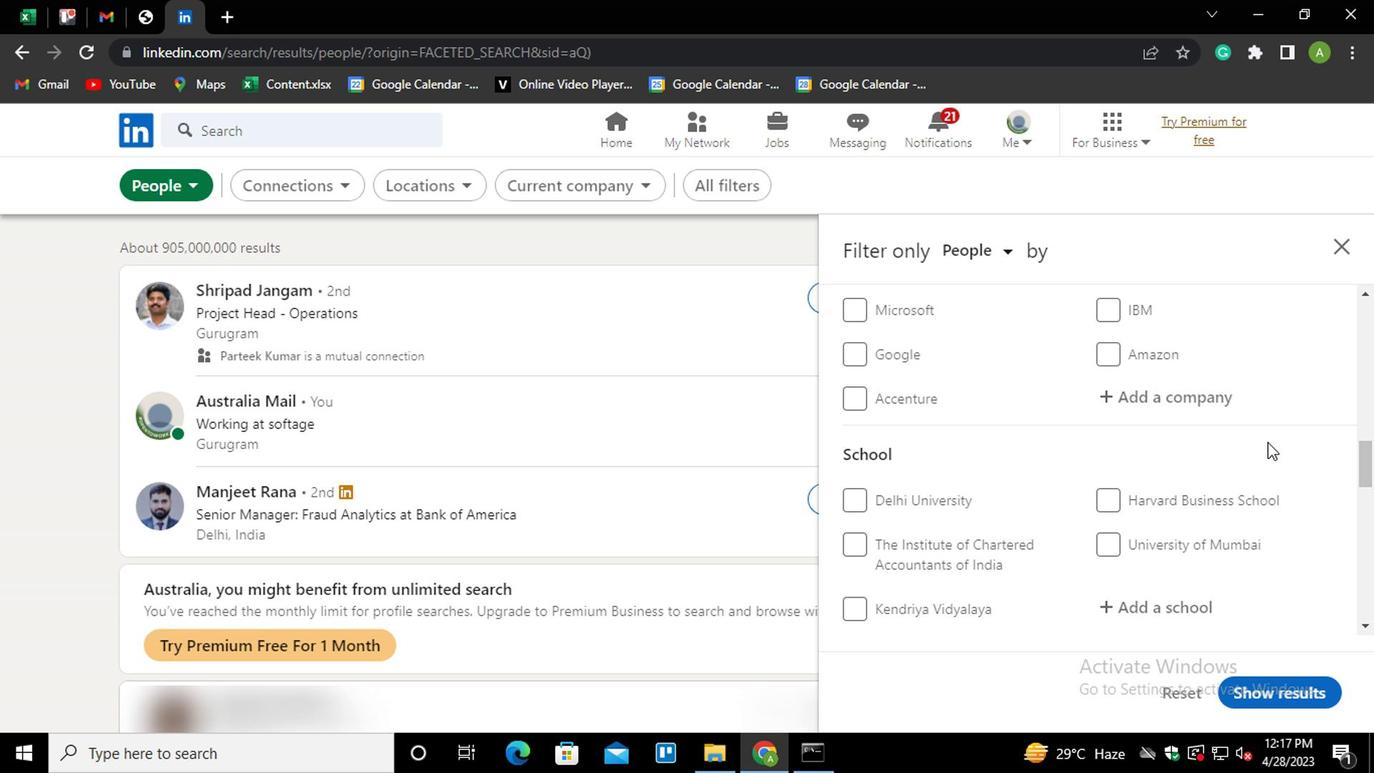 
Action: Mouse scrolled (1265, 442) with delta (0, -1)
Screenshot: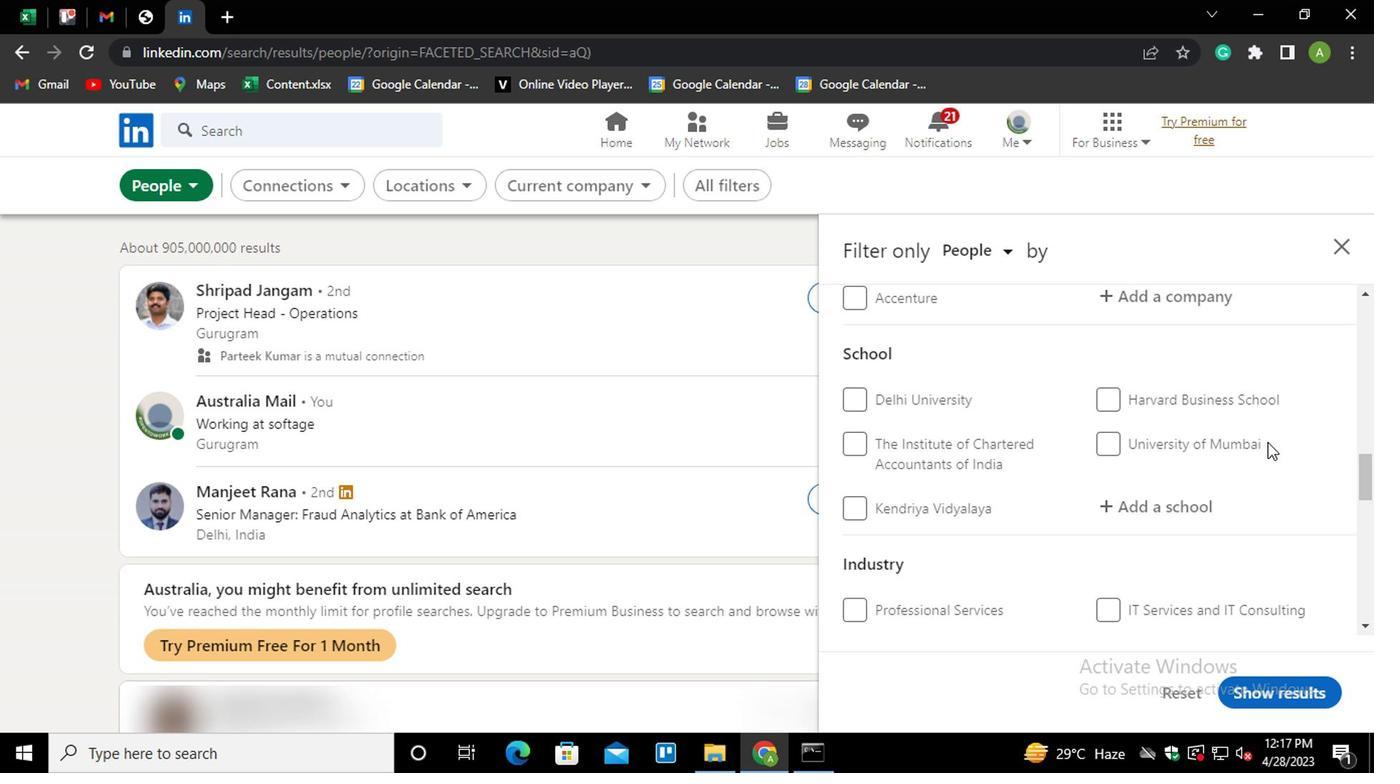 
Action: Mouse moved to (1125, 414)
Screenshot: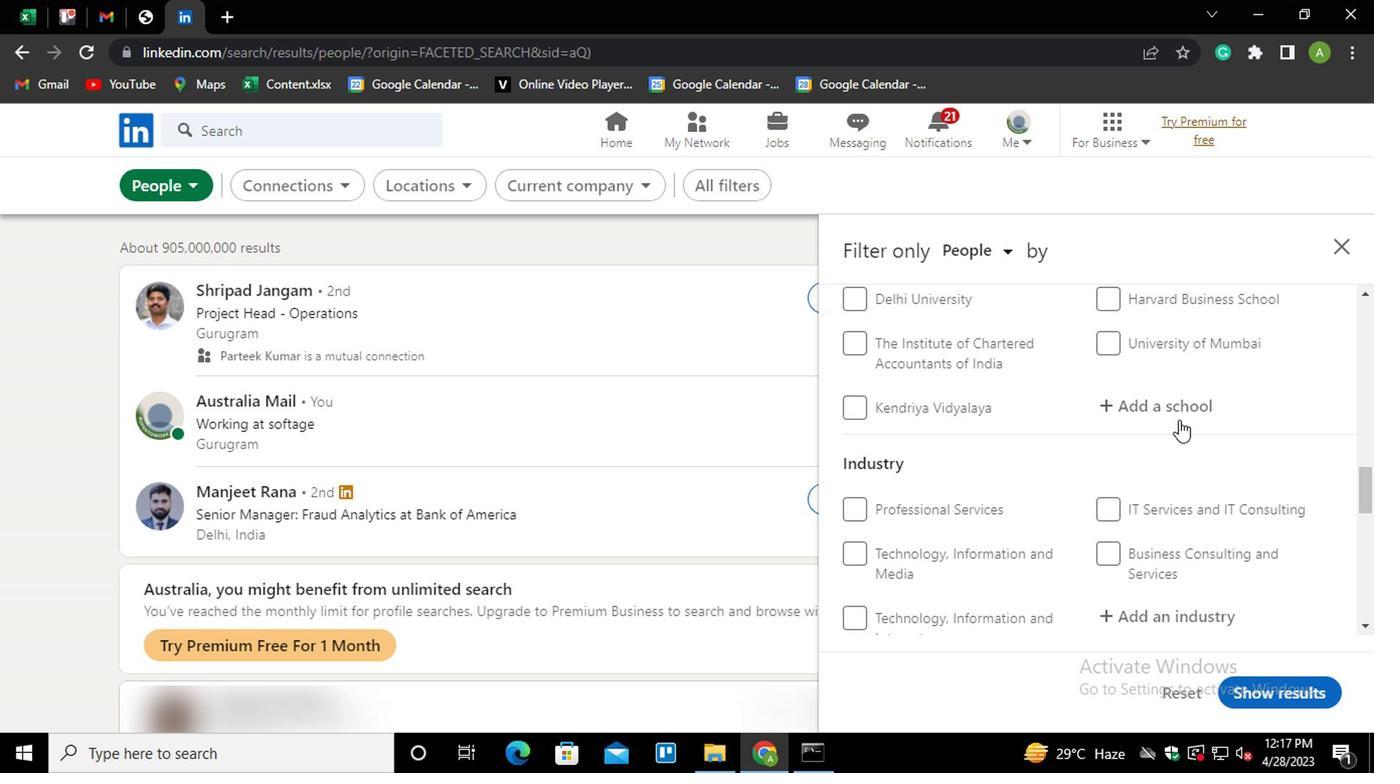 
Action: Mouse pressed left at (1125, 414)
Screenshot: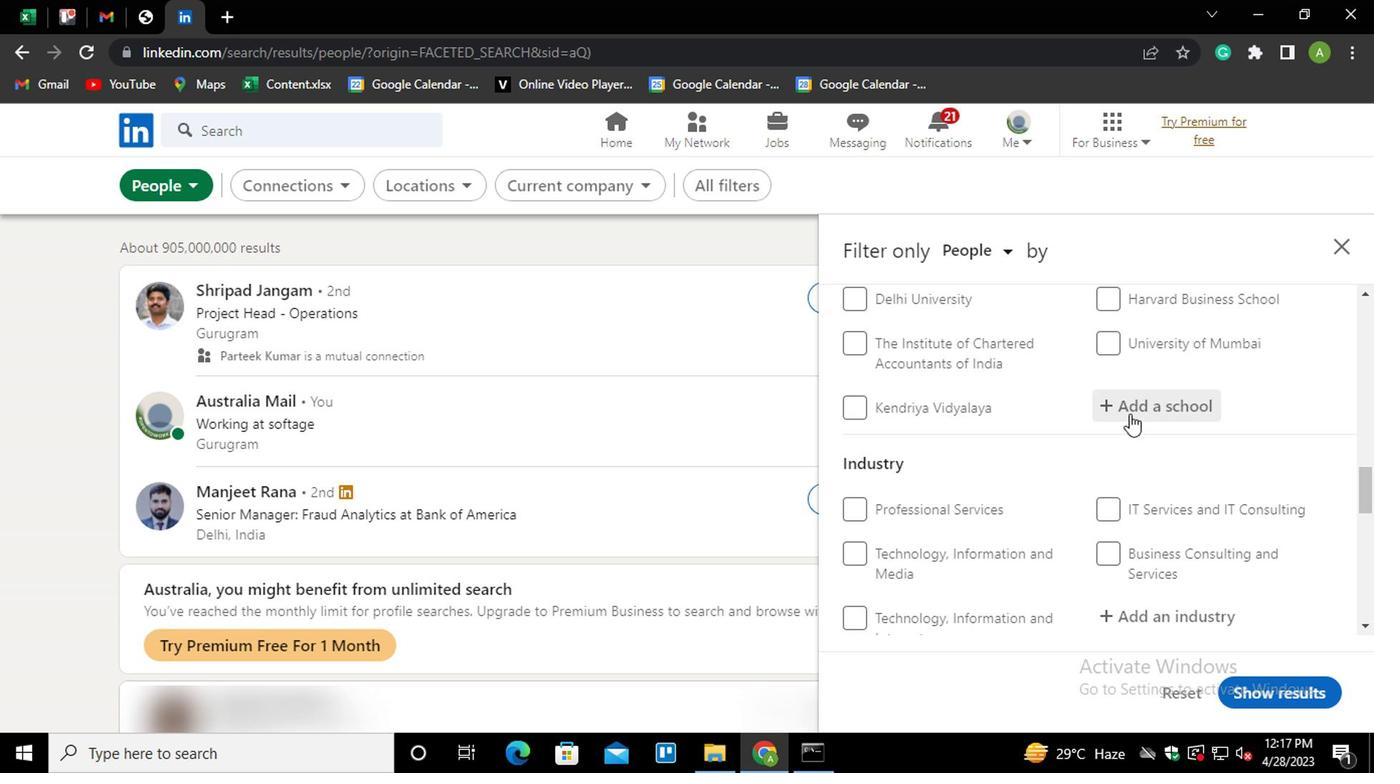 
Action: Key pressed <Key.shift>SCHOOL<Key.space>OF<Key.space><Key.shift>INDIA<Key.space>
Screenshot: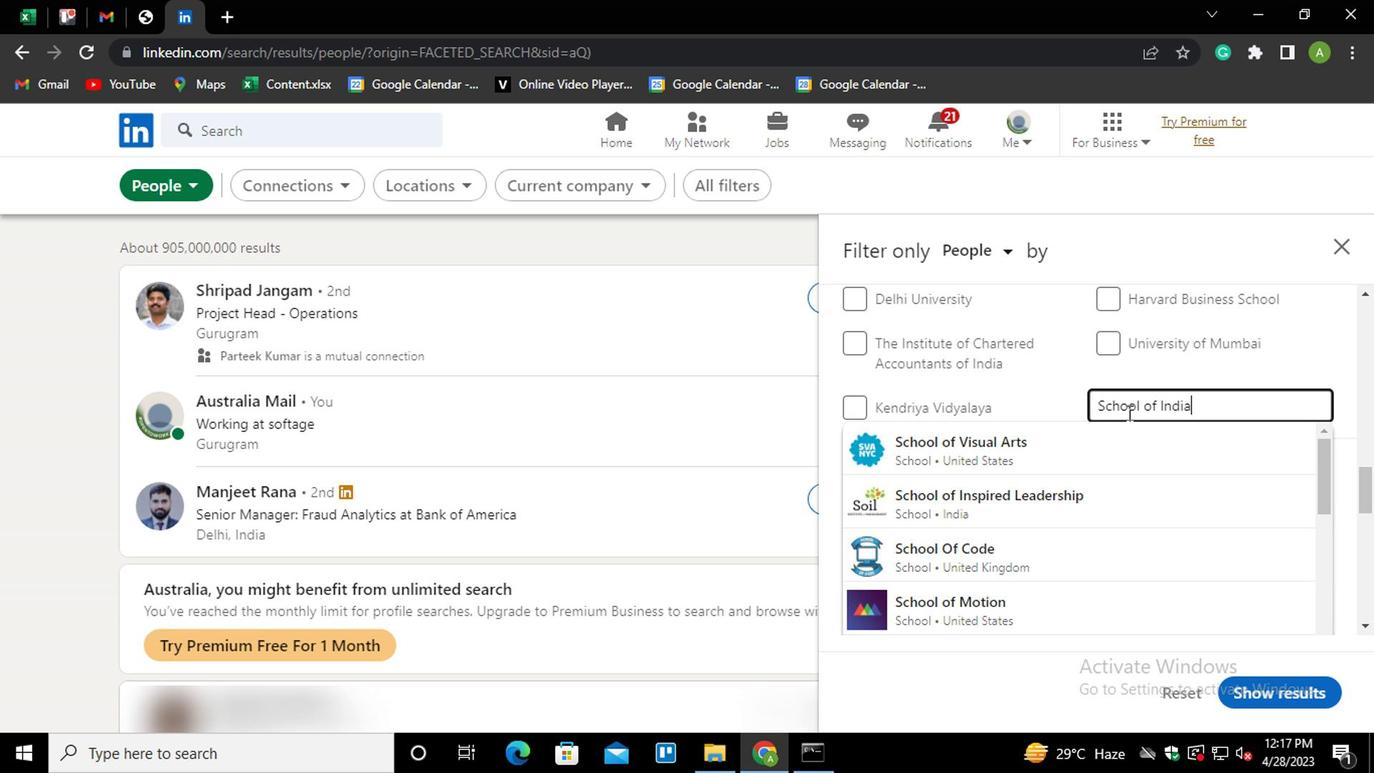 
Action: Mouse moved to (1254, 367)
Screenshot: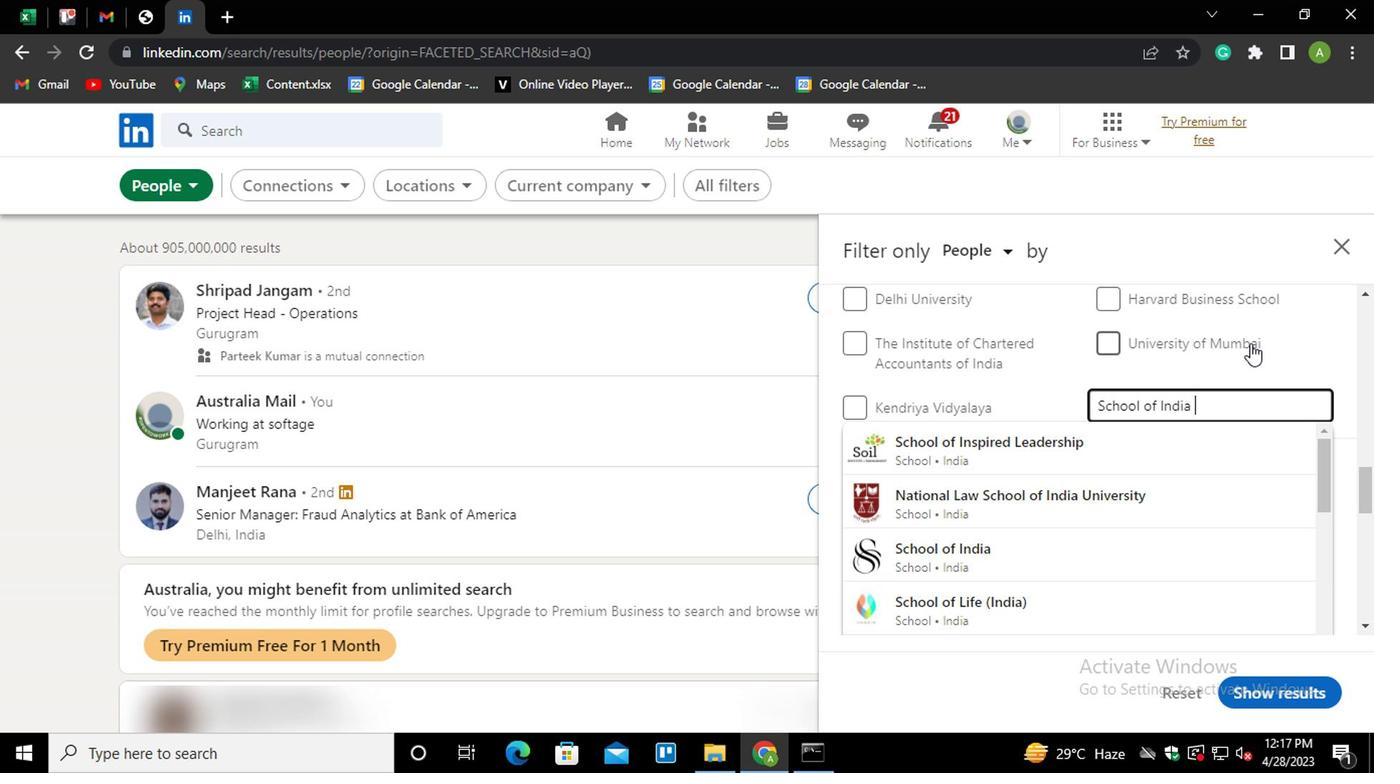 
Action: Mouse pressed left at (1254, 367)
Screenshot: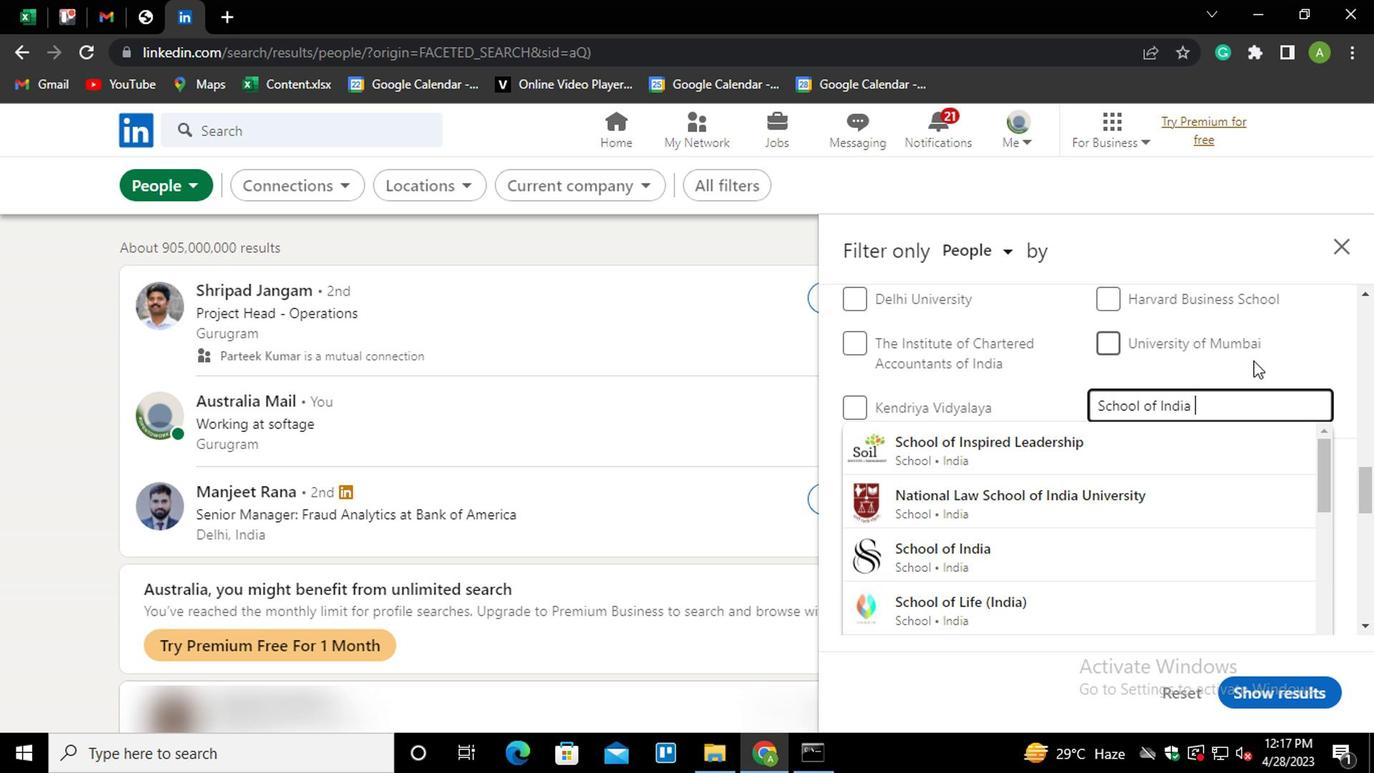 
Action: Mouse moved to (1222, 461)
Screenshot: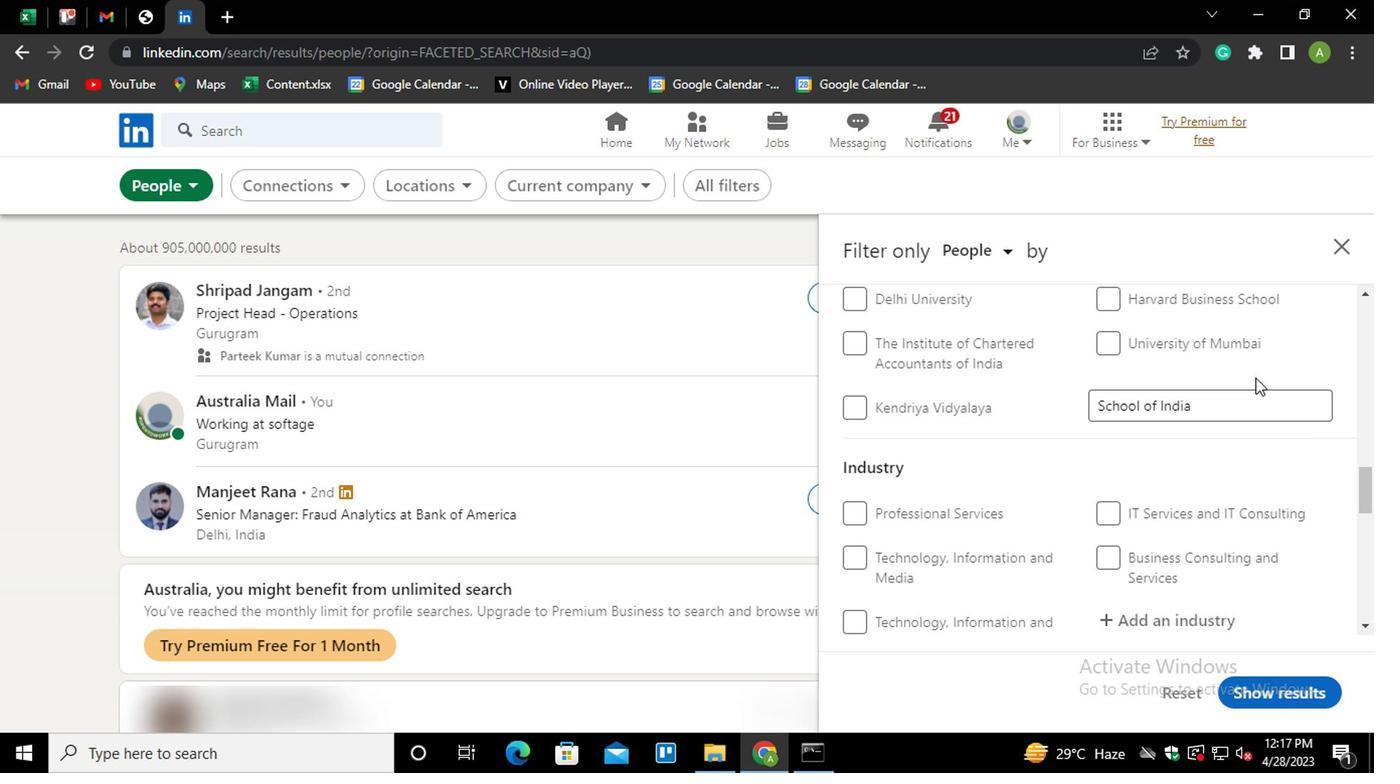 
Action: Mouse scrolled (1222, 461) with delta (0, 0)
Screenshot: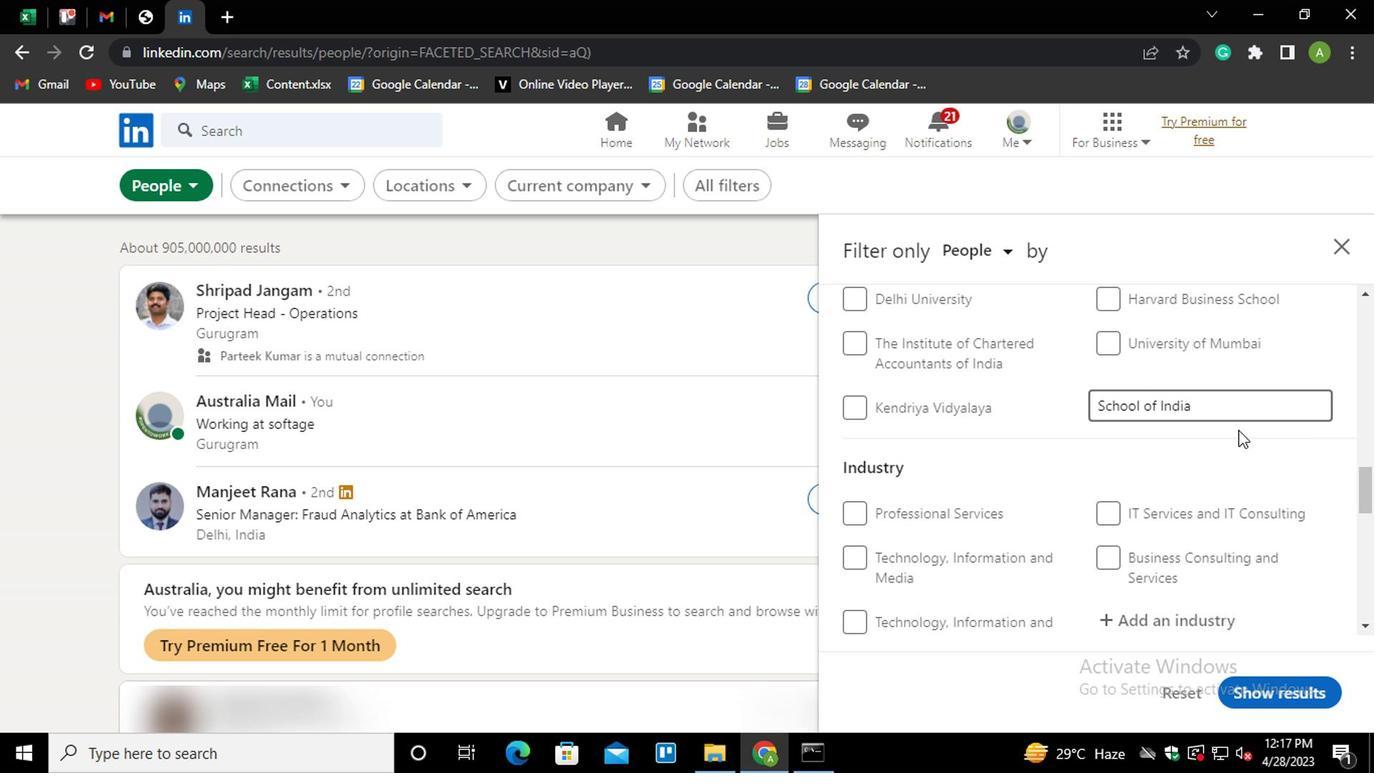 
Action: Mouse moved to (1230, 313)
Screenshot: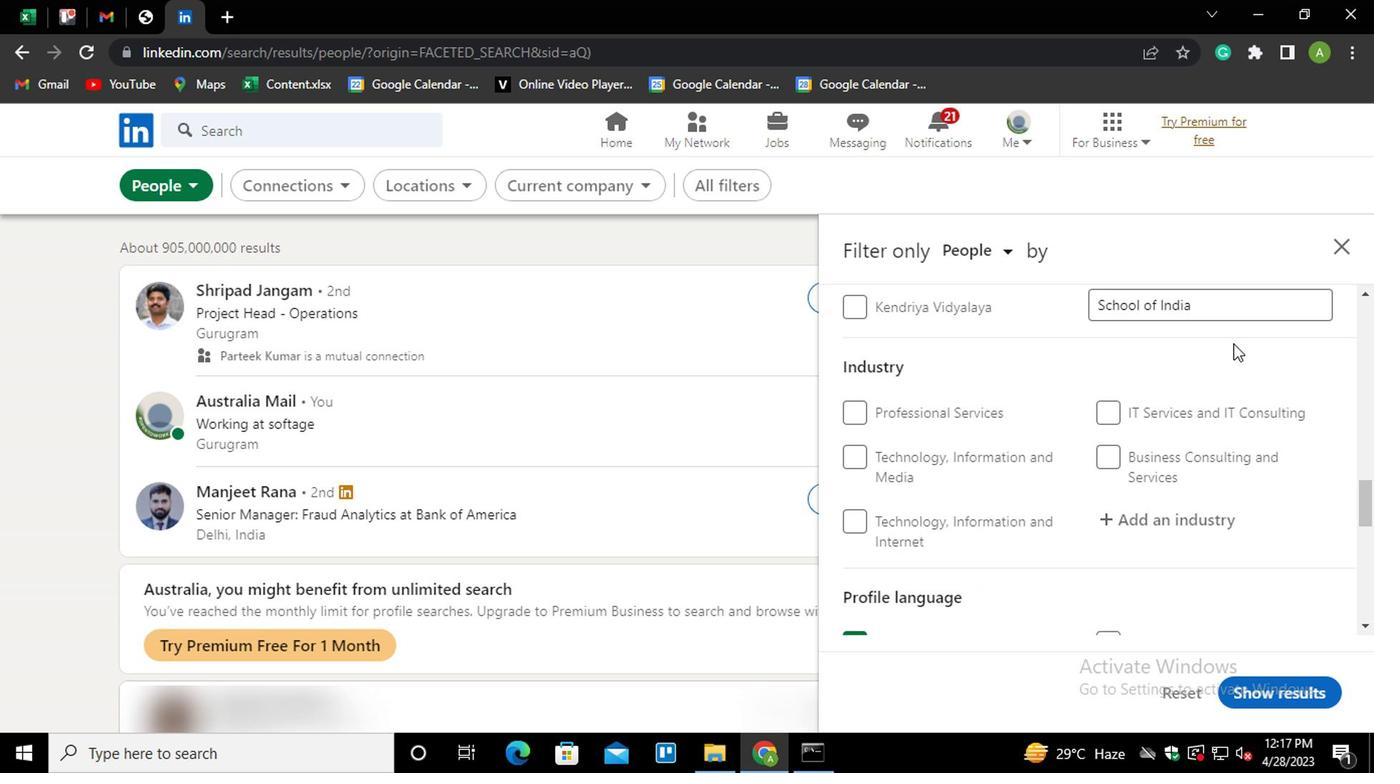 
Action: Mouse pressed left at (1230, 313)
Screenshot: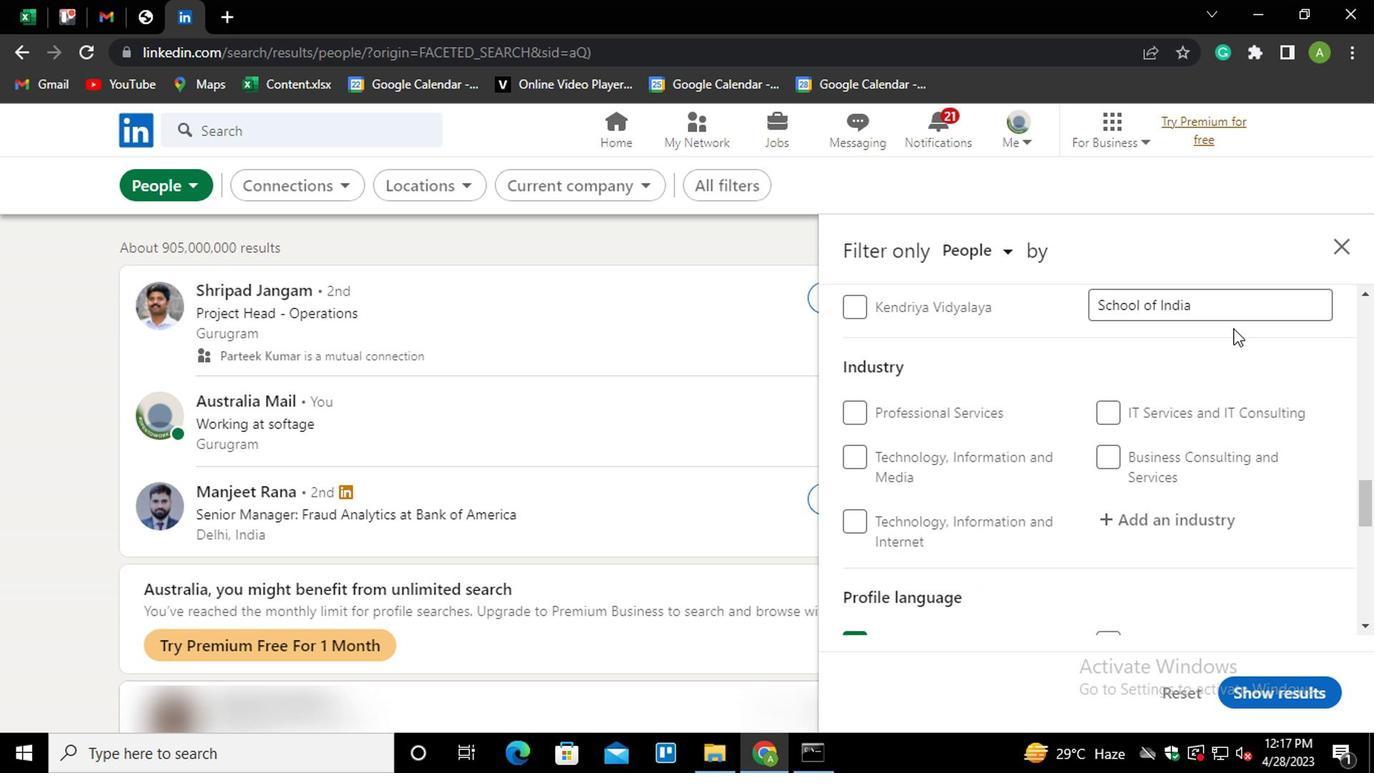 
Action: Mouse moved to (1230, 312)
Screenshot: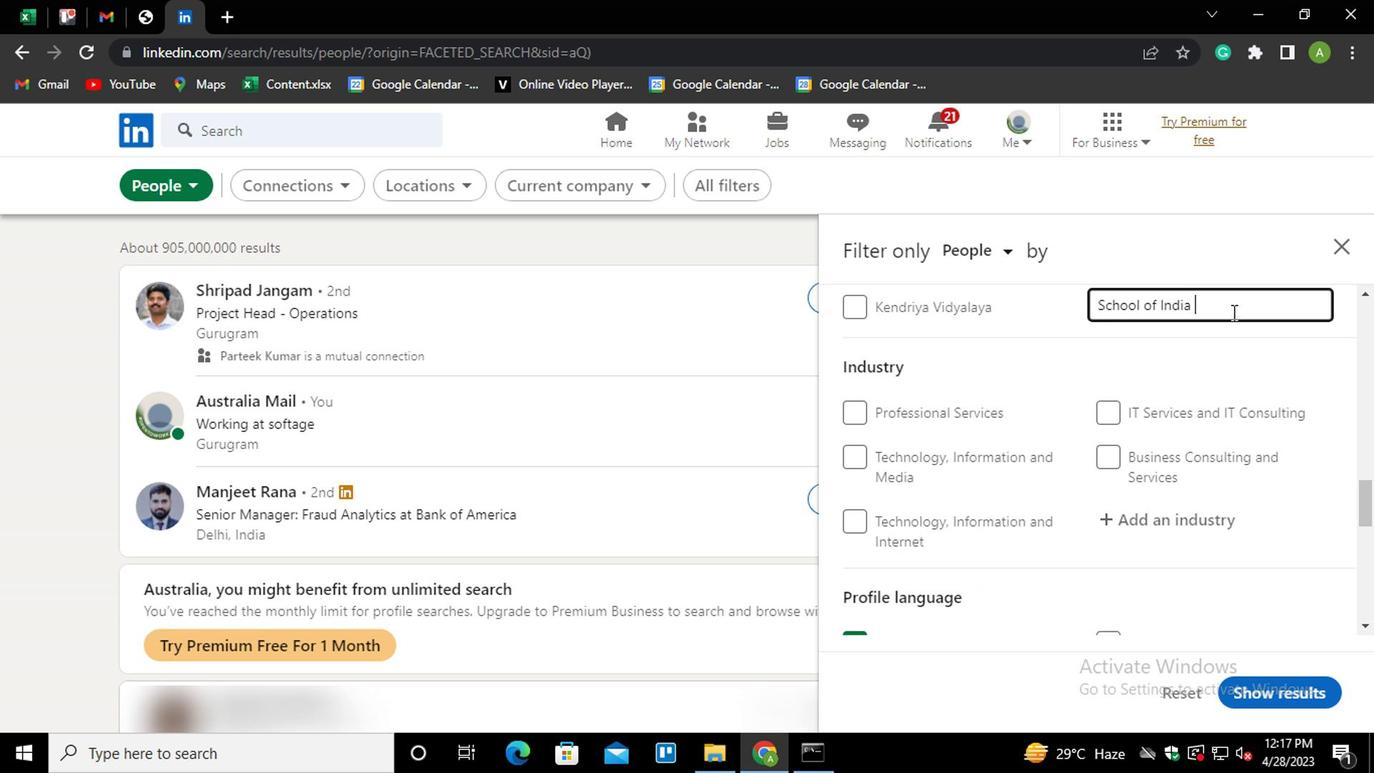 
Action: Key pressed <Key.down><Key.down><Key.down><Key.enter>
Screenshot: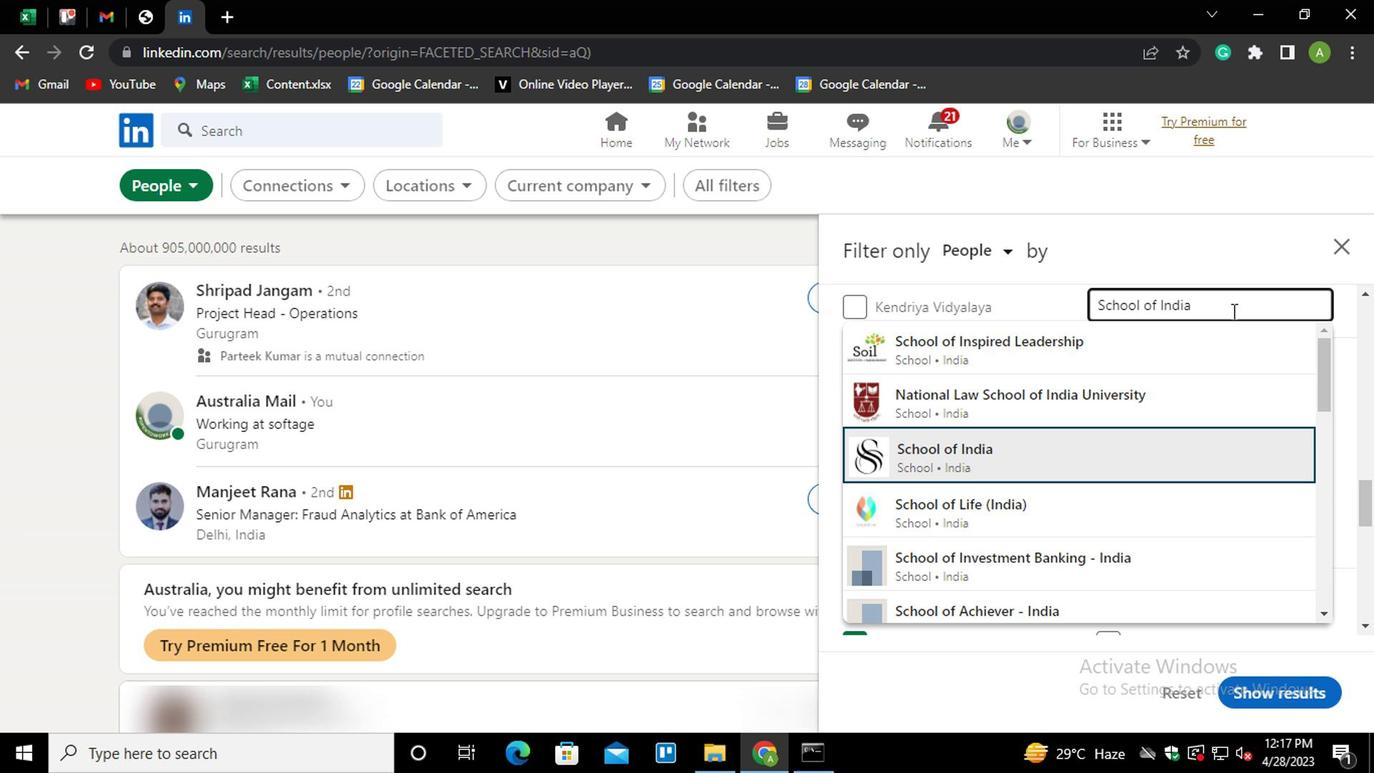 
Action: Mouse scrolled (1230, 311) with delta (0, -1)
Screenshot: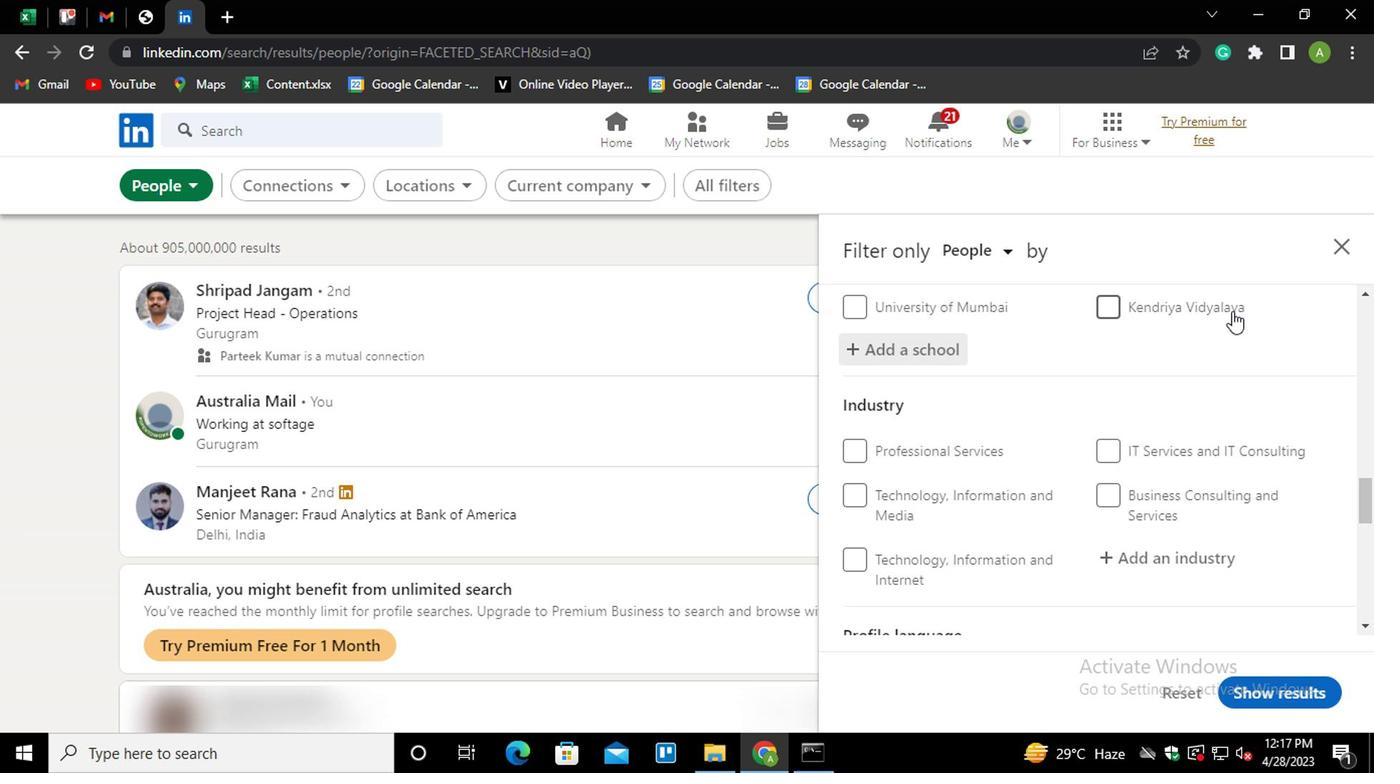 
Action: Mouse scrolled (1230, 311) with delta (0, -1)
Screenshot: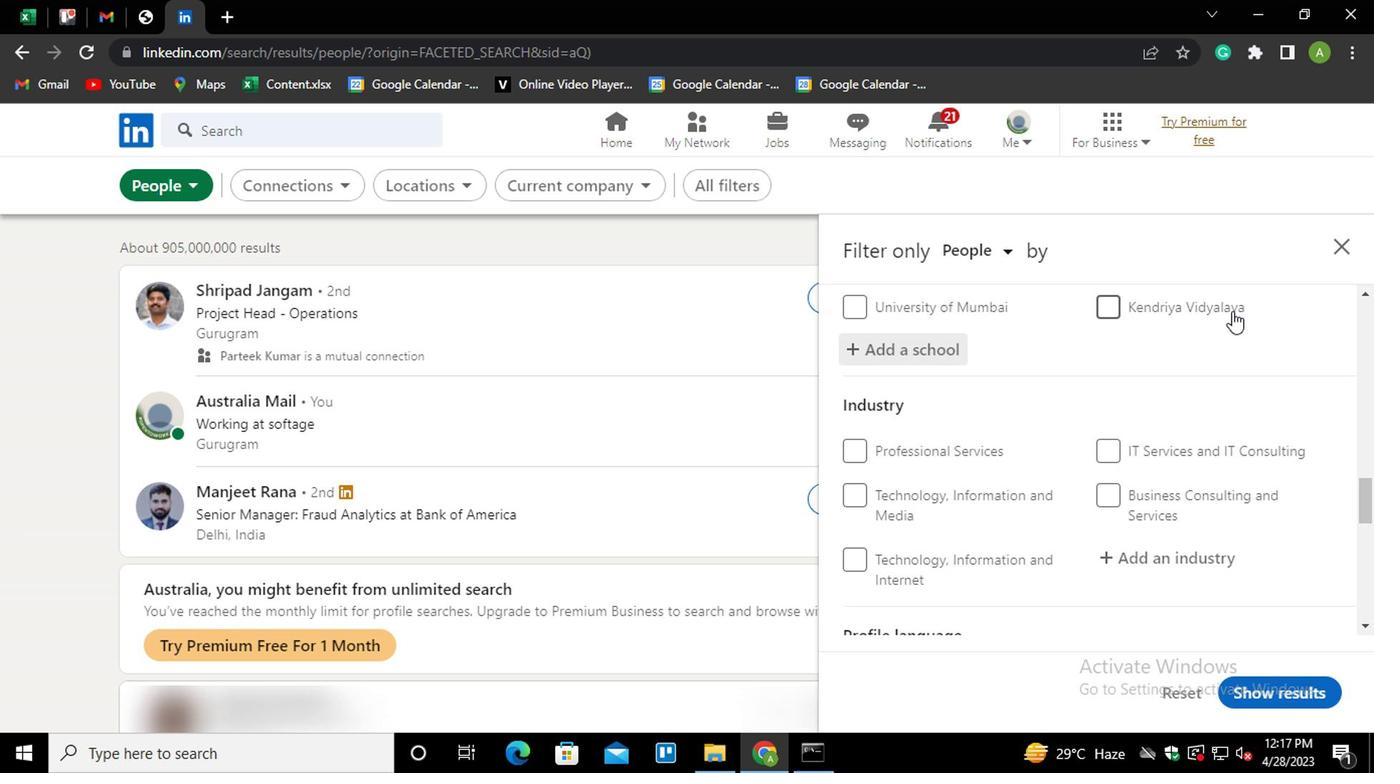 
Action: Mouse moved to (1135, 348)
Screenshot: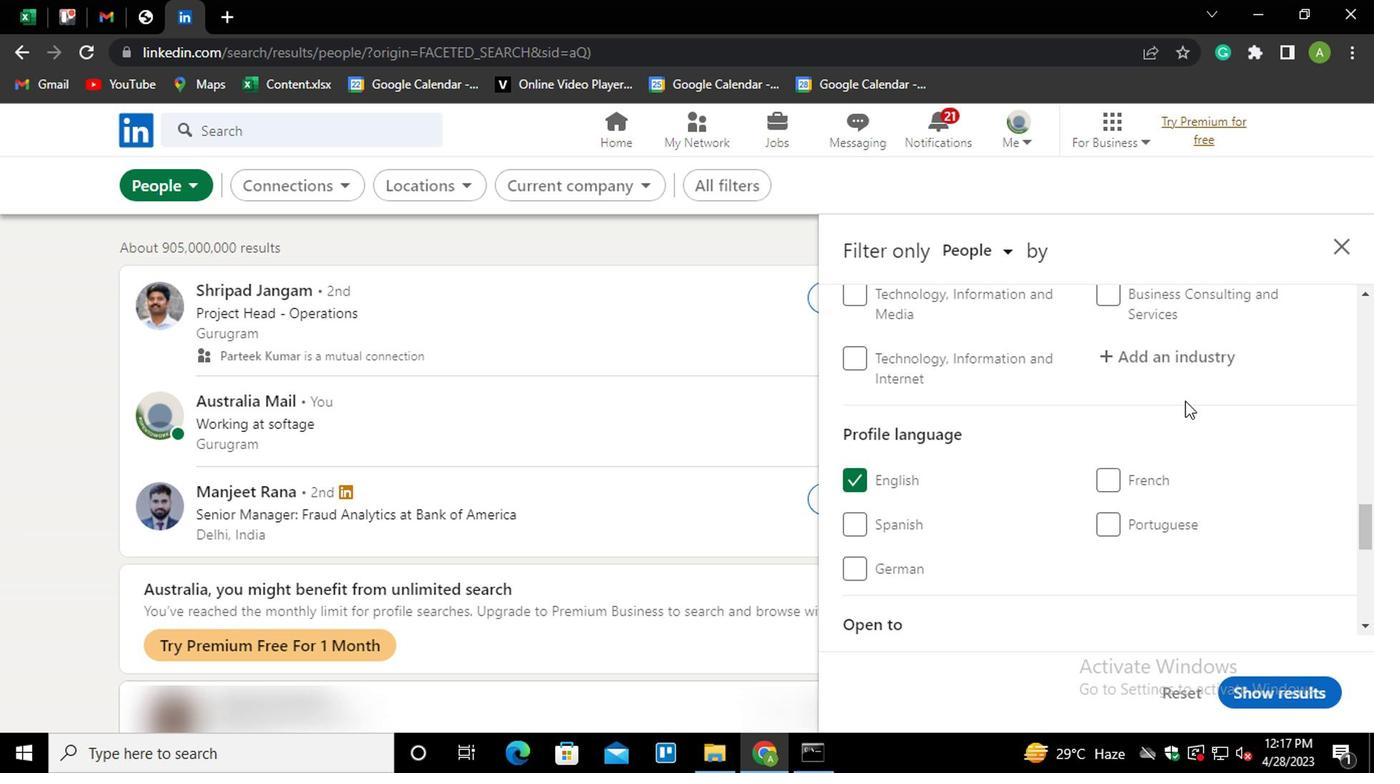 
Action: Mouse pressed left at (1135, 348)
Screenshot: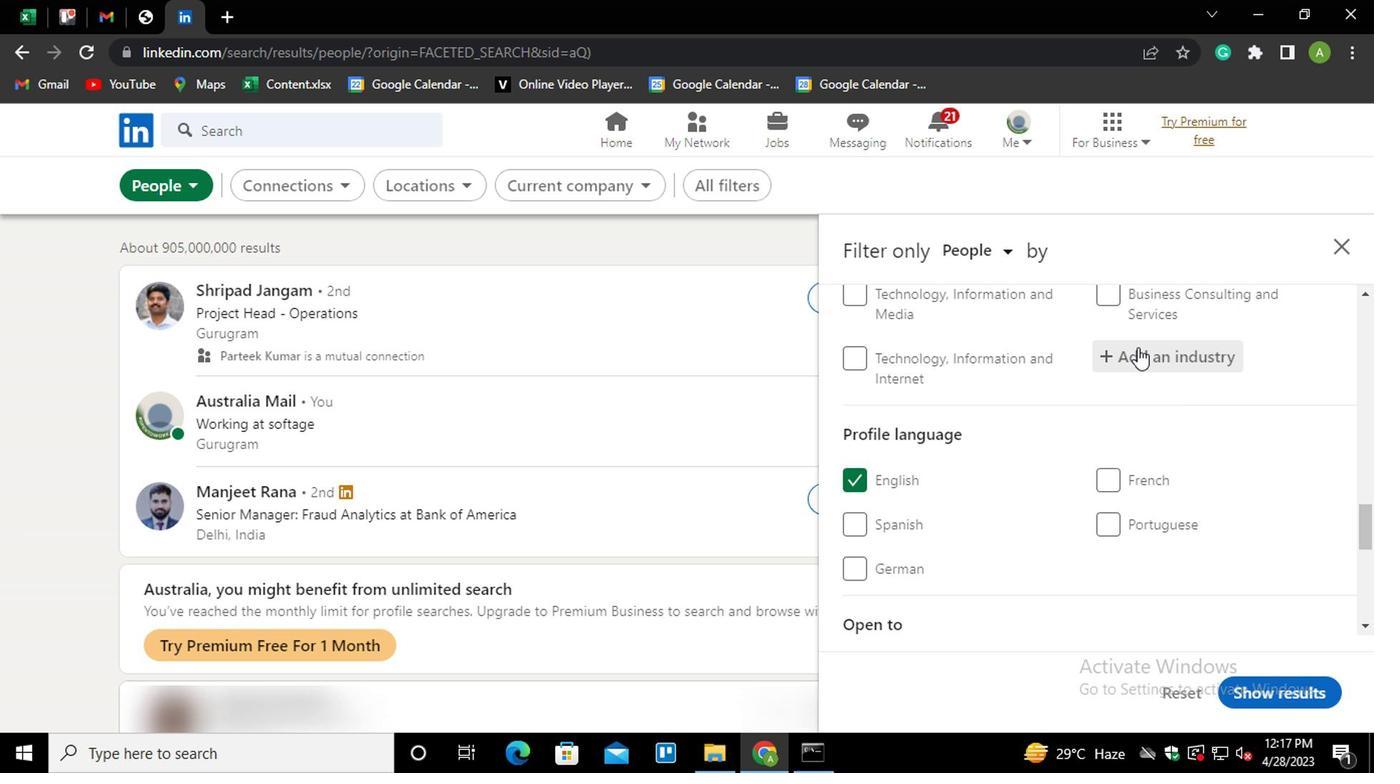 
Action: Mouse moved to (1135, 352)
Screenshot: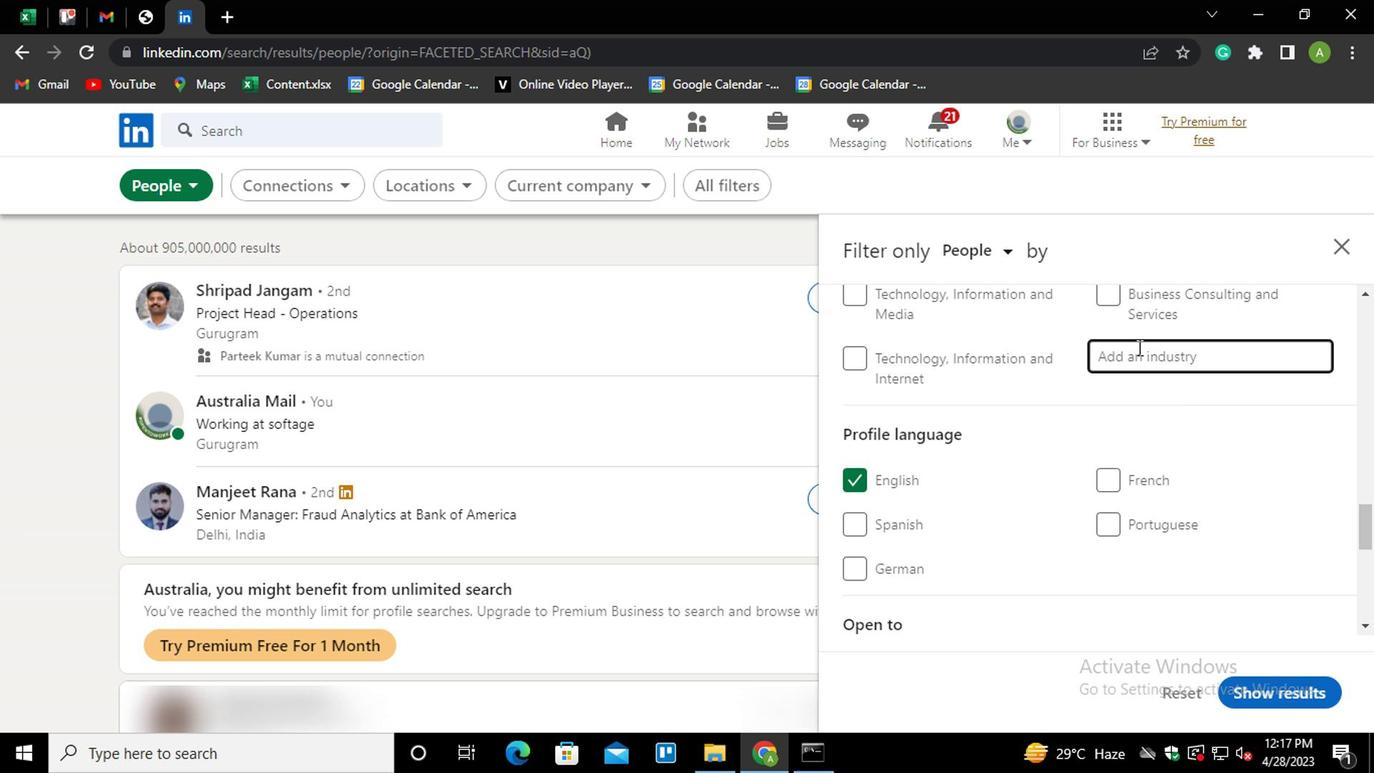 
Action: Key pressed <Key.shift>ARCHITEC<Key.down><Key.enter>
Screenshot: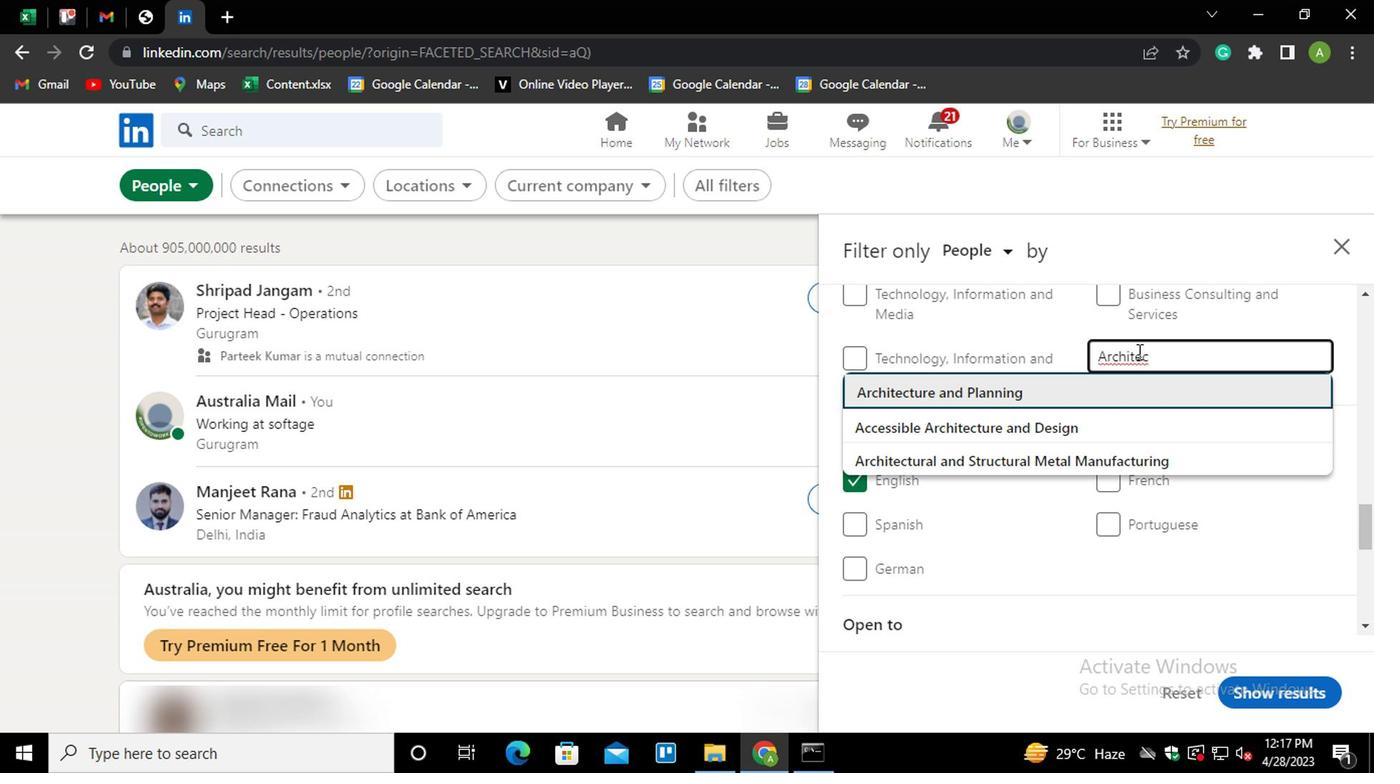 
Action: Mouse scrolled (1135, 352) with delta (0, 0)
Screenshot: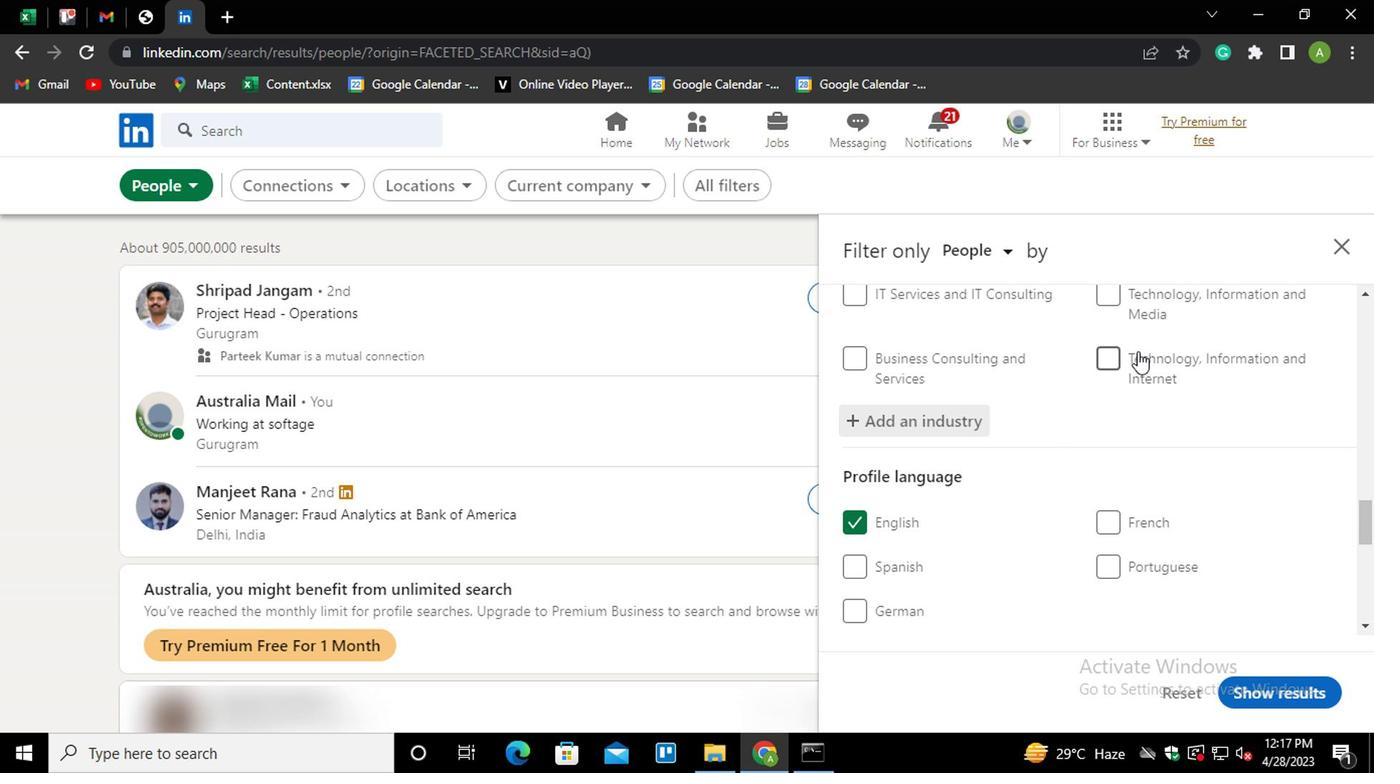 
Action: Mouse scrolled (1135, 352) with delta (0, 0)
Screenshot: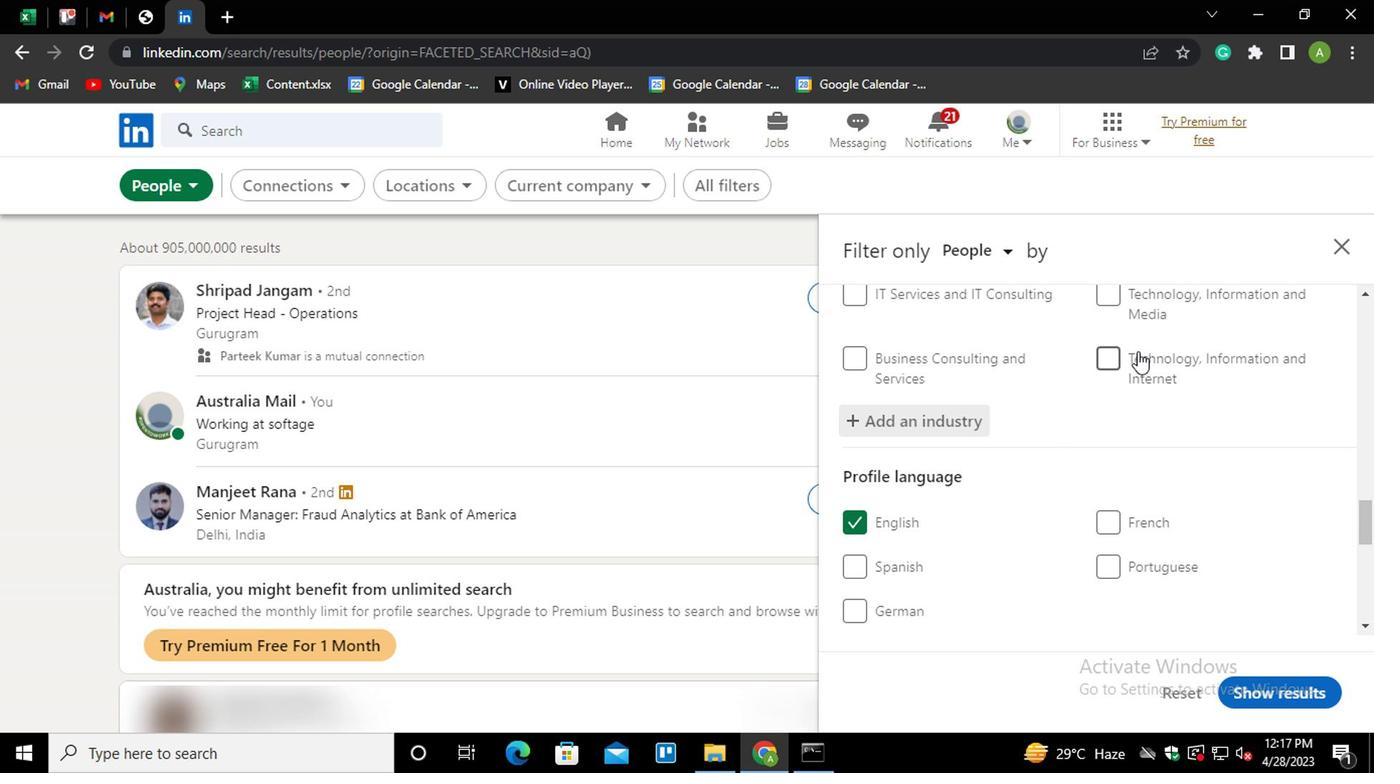 
Action: Mouse scrolled (1135, 352) with delta (0, 0)
Screenshot: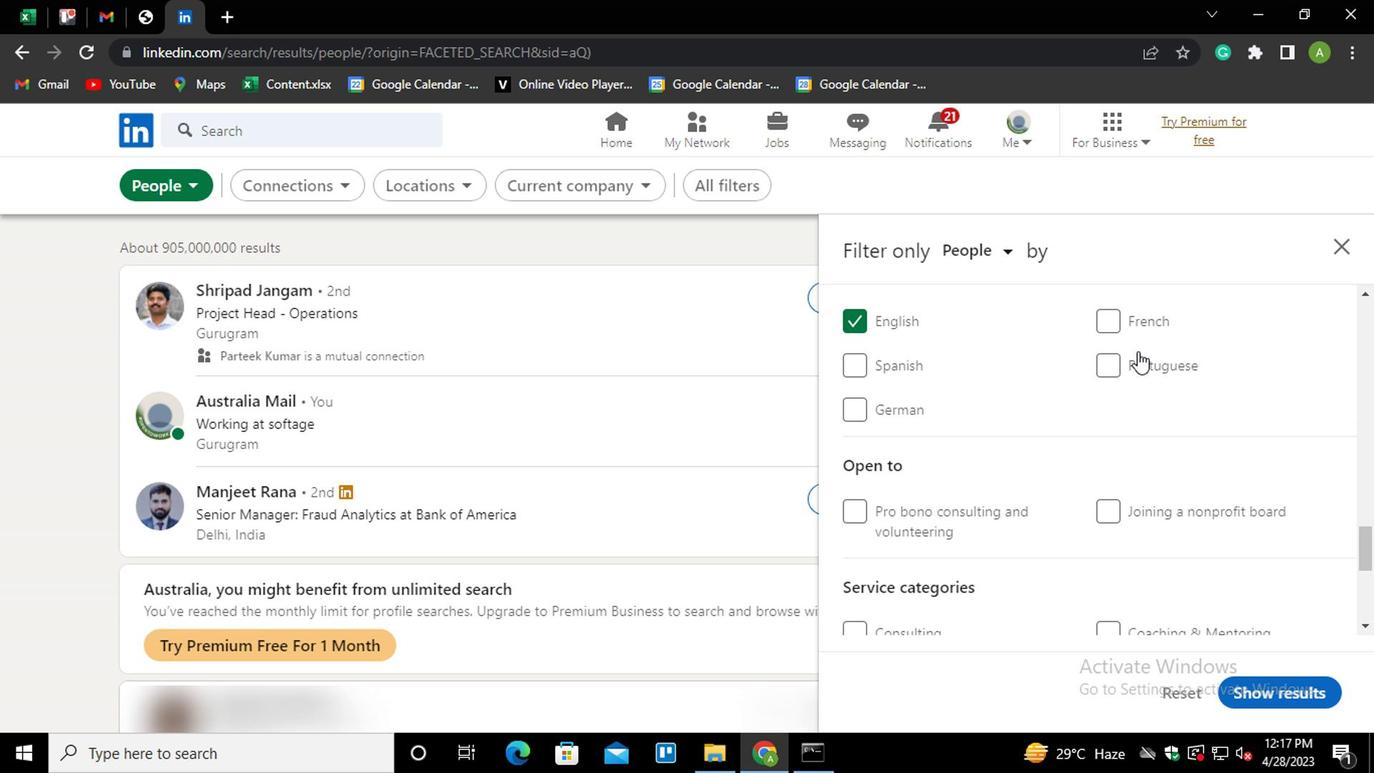 
Action: Mouse scrolled (1135, 352) with delta (0, 0)
Screenshot: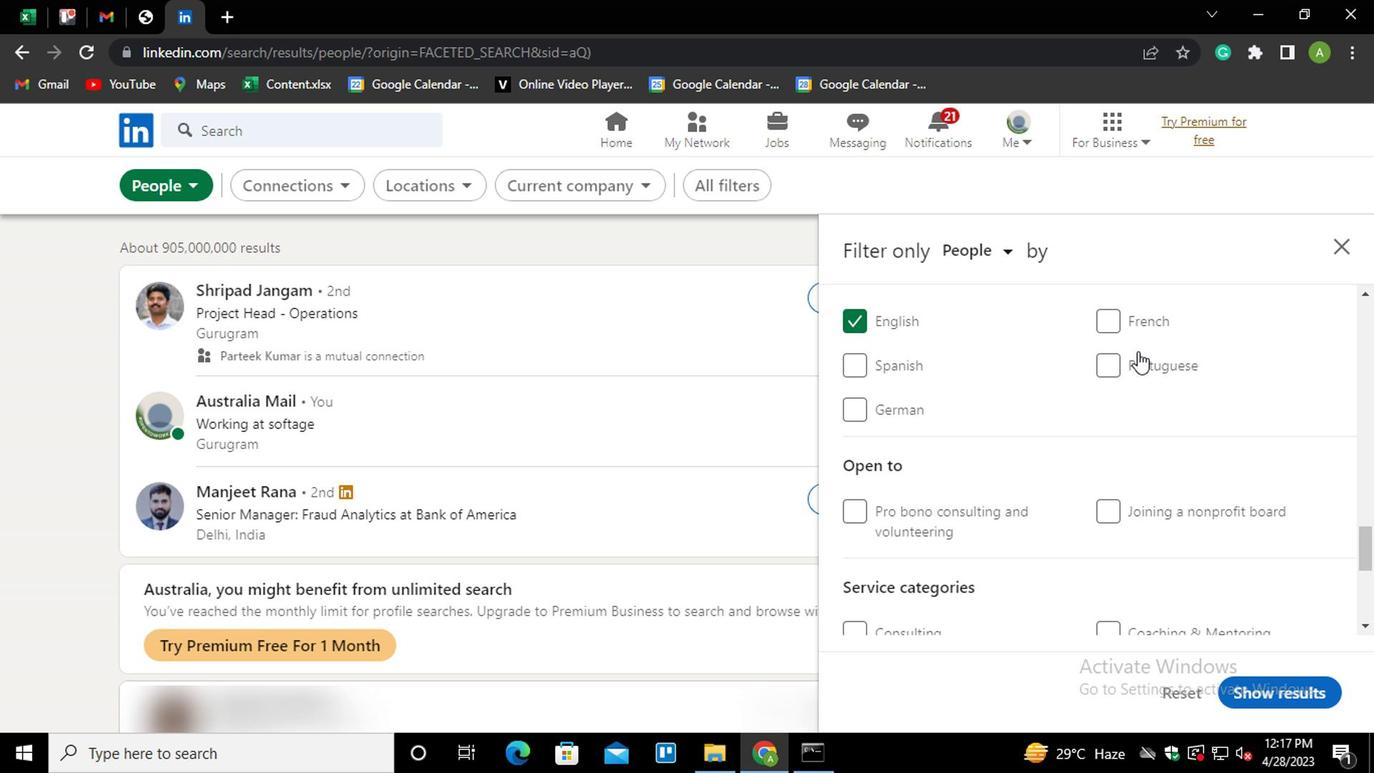 
Action: Mouse scrolled (1135, 352) with delta (0, 0)
Screenshot: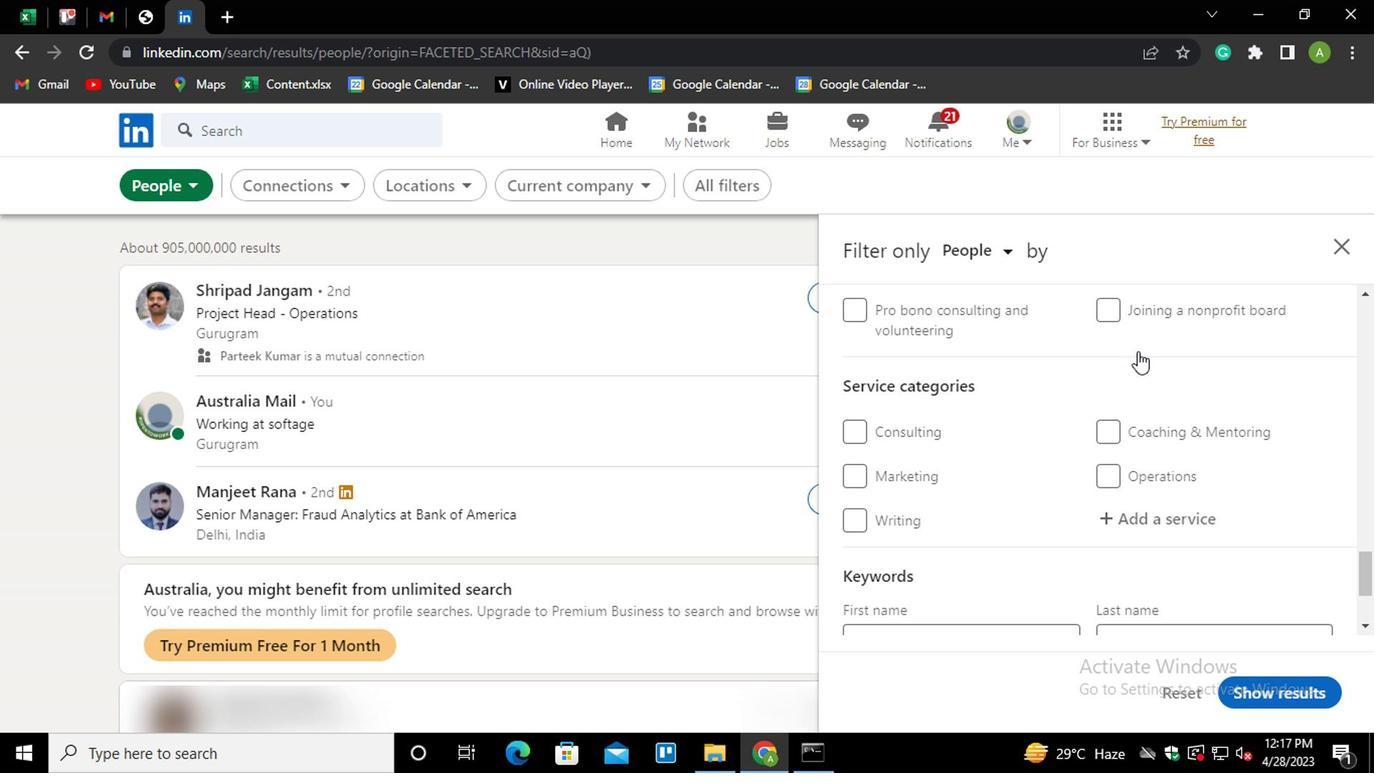 
Action: Mouse scrolled (1135, 352) with delta (0, 0)
Screenshot: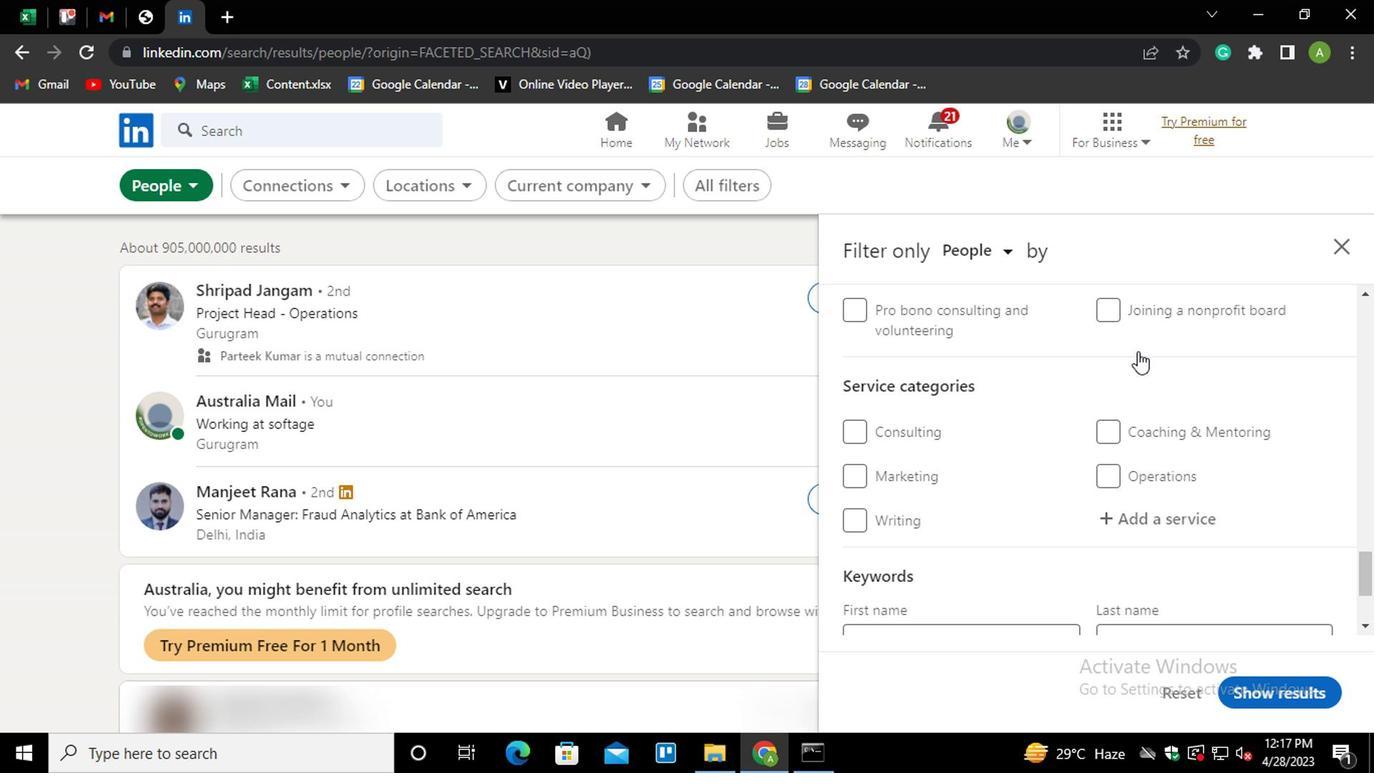 
Action: Mouse moved to (1132, 360)
Screenshot: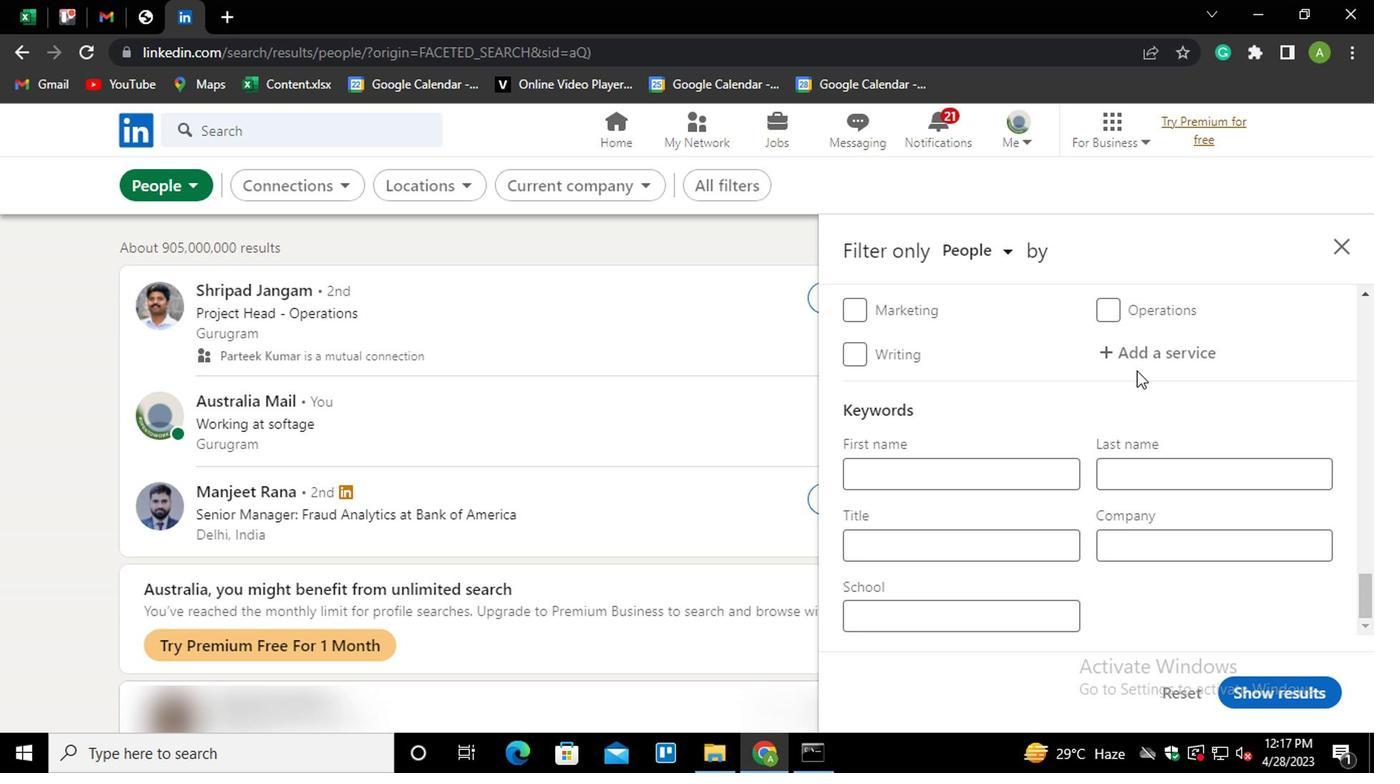 
Action: Mouse pressed left at (1132, 360)
Screenshot: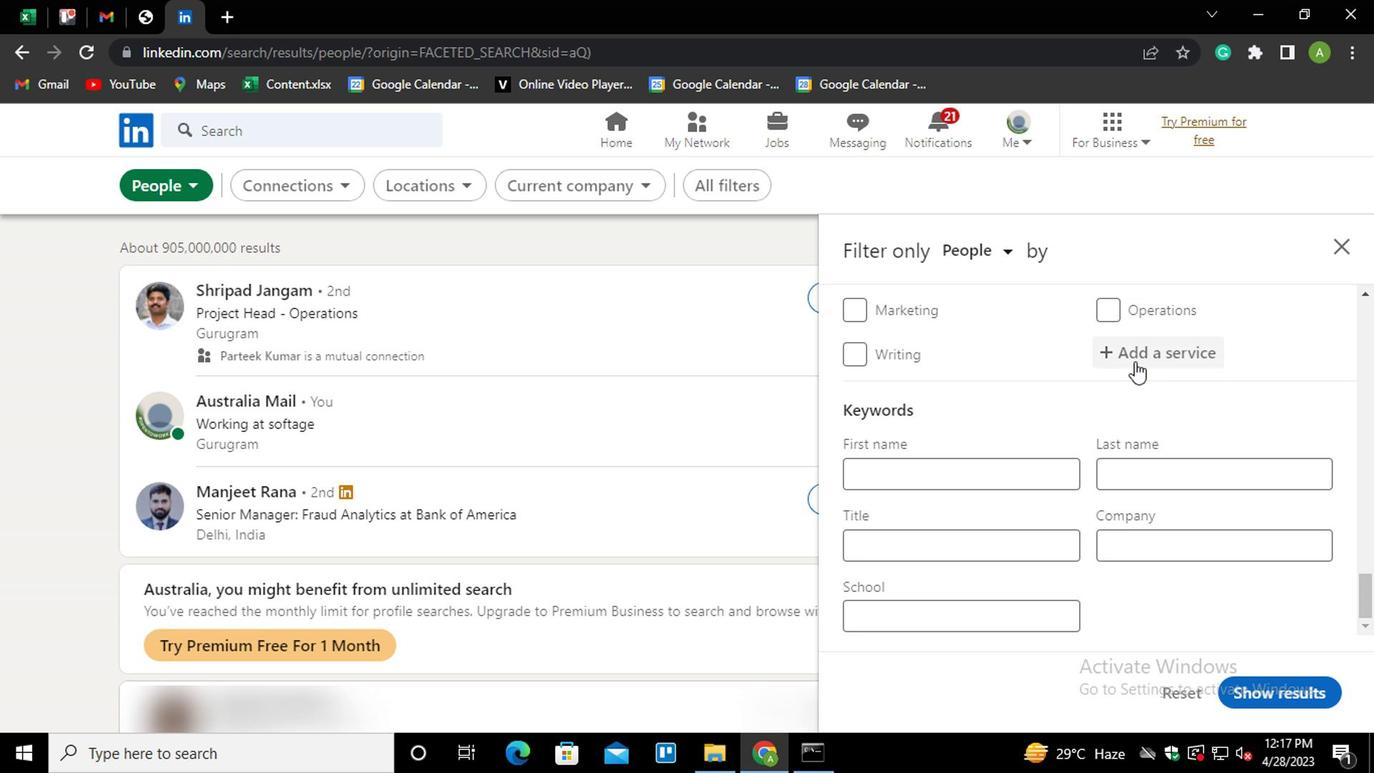 
Action: Key pressed WEG<Key.backspace>B<Key.space>DE<Key.down><Key.enter>
Screenshot: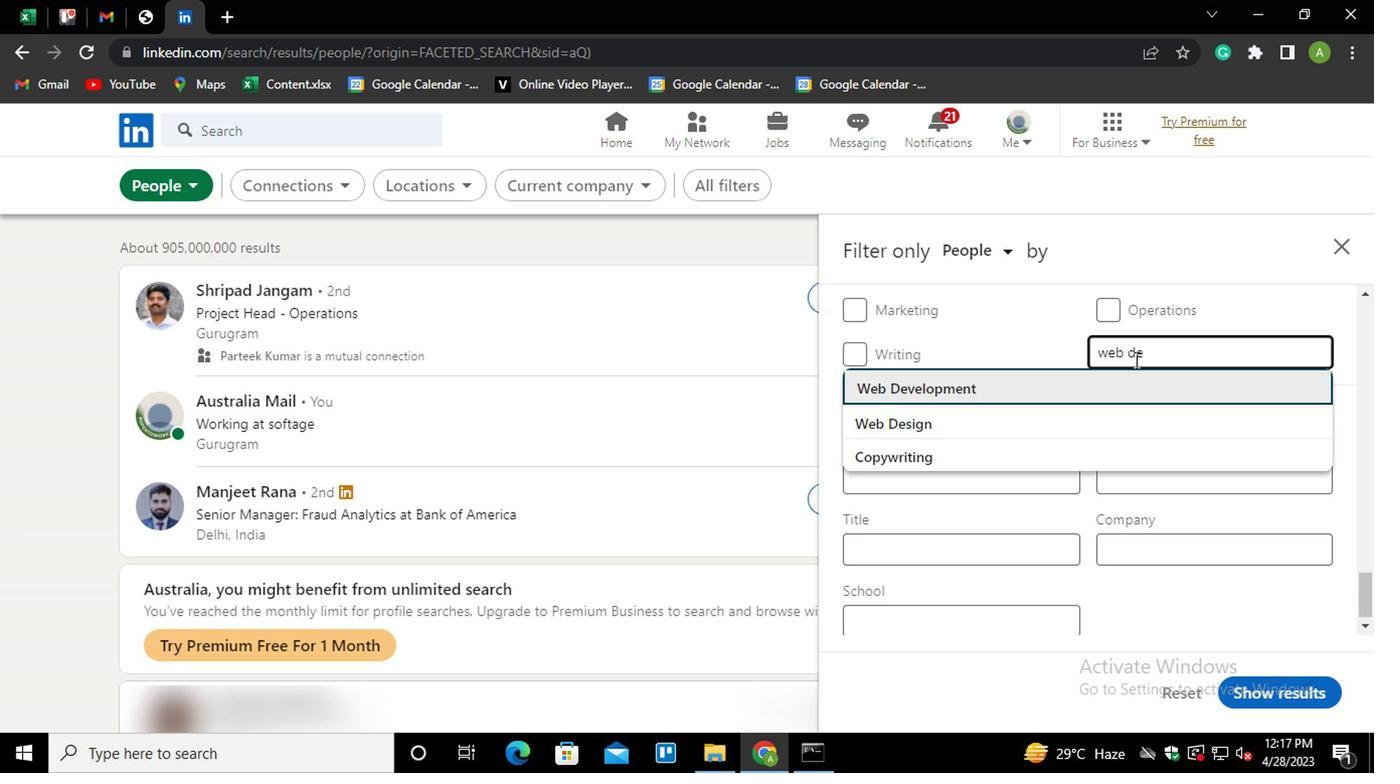 
Action: Mouse scrolled (1132, 360) with delta (0, 0)
Screenshot: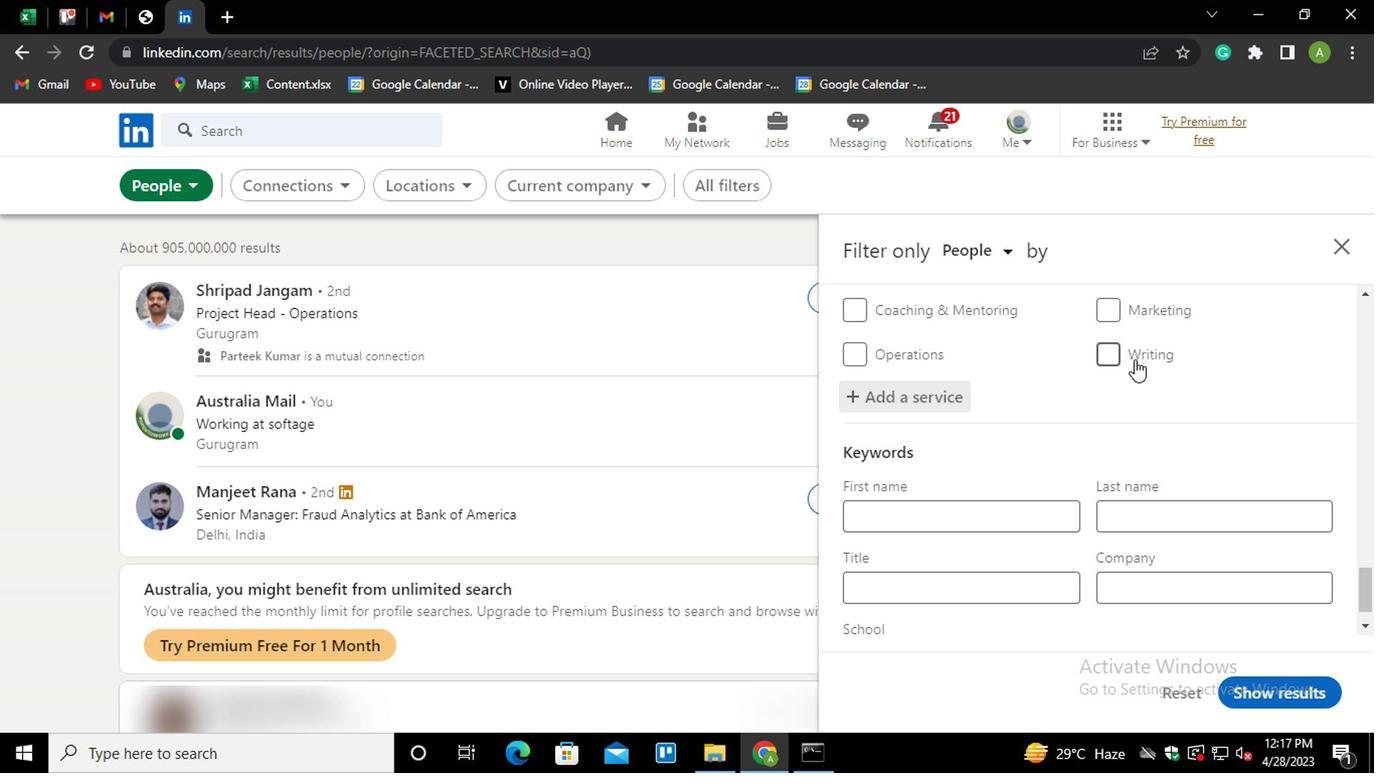 
Action: Mouse scrolled (1132, 360) with delta (0, 0)
Screenshot: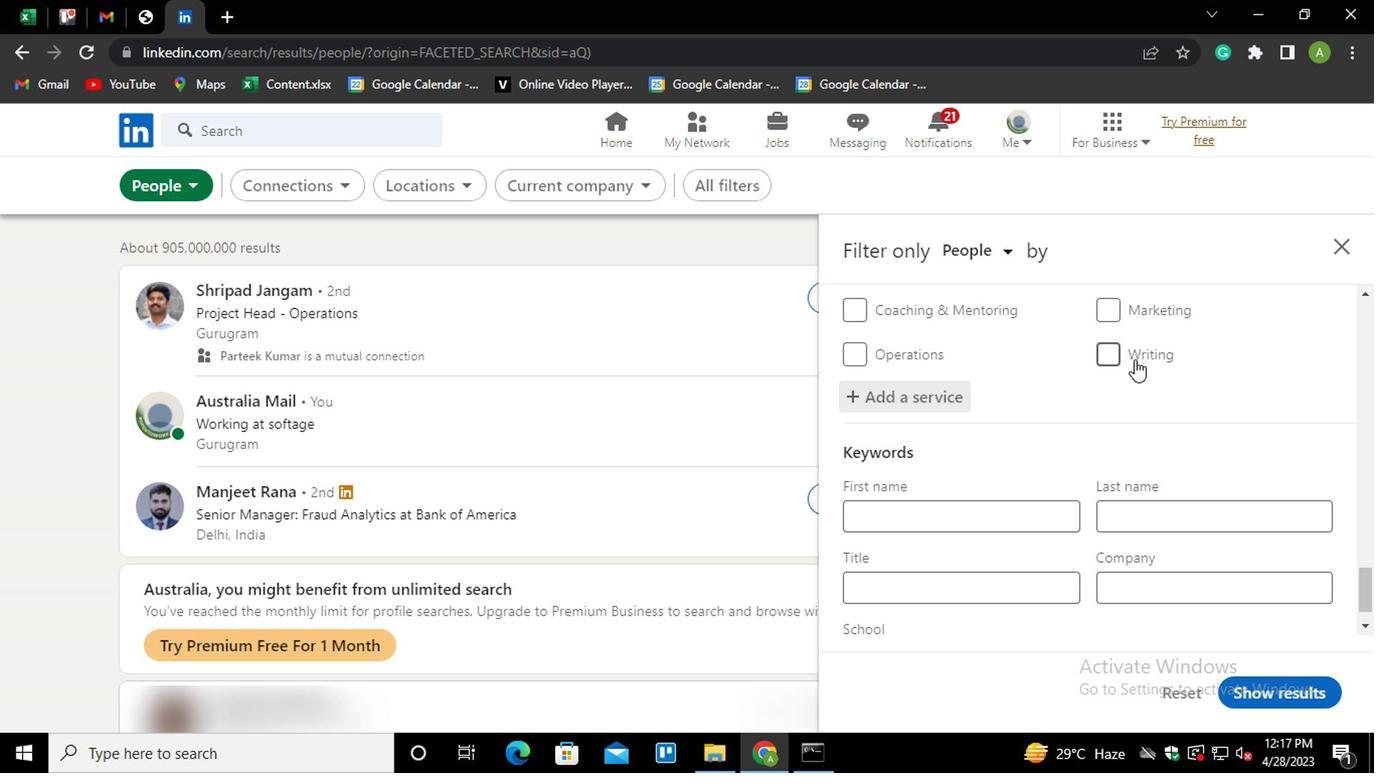 
Action: Mouse scrolled (1132, 360) with delta (0, 0)
Screenshot: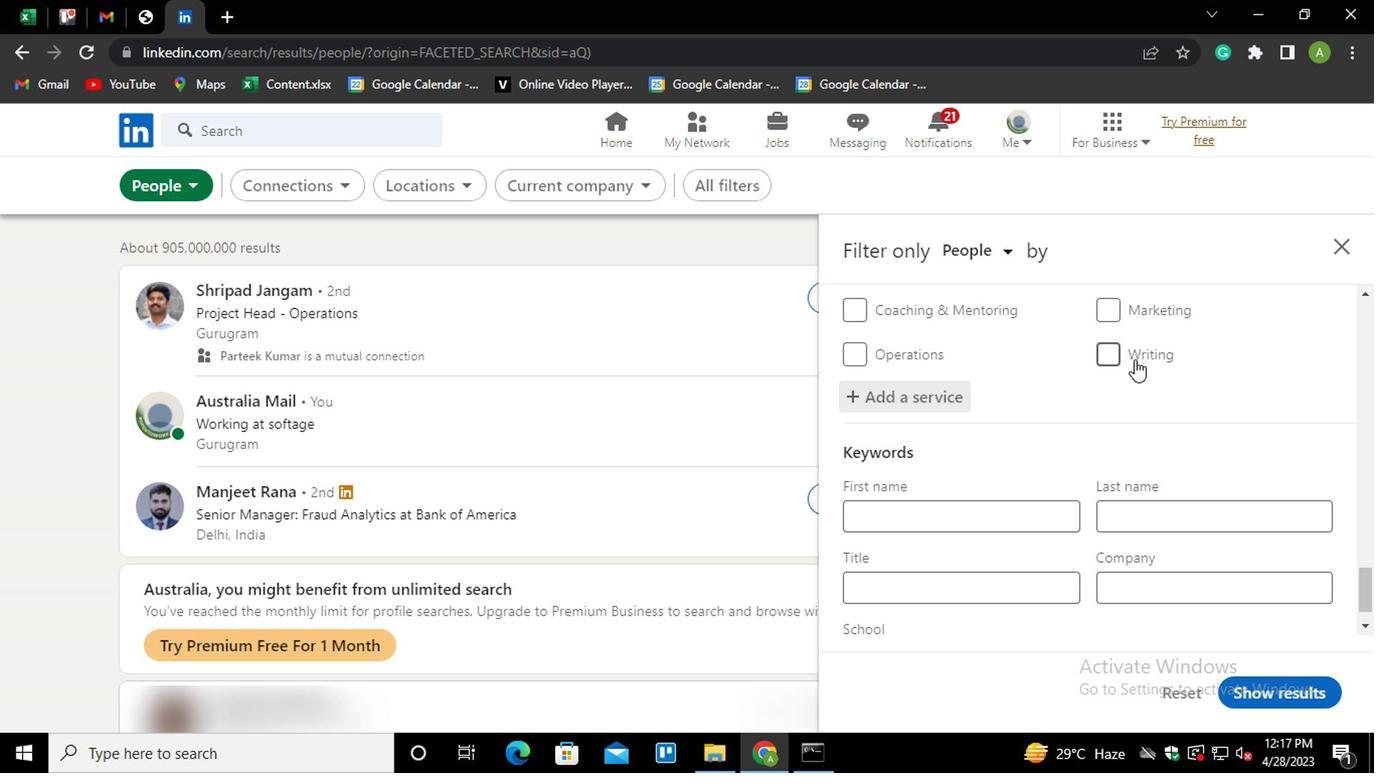 
Action: Mouse scrolled (1132, 360) with delta (0, 0)
Screenshot: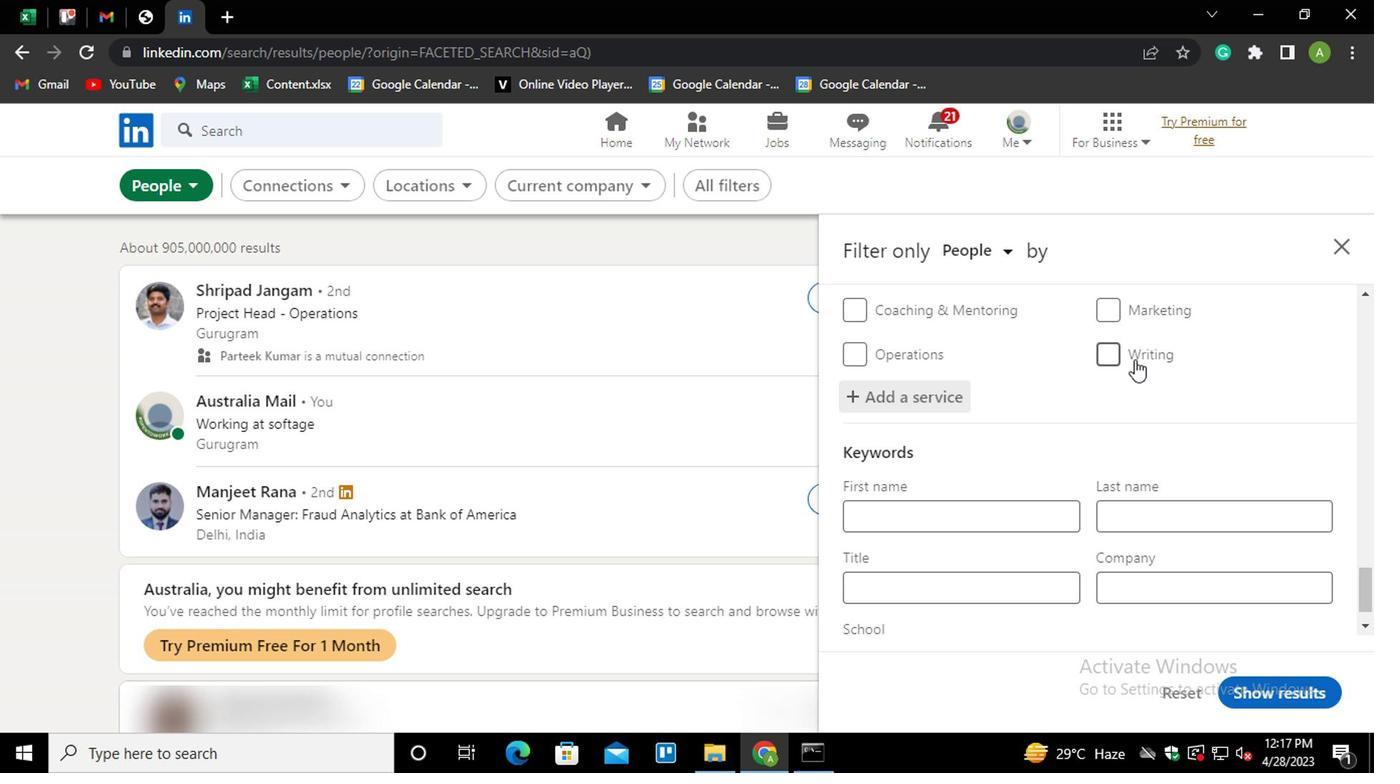 
Action: Mouse scrolled (1132, 360) with delta (0, 0)
Screenshot: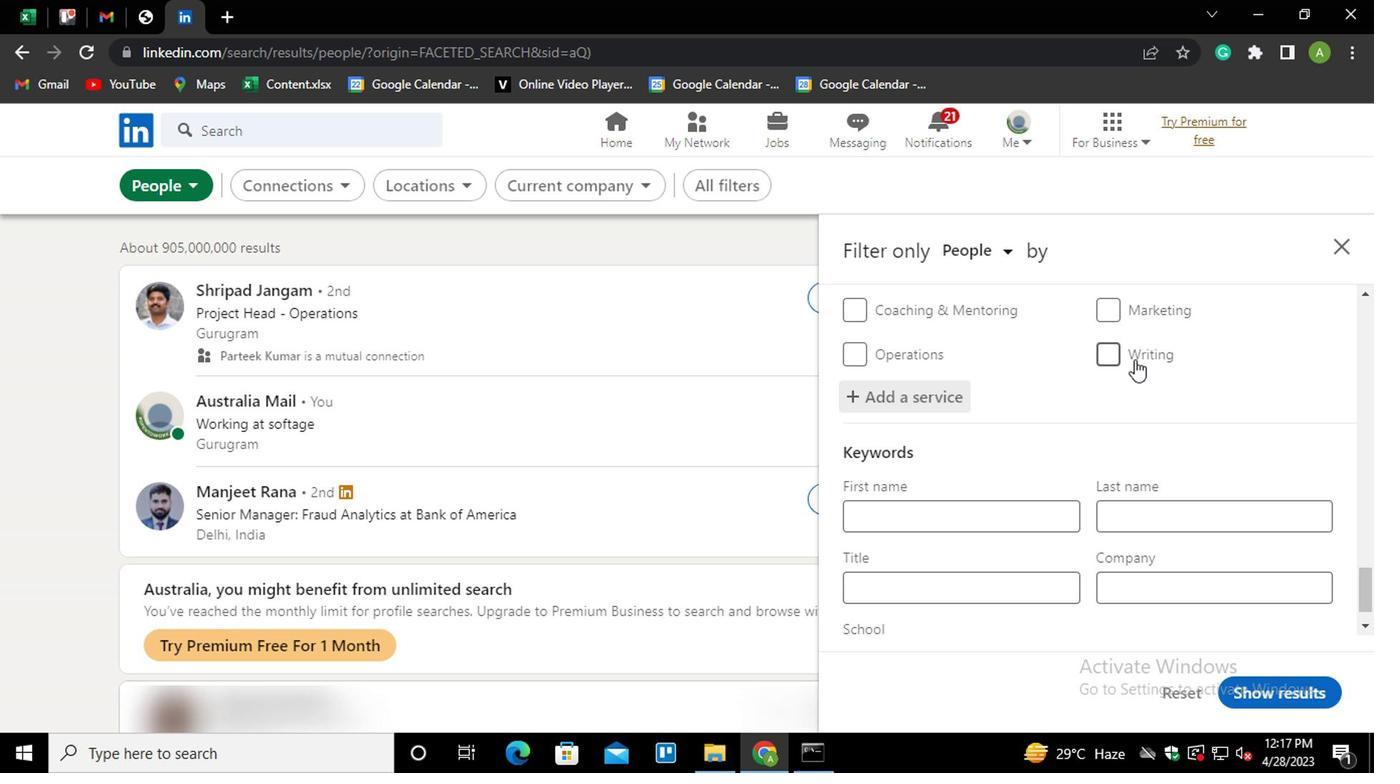 
Action: Mouse moved to (965, 554)
Screenshot: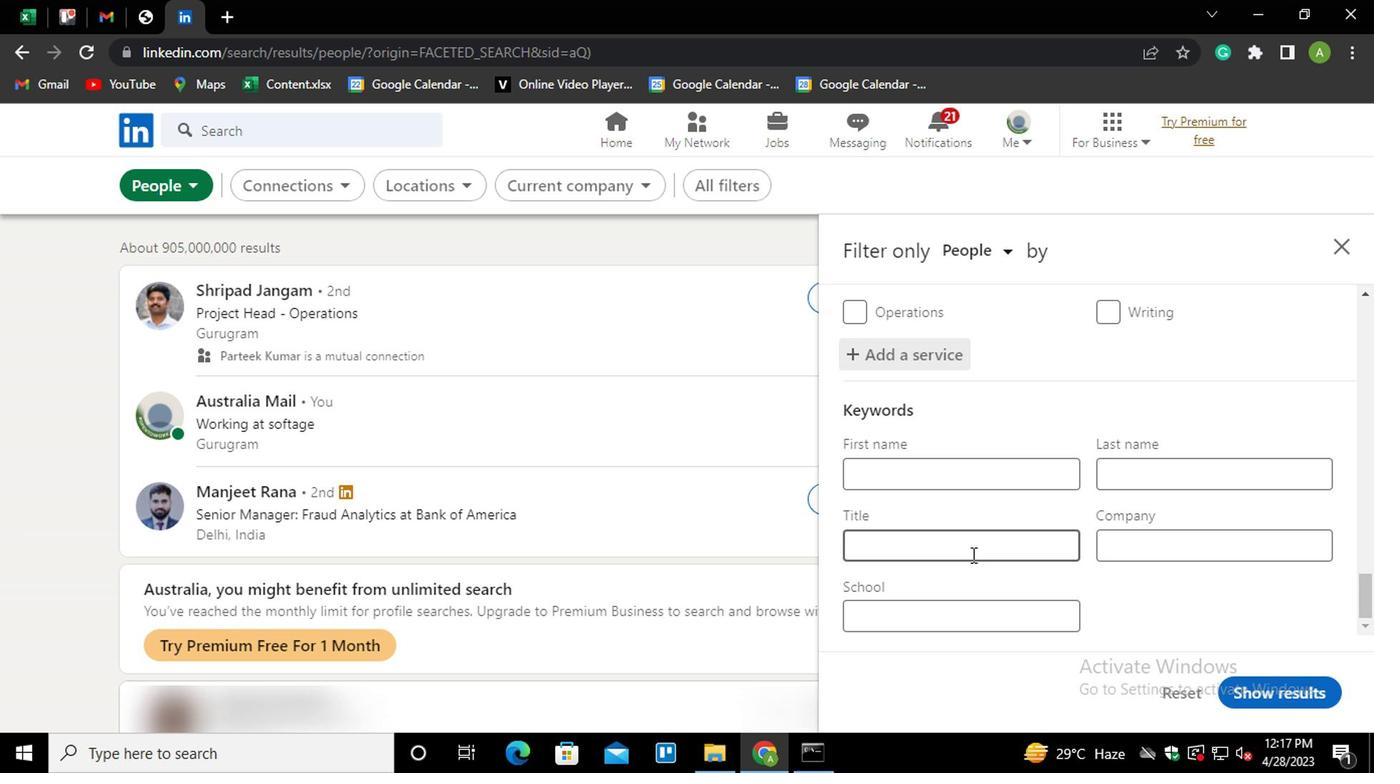 
Action: Mouse pressed left at (965, 554)
Screenshot: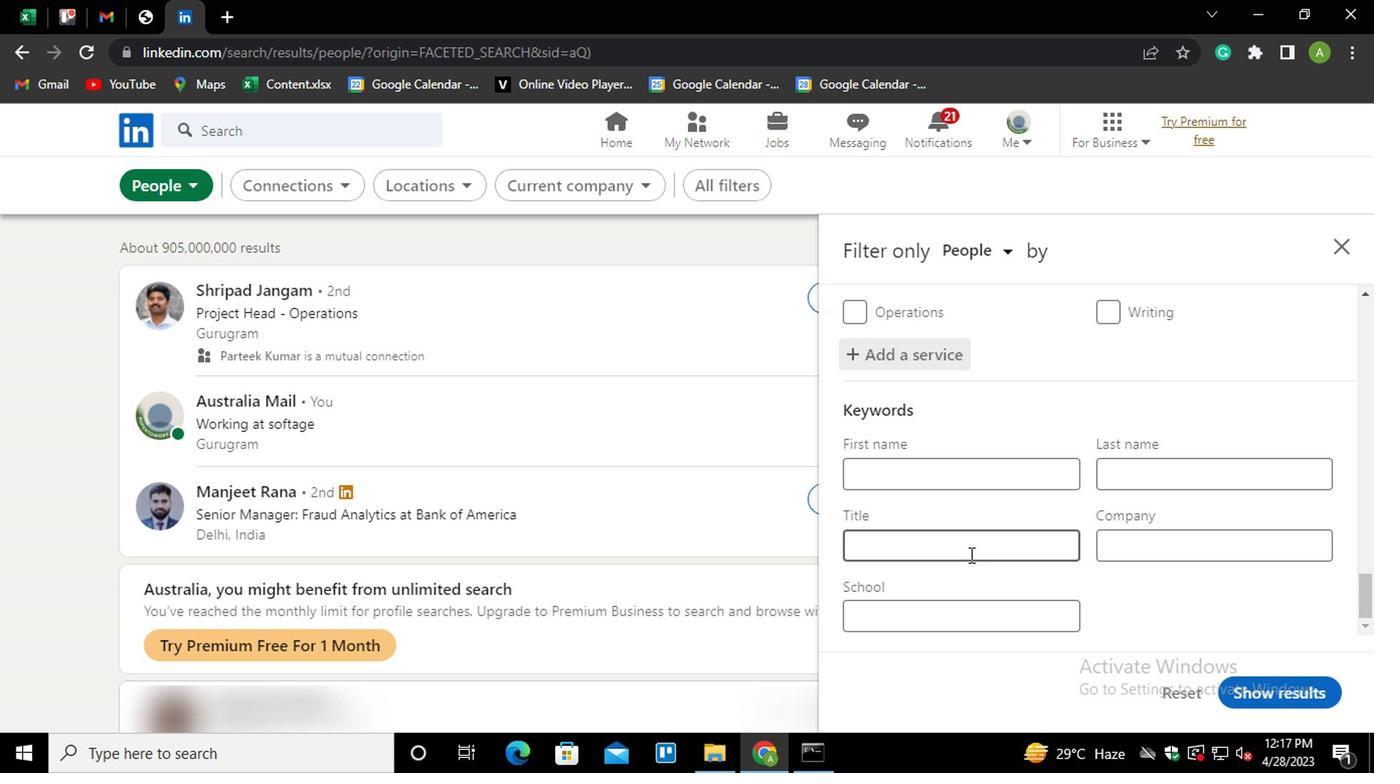 
Action: Key pressed <Key.shift>PAYROLL<Key.space>CLERK
Screenshot: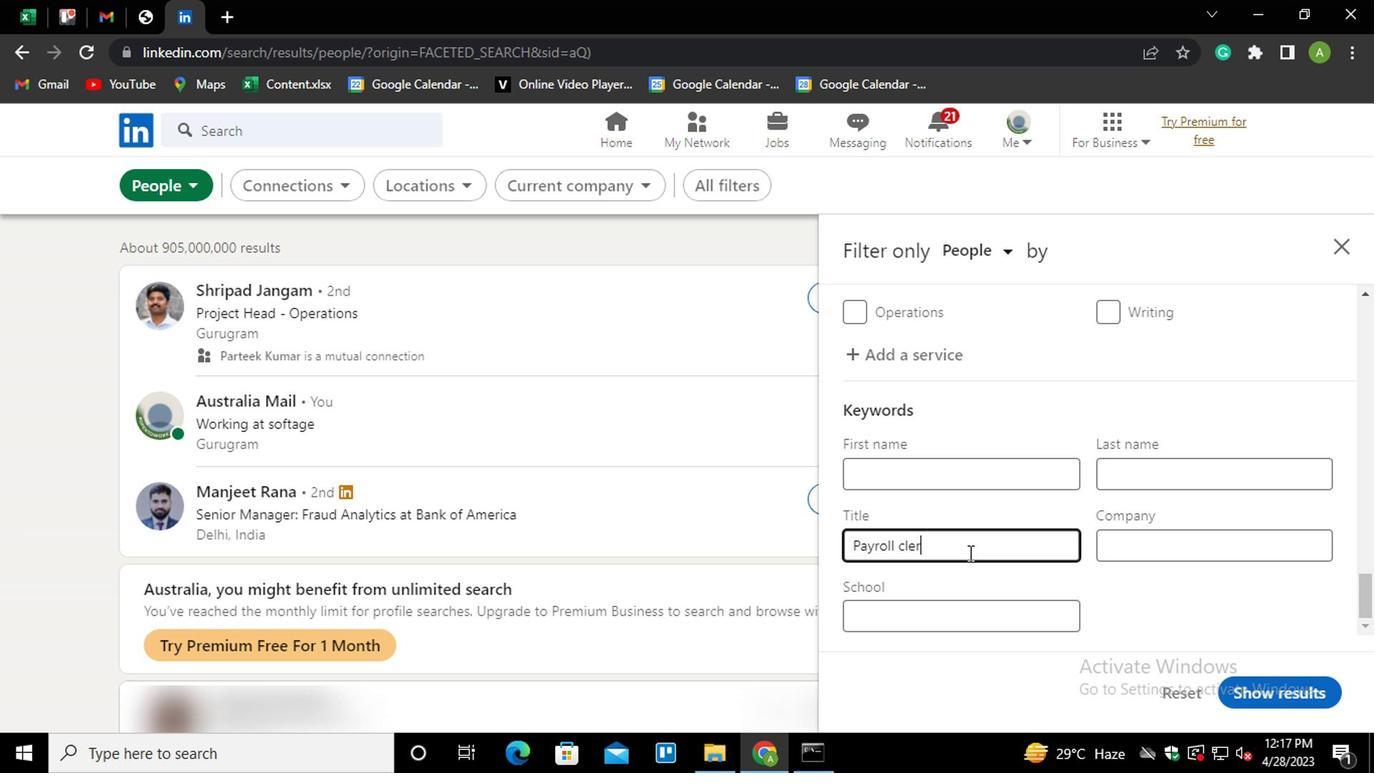 
Action: Mouse moved to (1107, 587)
Screenshot: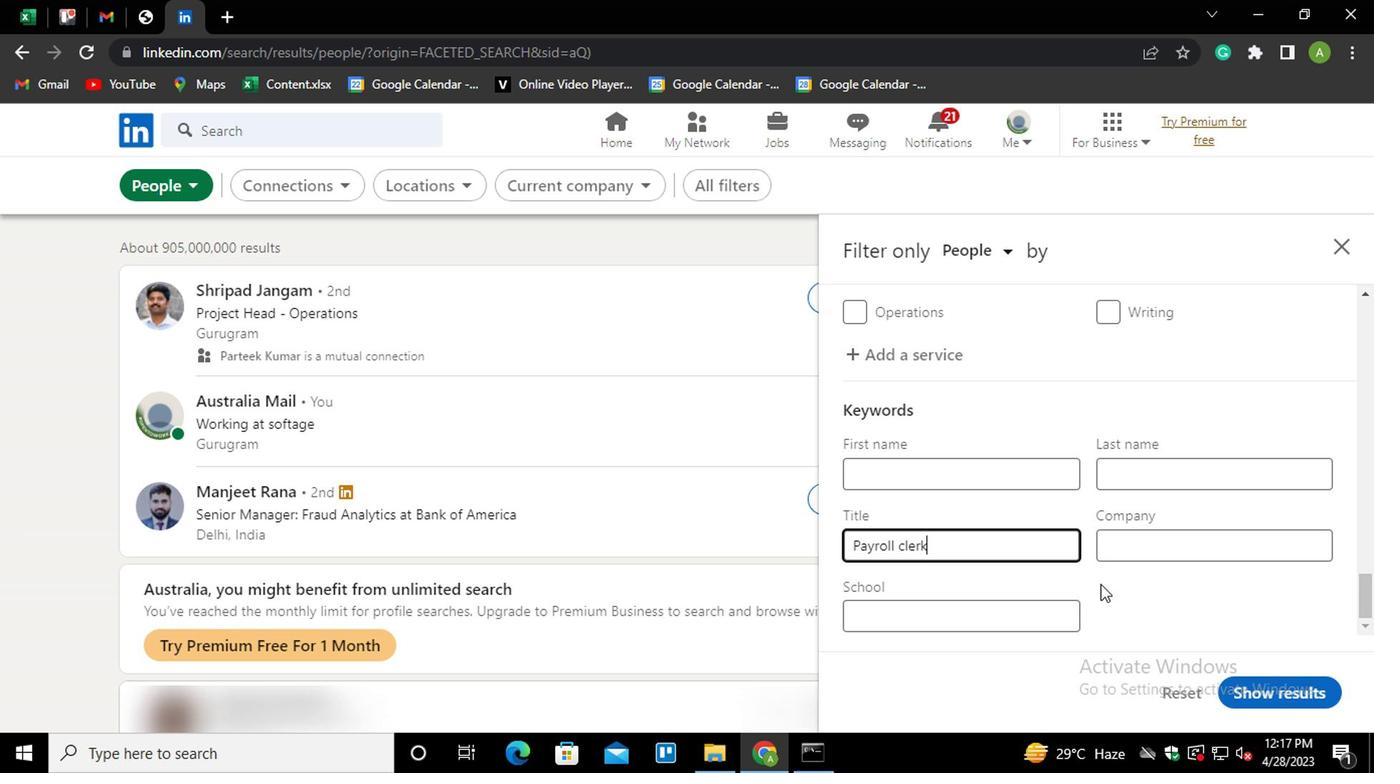 
Action: Mouse pressed left at (1107, 587)
Screenshot: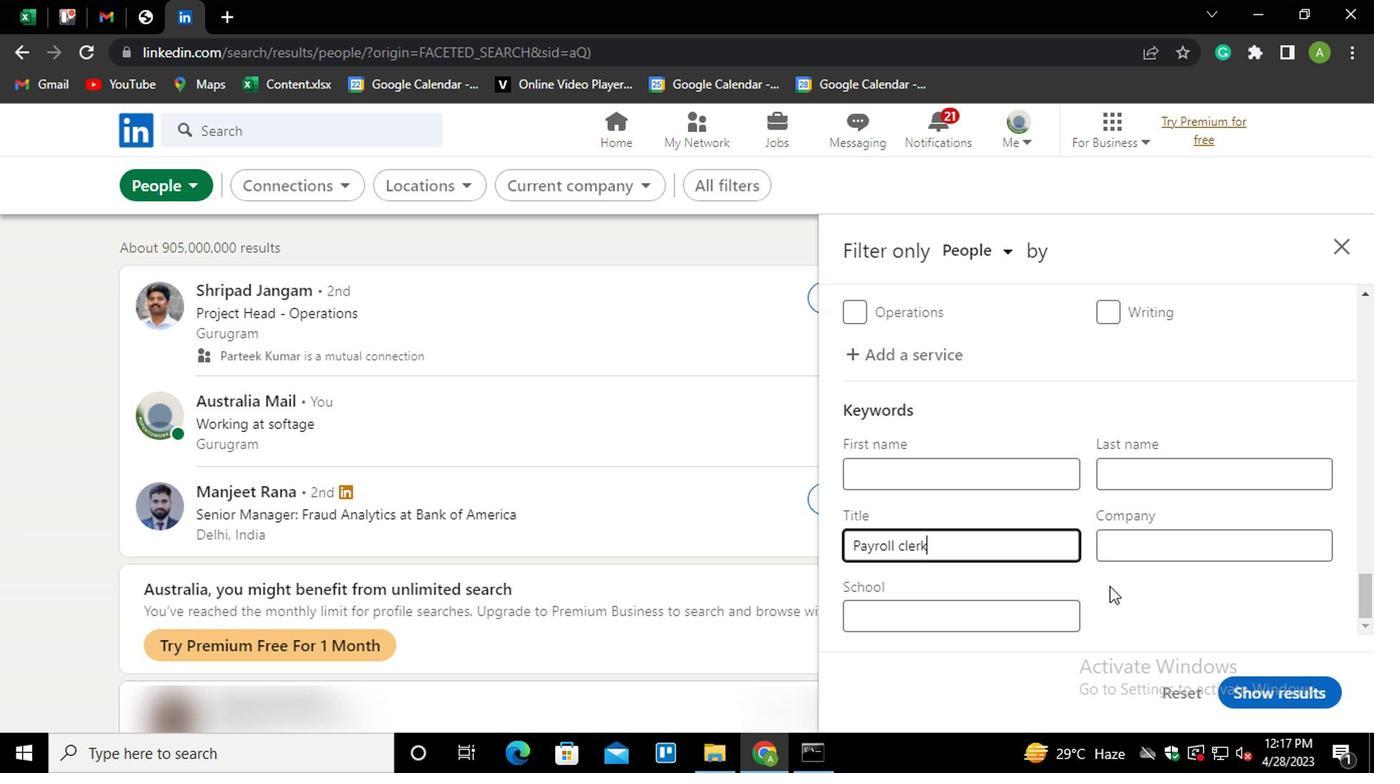 
Action: Mouse moved to (1301, 701)
Screenshot: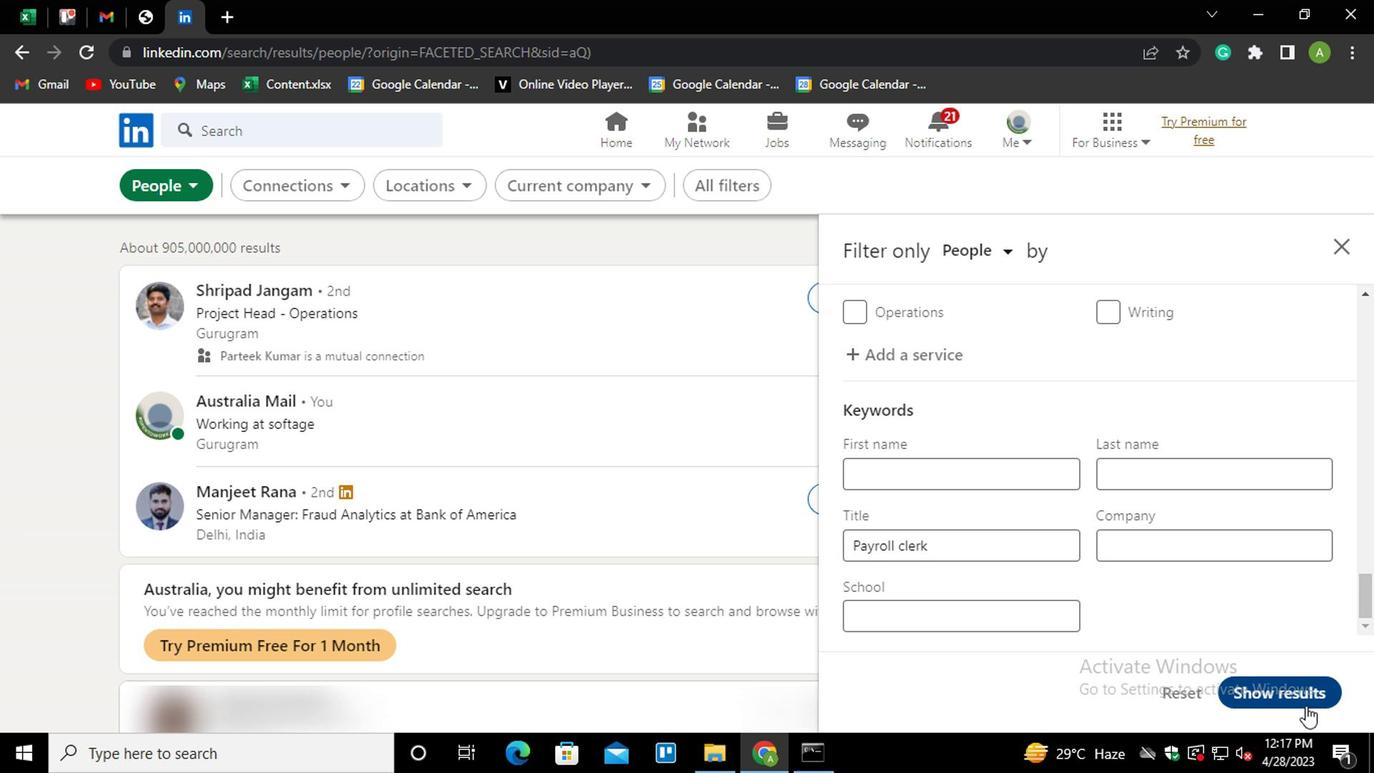 
Action: Mouse pressed left at (1301, 701)
Screenshot: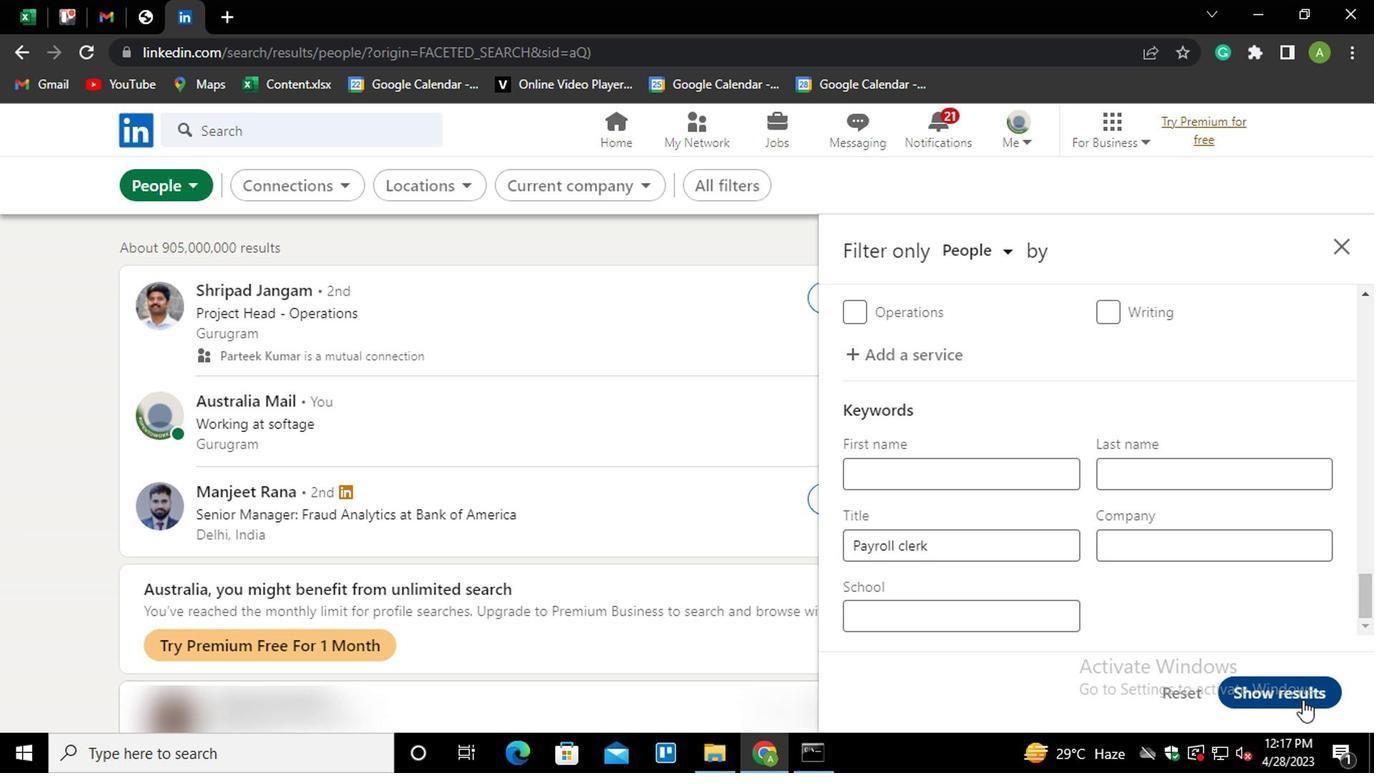 
